 Task: Look for space in Québec, Canada from 3rd August, 2023 to 17th August, 2023 for 3 adults, 1 child in price range Rs.3000 to Rs.15000. Place can be entire place with 3 bedrooms having 4 beds and 2 bathrooms. Property type can be house, flat, guest house. Booking option can be shelf check-in. Required host language is English.
Action: Mouse moved to (530, 106)
Screenshot: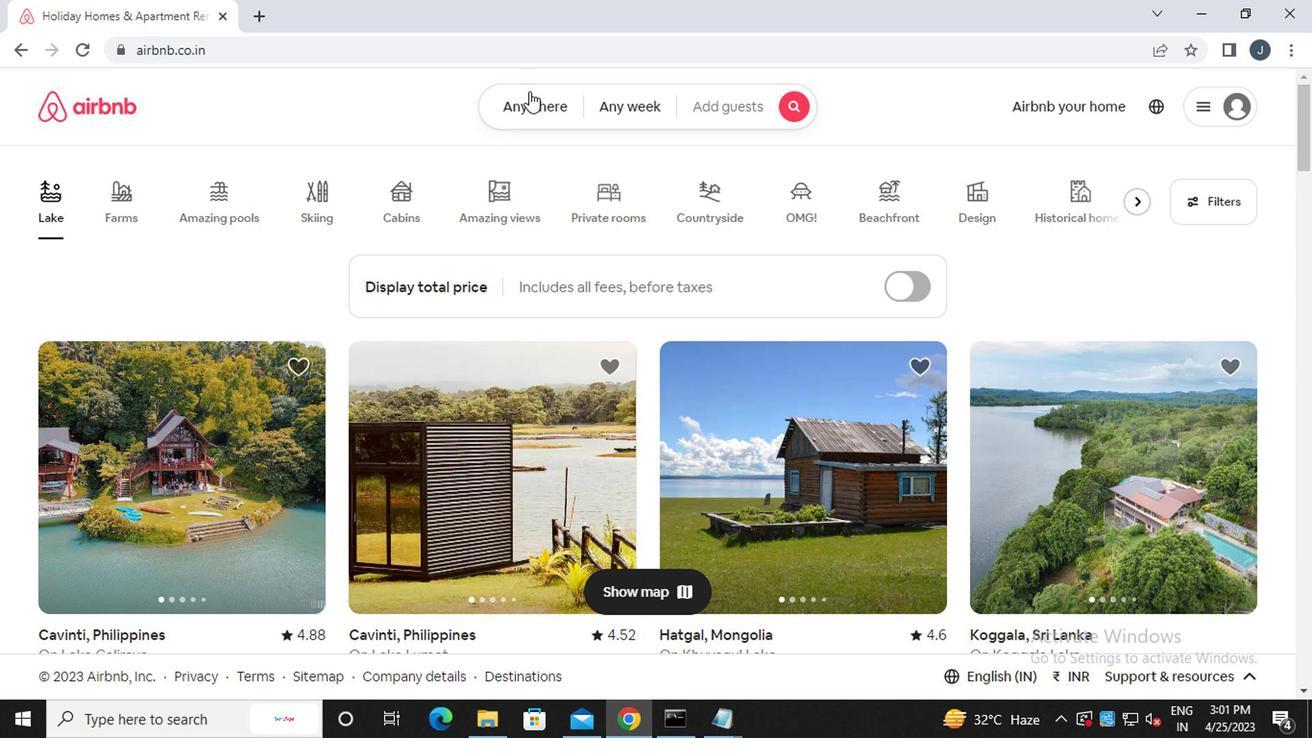 
Action: Mouse pressed left at (530, 106)
Screenshot: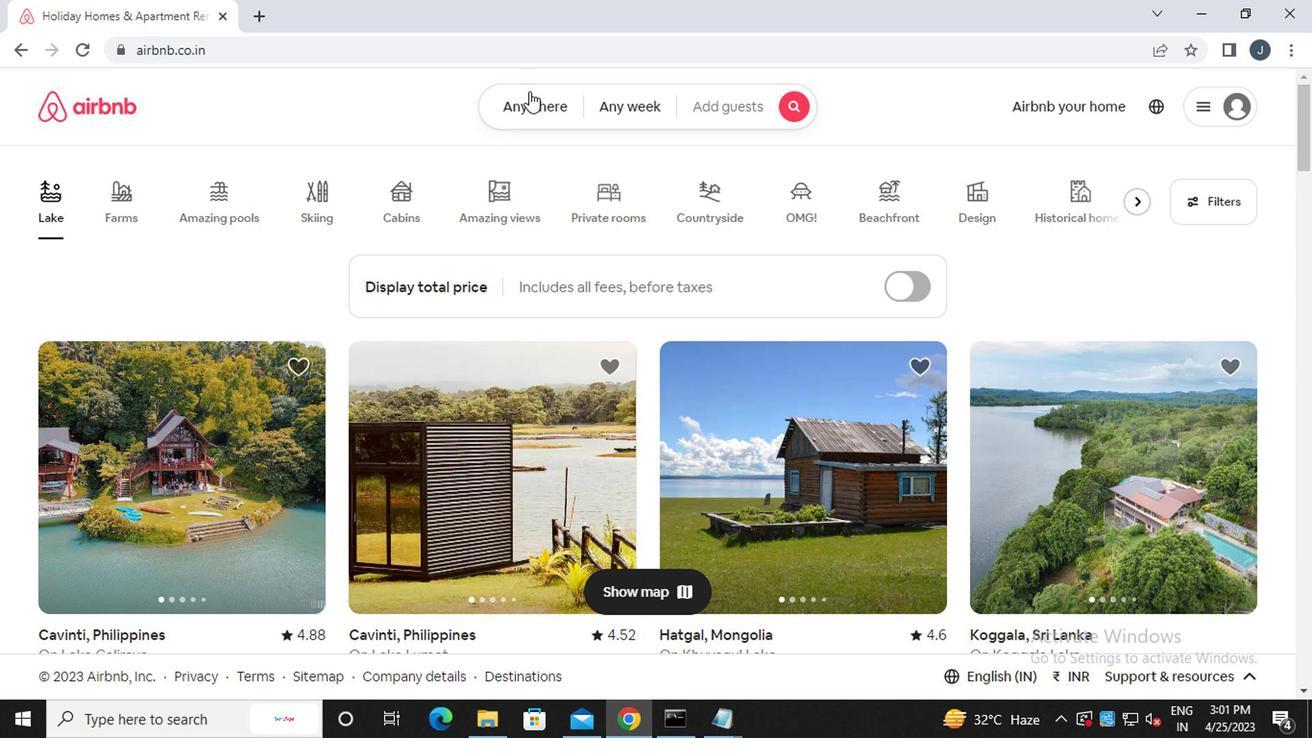 
Action: Mouse moved to (320, 189)
Screenshot: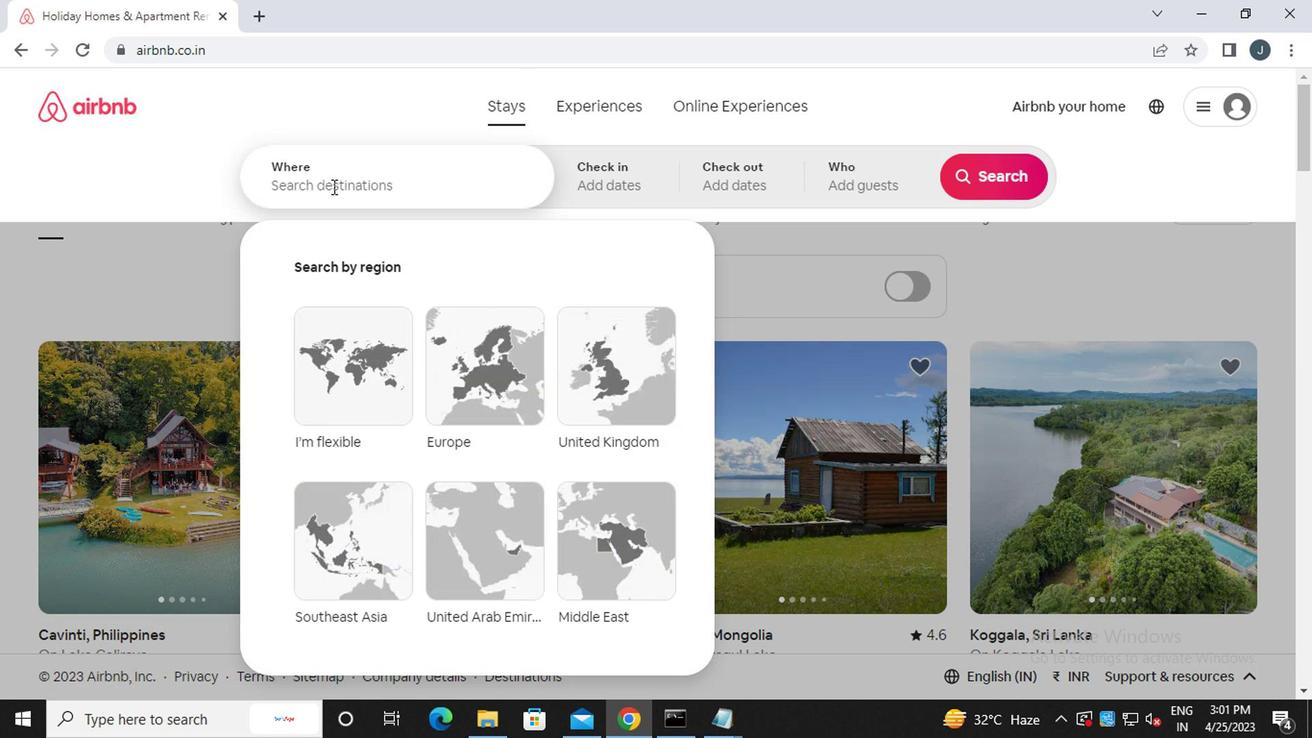 
Action: Mouse pressed left at (320, 189)
Screenshot: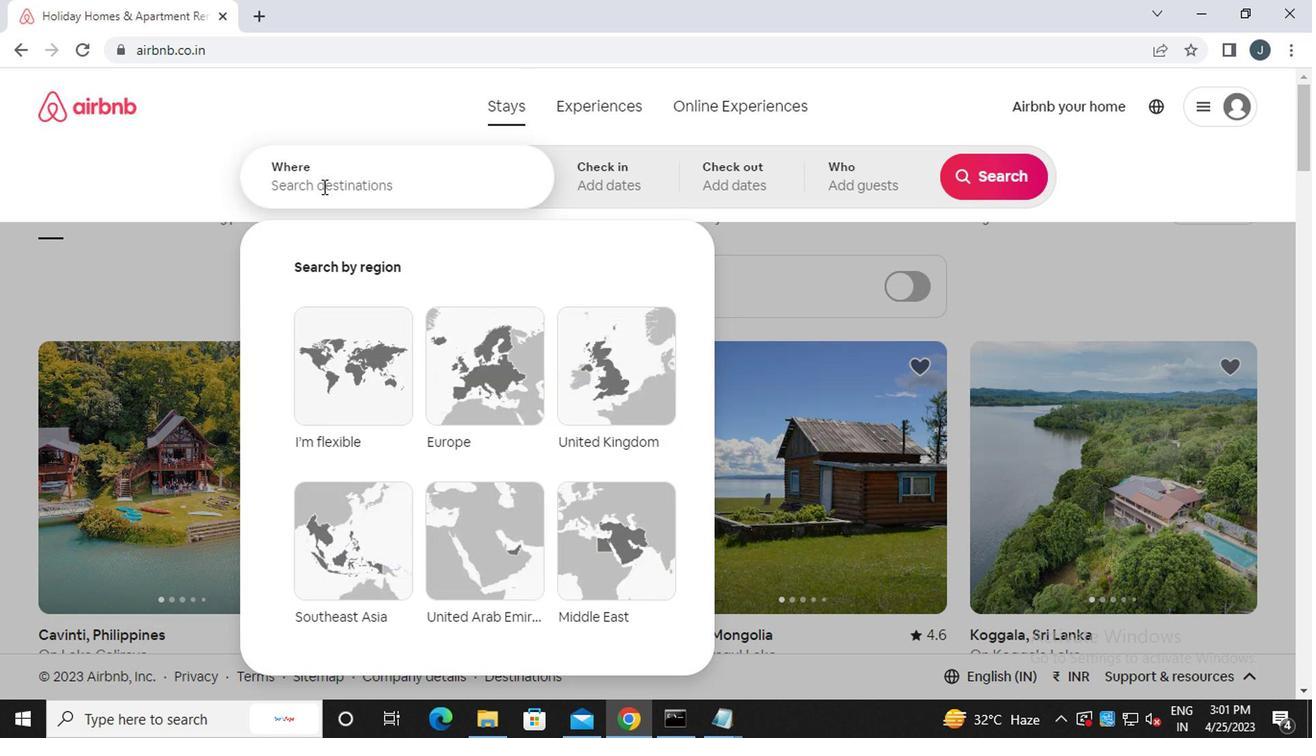
Action: Mouse moved to (315, 187)
Screenshot: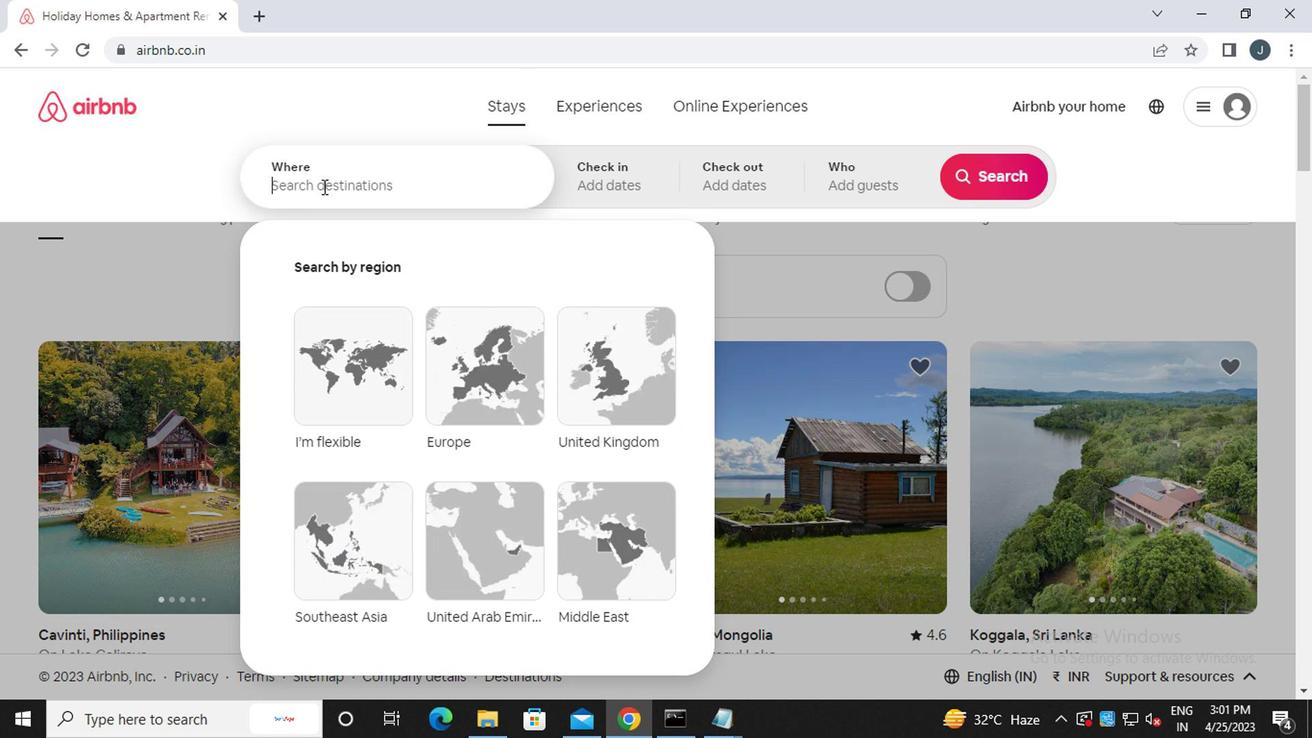 
Action: Key pressed q<Key.caps_lock>uebec,<Key.caps_lock>c<Key.caps_lock>anada
Screenshot: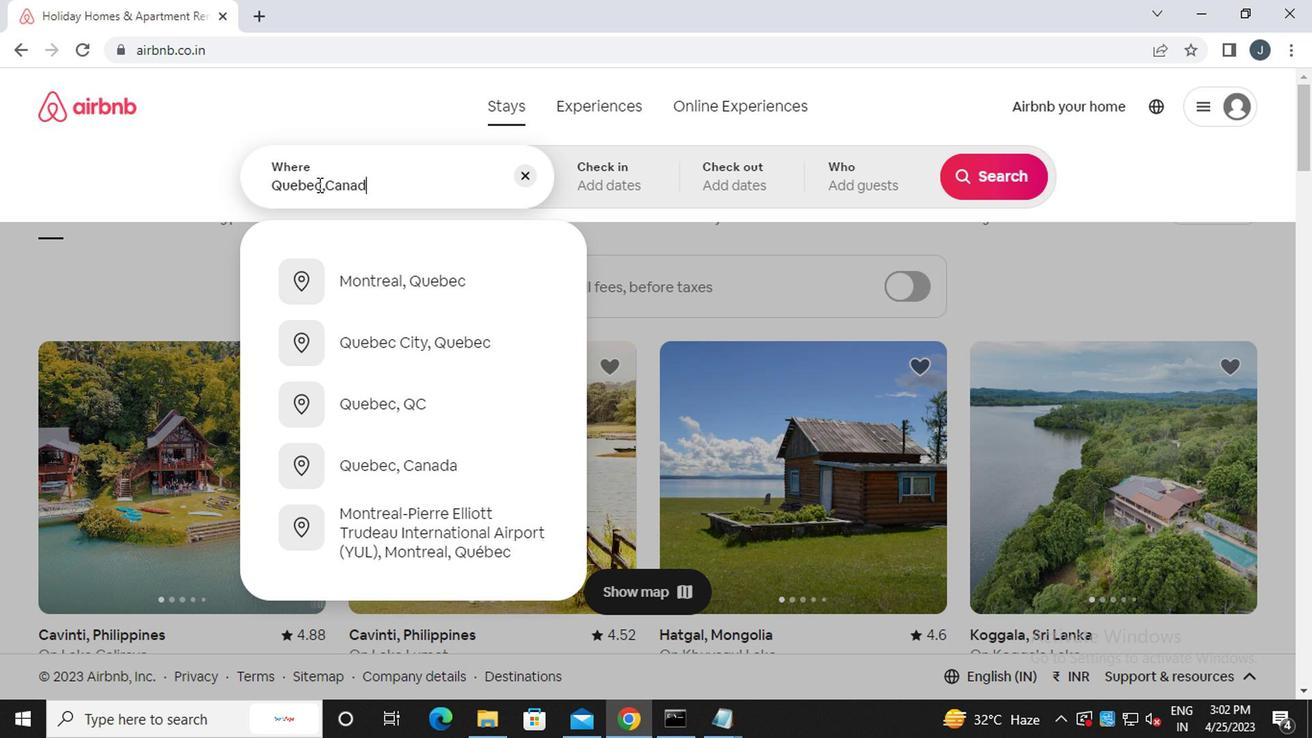 
Action: Mouse moved to (416, 346)
Screenshot: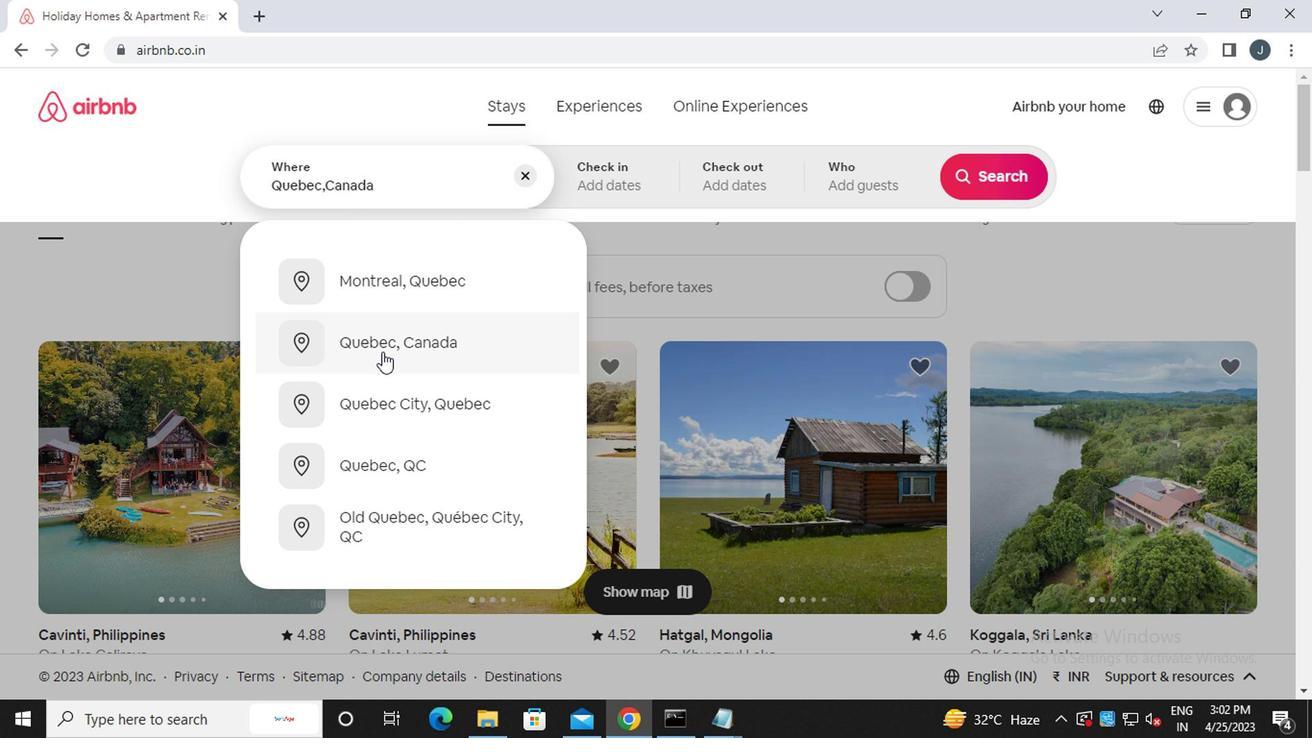 
Action: Mouse pressed left at (416, 346)
Screenshot: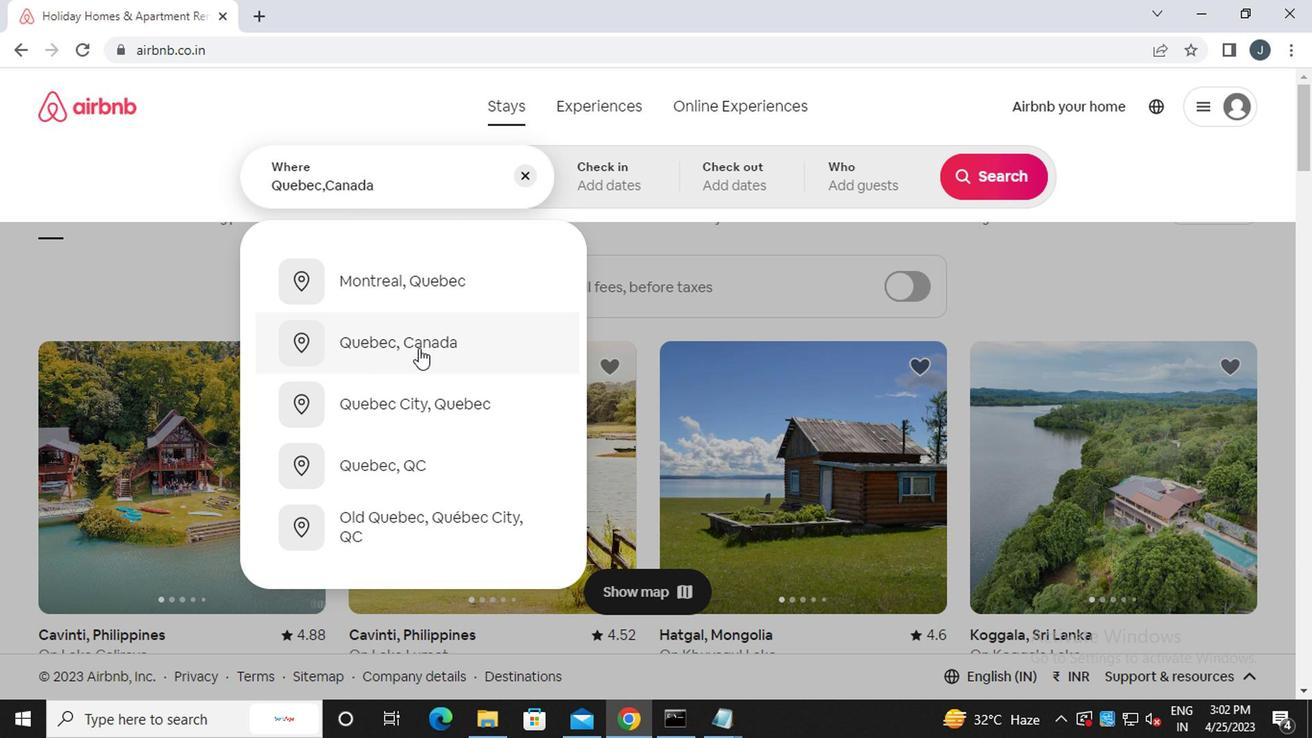 
Action: Mouse moved to (985, 330)
Screenshot: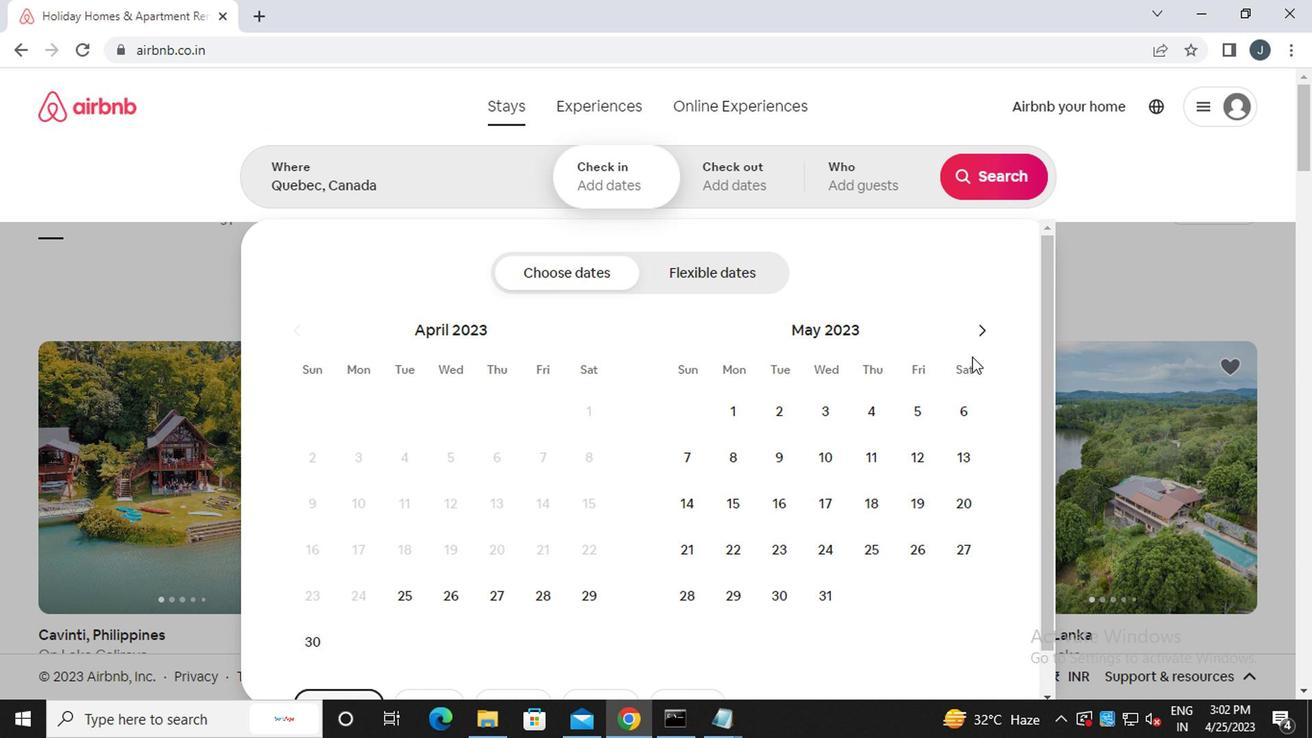 
Action: Mouse pressed left at (985, 330)
Screenshot: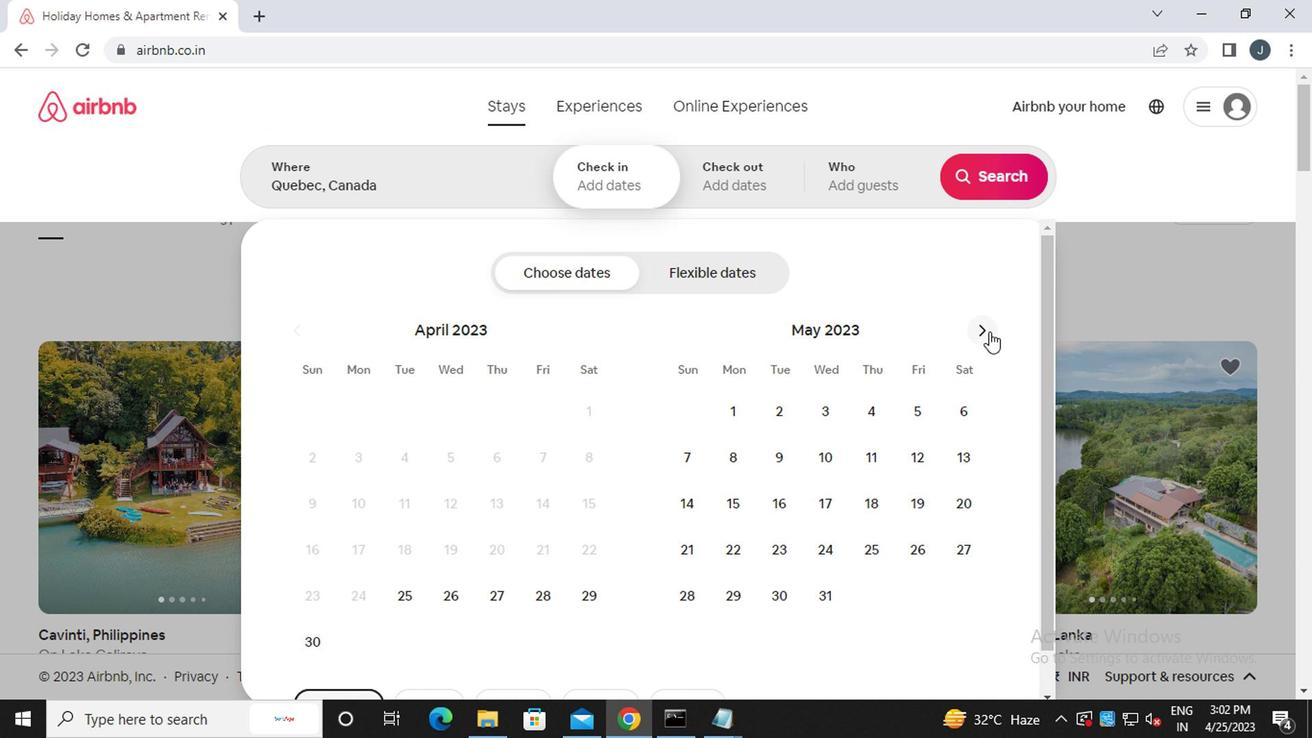 
Action: Mouse pressed left at (985, 330)
Screenshot: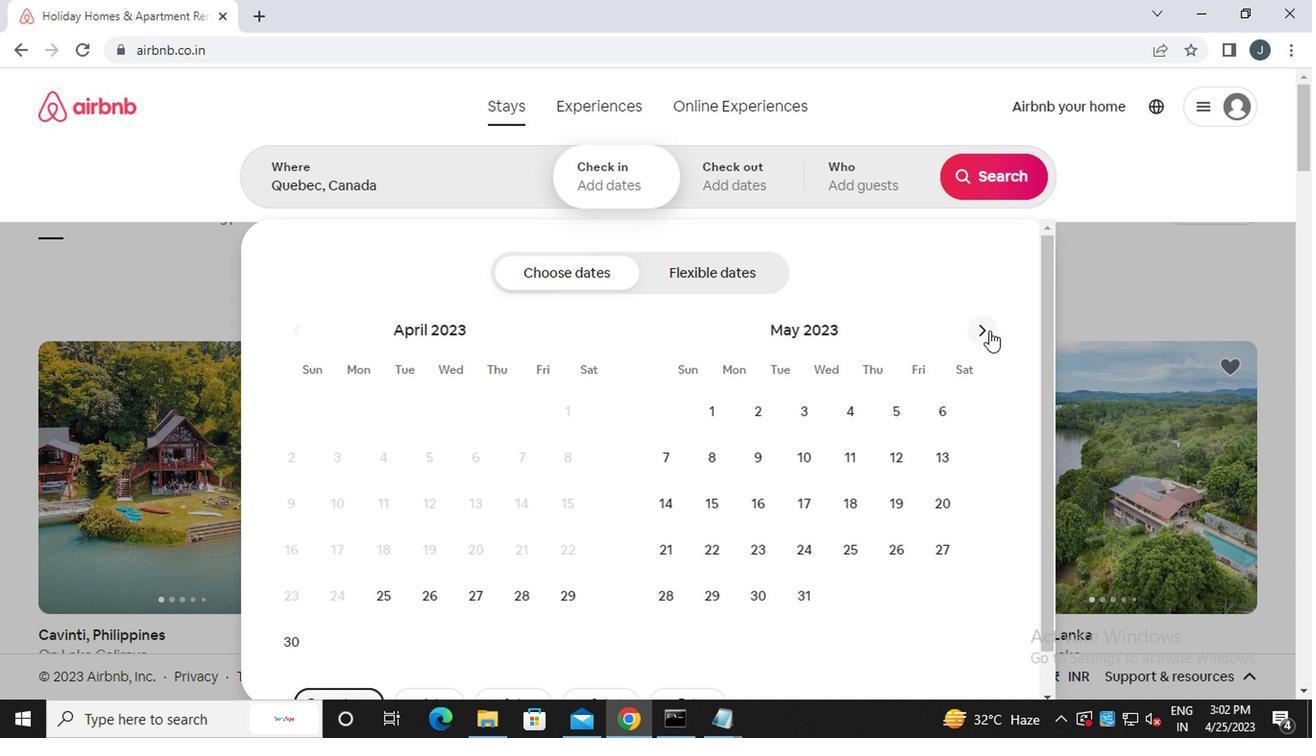 
Action: Mouse pressed left at (985, 330)
Screenshot: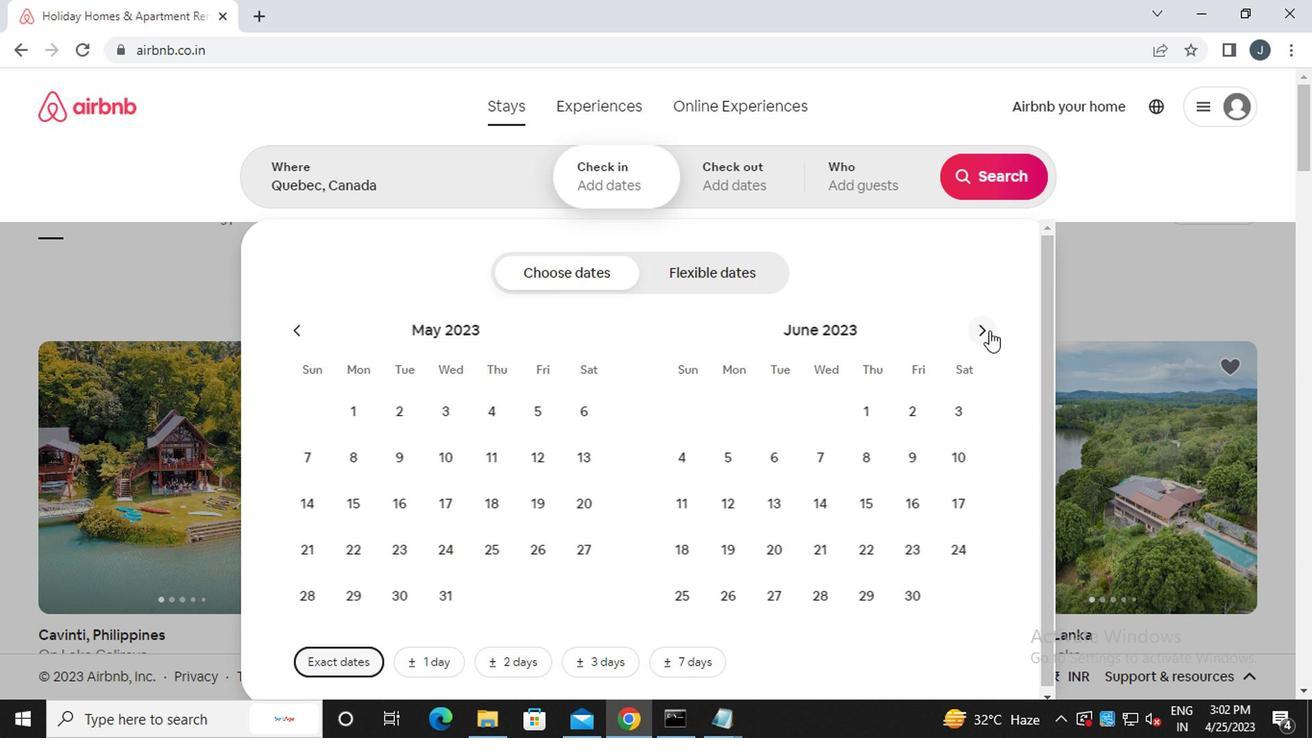 
Action: Mouse pressed left at (985, 330)
Screenshot: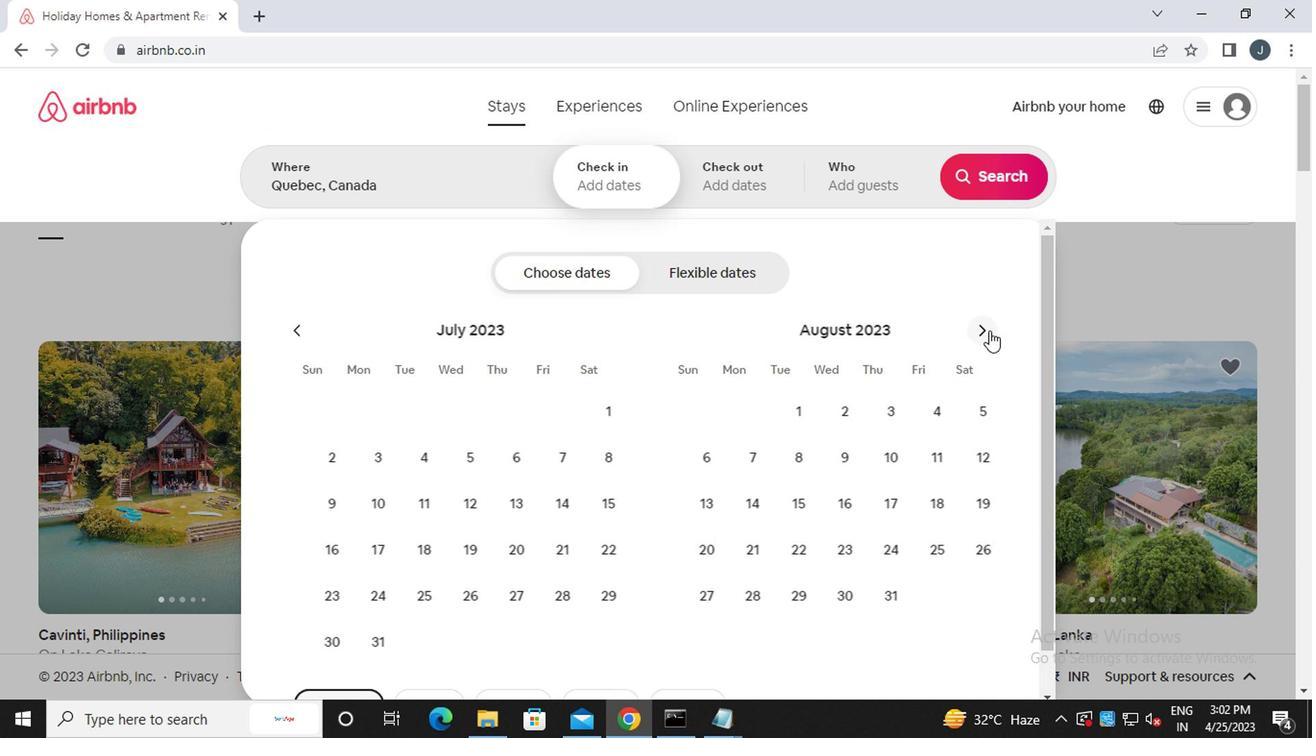 
Action: Mouse moved to (492, 410)
Screenshot: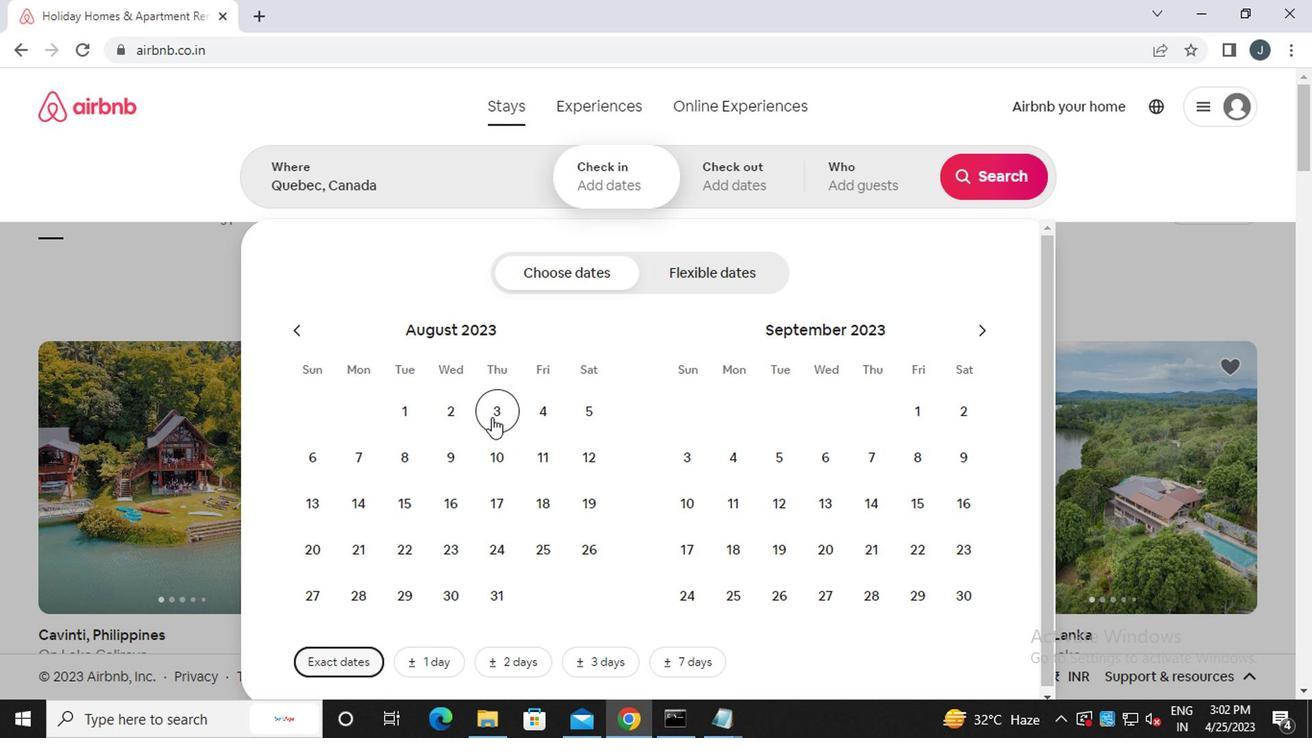 
Action: Mouse pressed left at (492, 410)
Screenshot: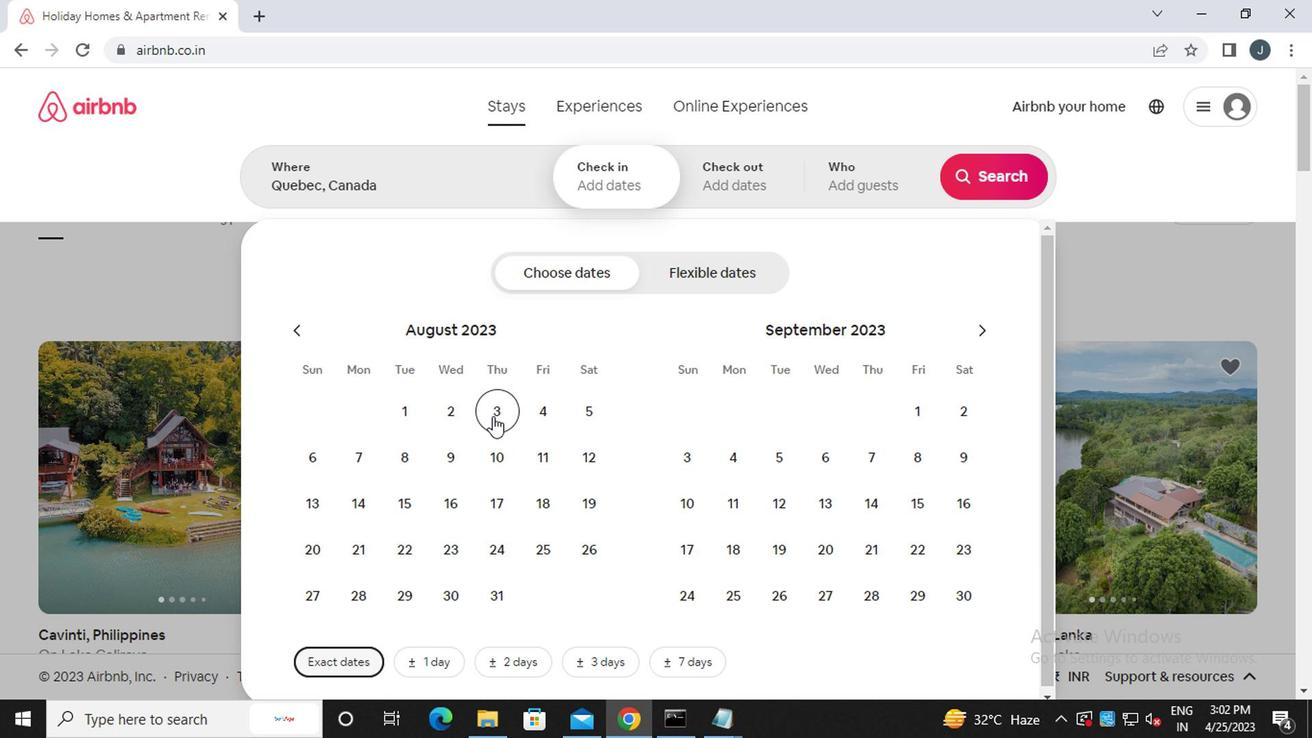 
Action: Mouse moved to (496, 499)
Screenshot: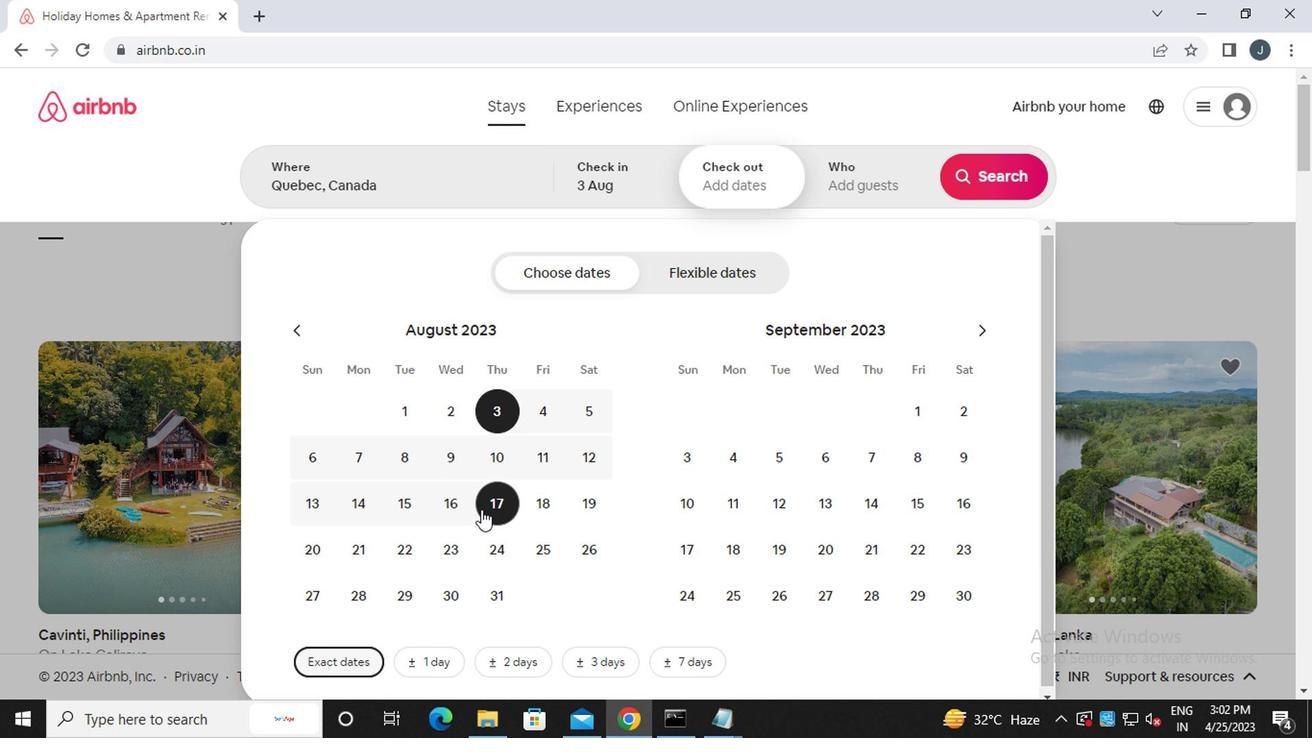 
Action: Mouse pressed left at (496, 499)
Screenshot: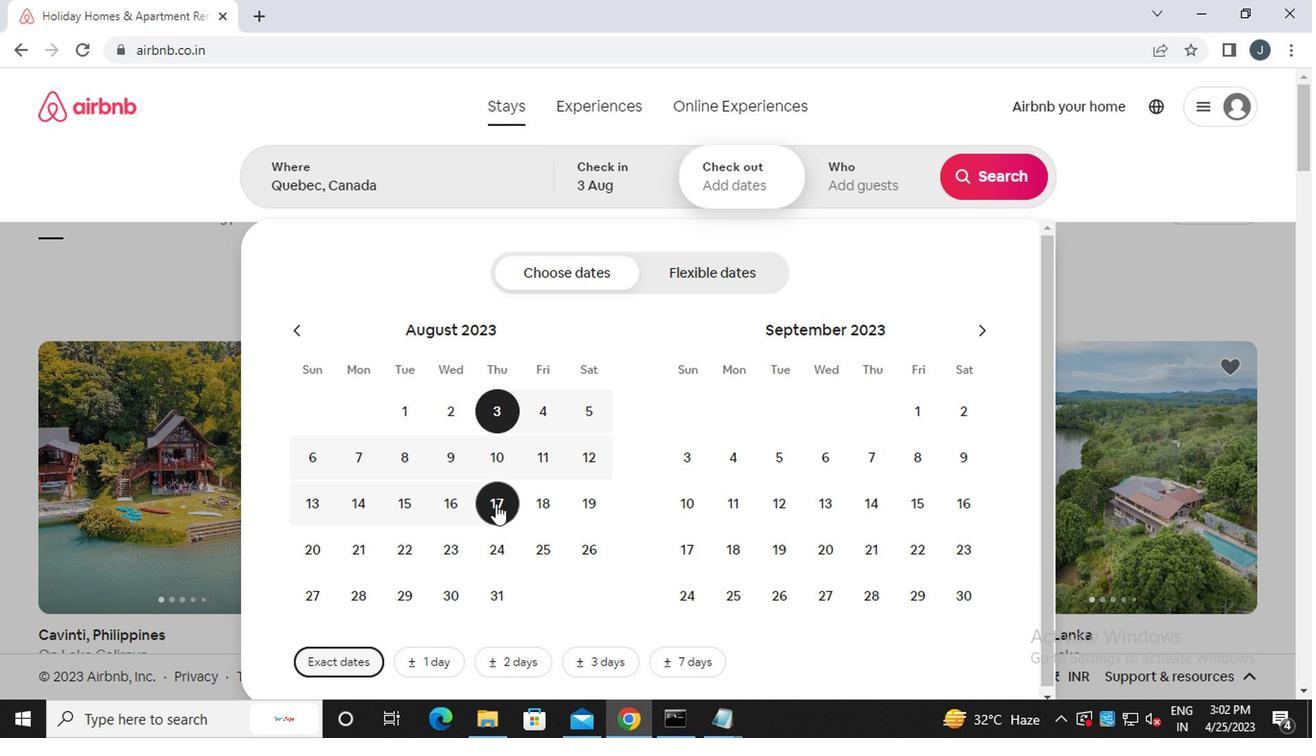 
Action: Mouse moved to (855, 186)
Screenshot: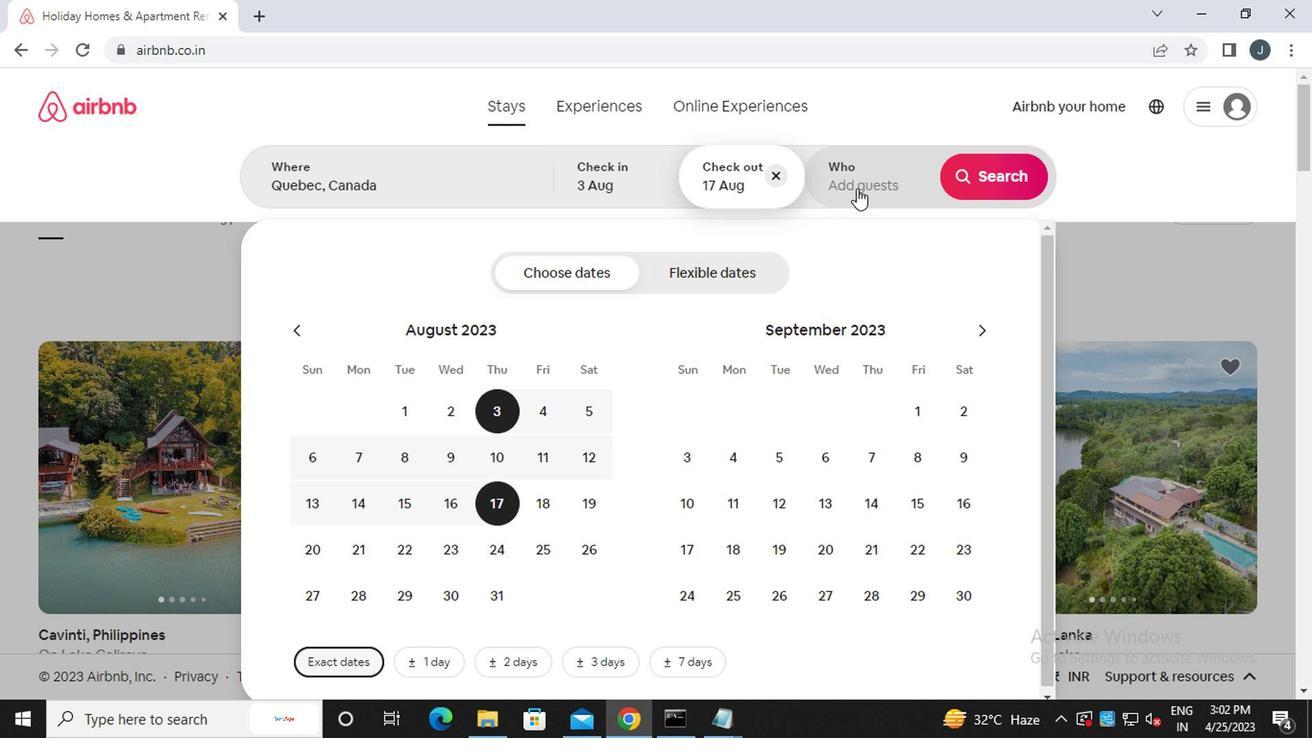 
Action: Mouse pressed left at (855, 186)
Screenshot: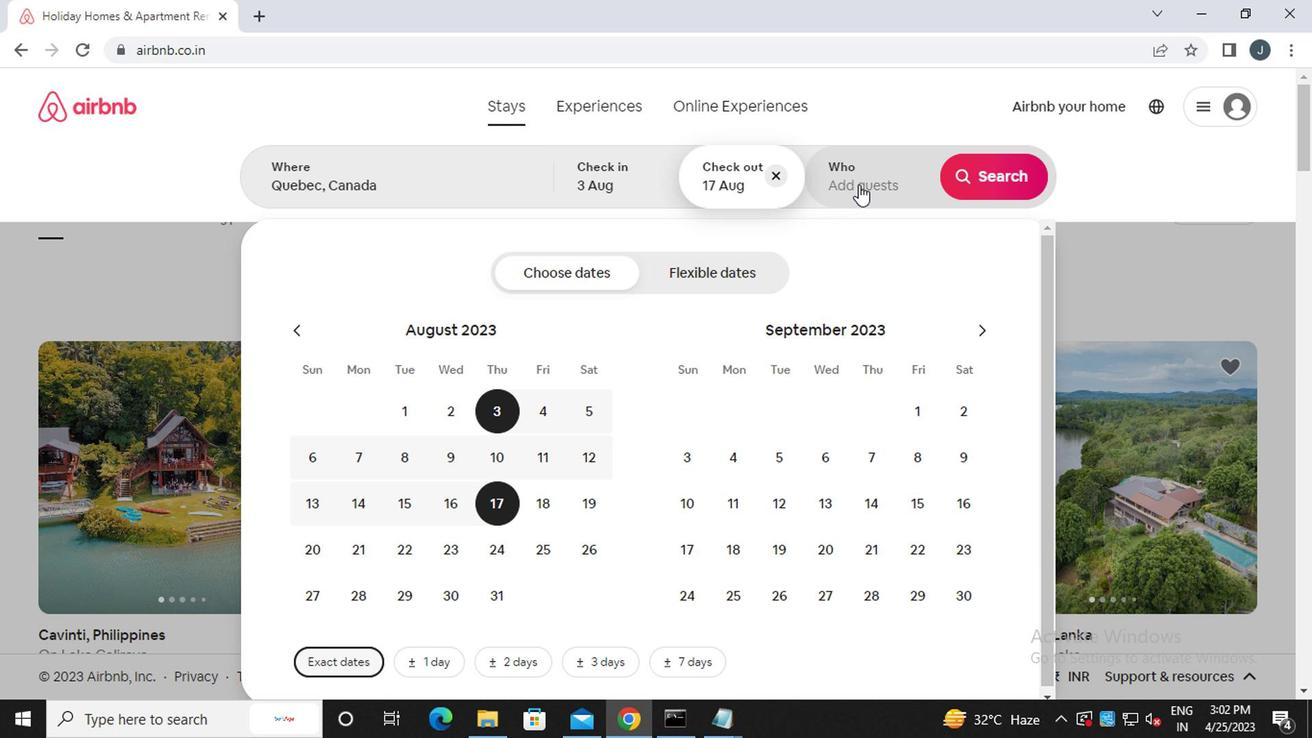 
Action: Mouse moved to (1004, 285)
Screenshot: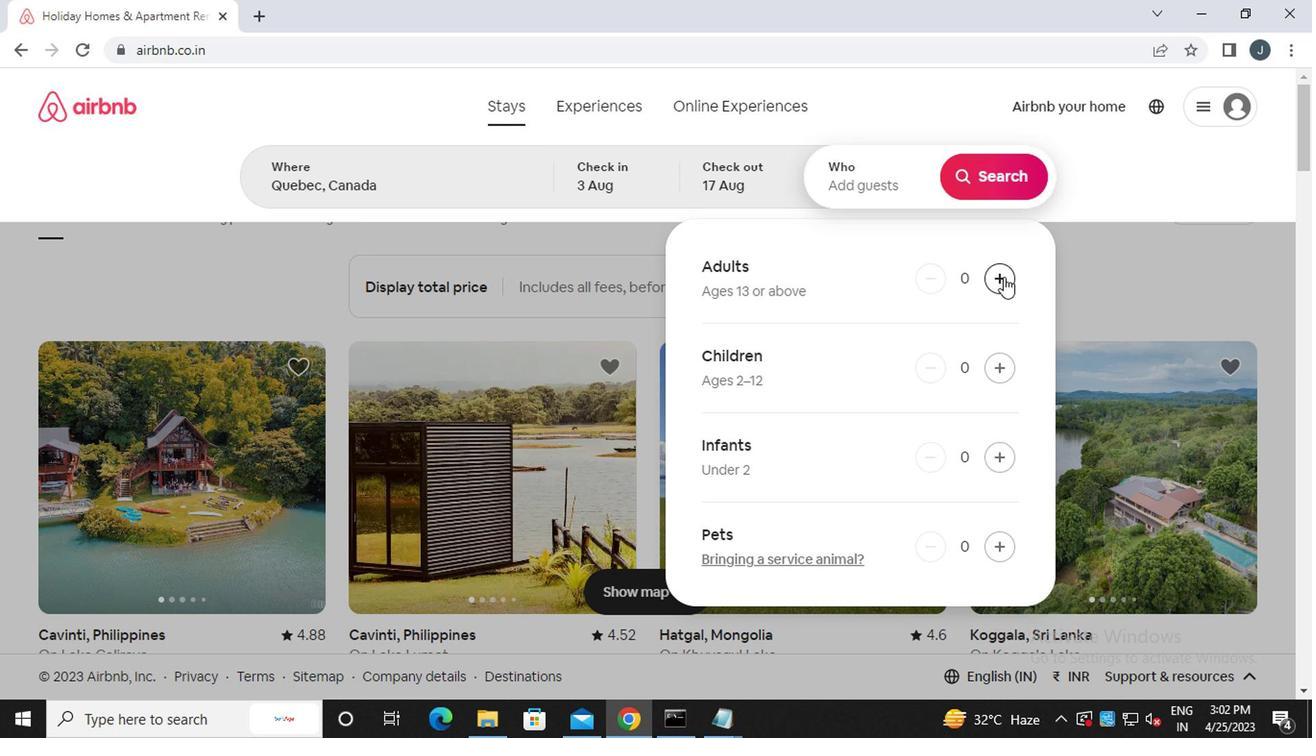 
Action: Mouse pressed left at (1004, 285)
Screenshot: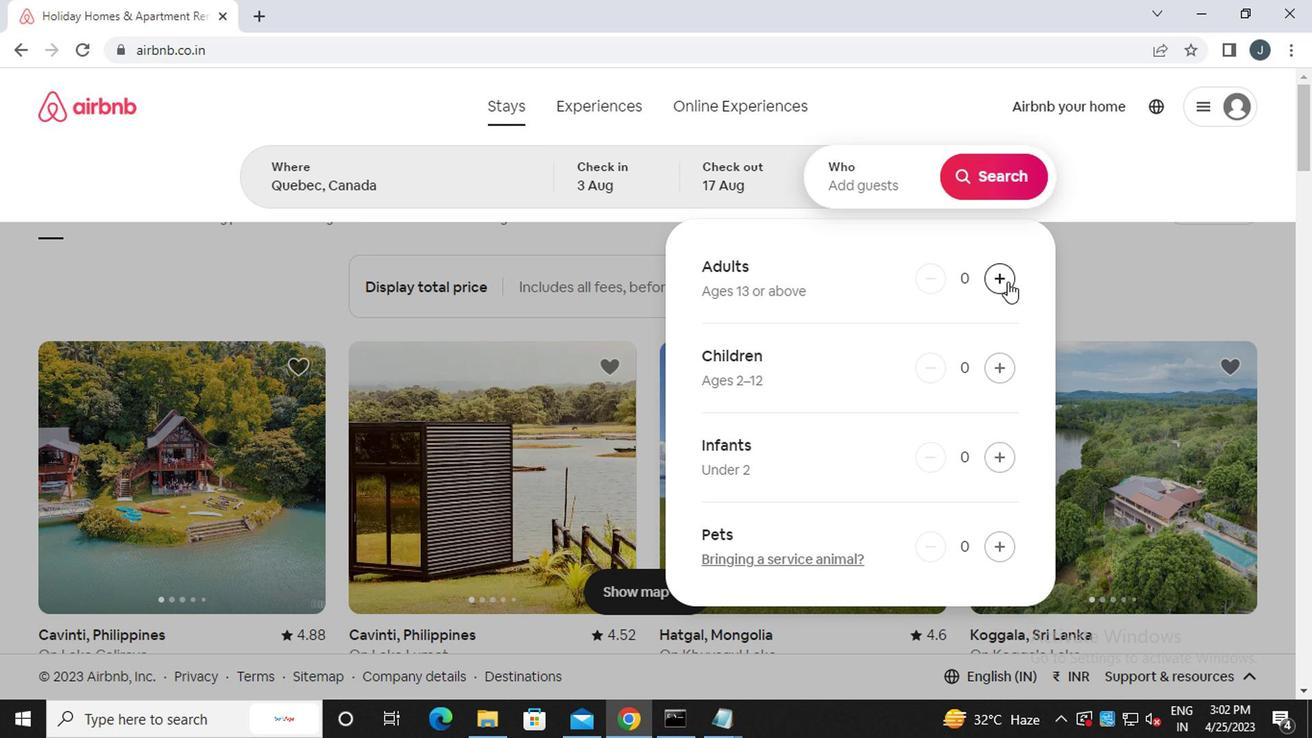 
Action: Mouse moved to (1002, 285)
Screenshot: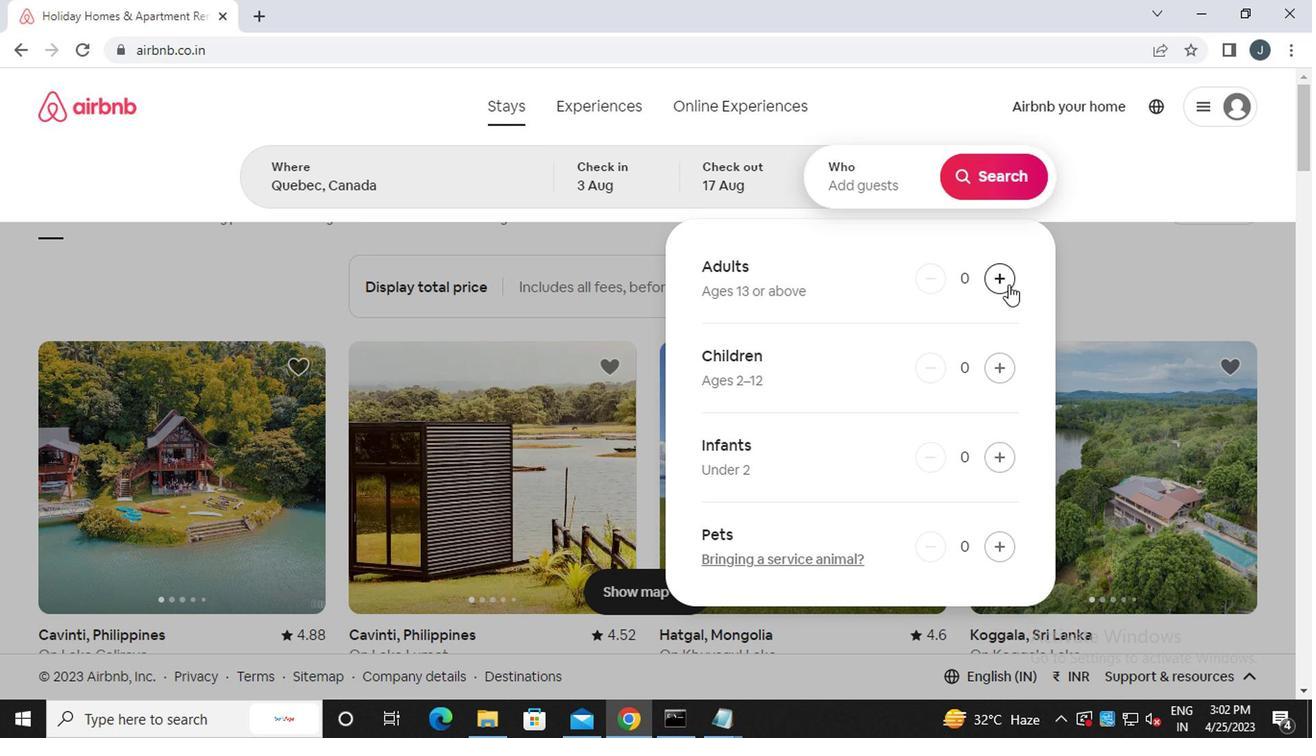 
Action: Mouse pressed left at (1002, 285)
Screenshot: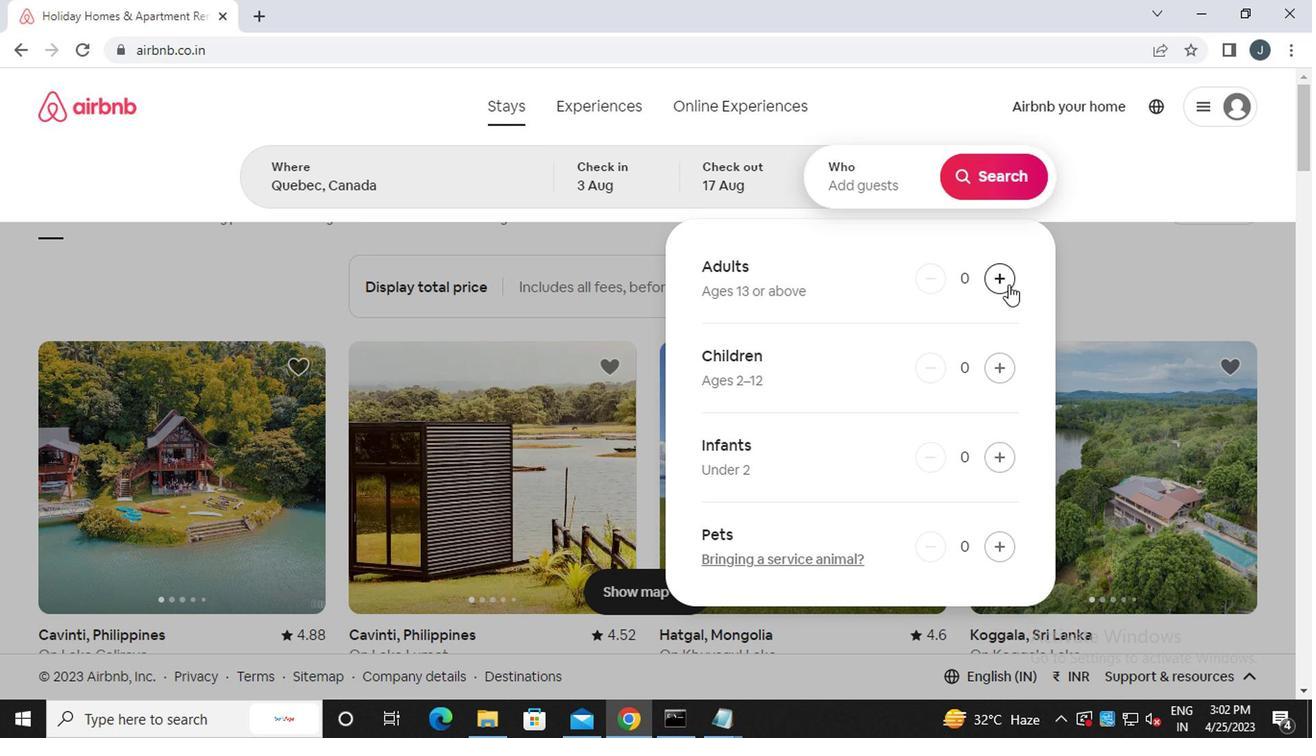
Action: Mouse moved to (1002, 285)
Screenshot: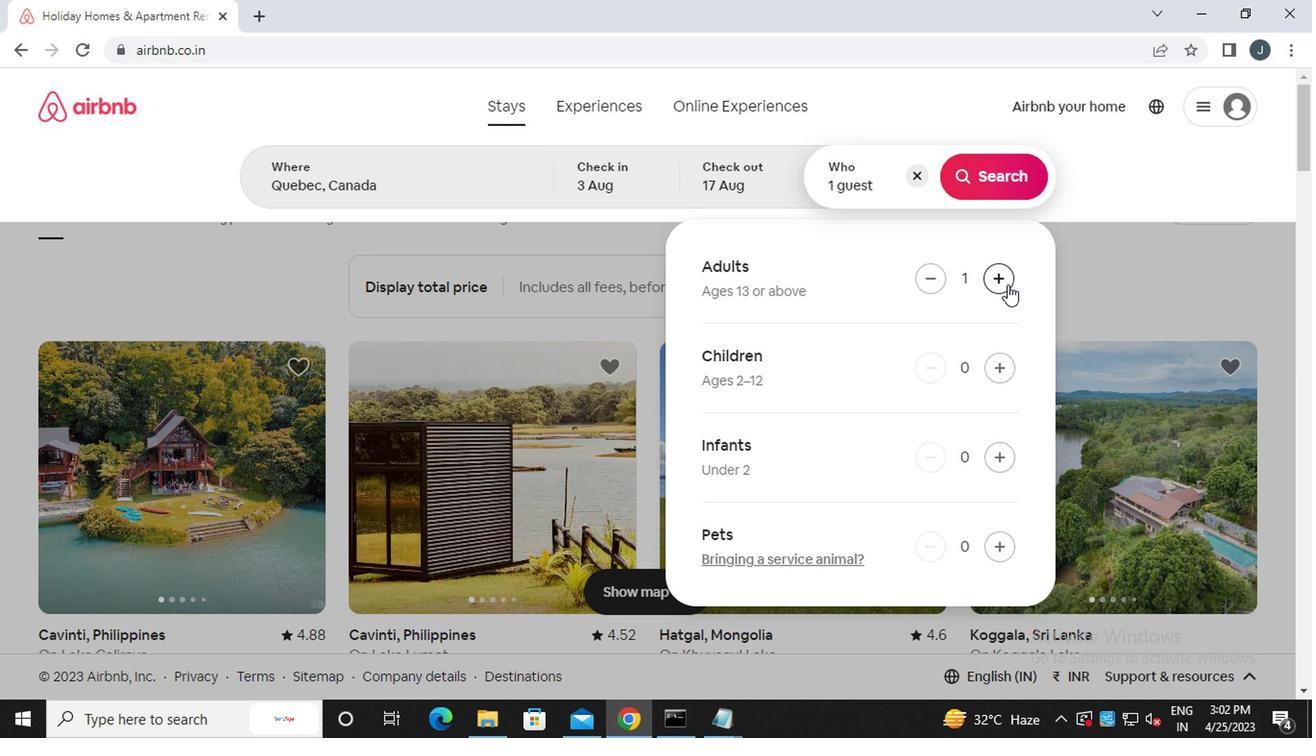 
Action: Mouse pressed left at (1002, 285)
Screenshot: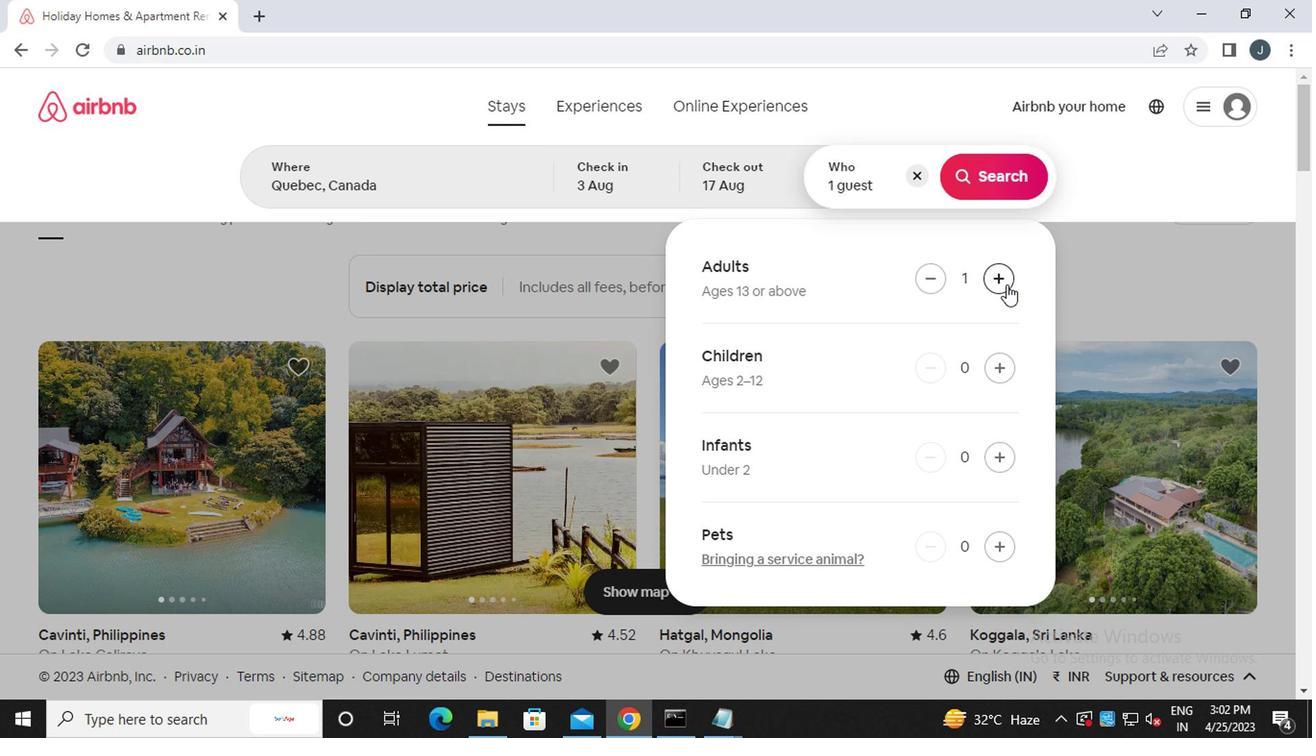 
Action: Mouse moved to (991, 363)
Screenshot: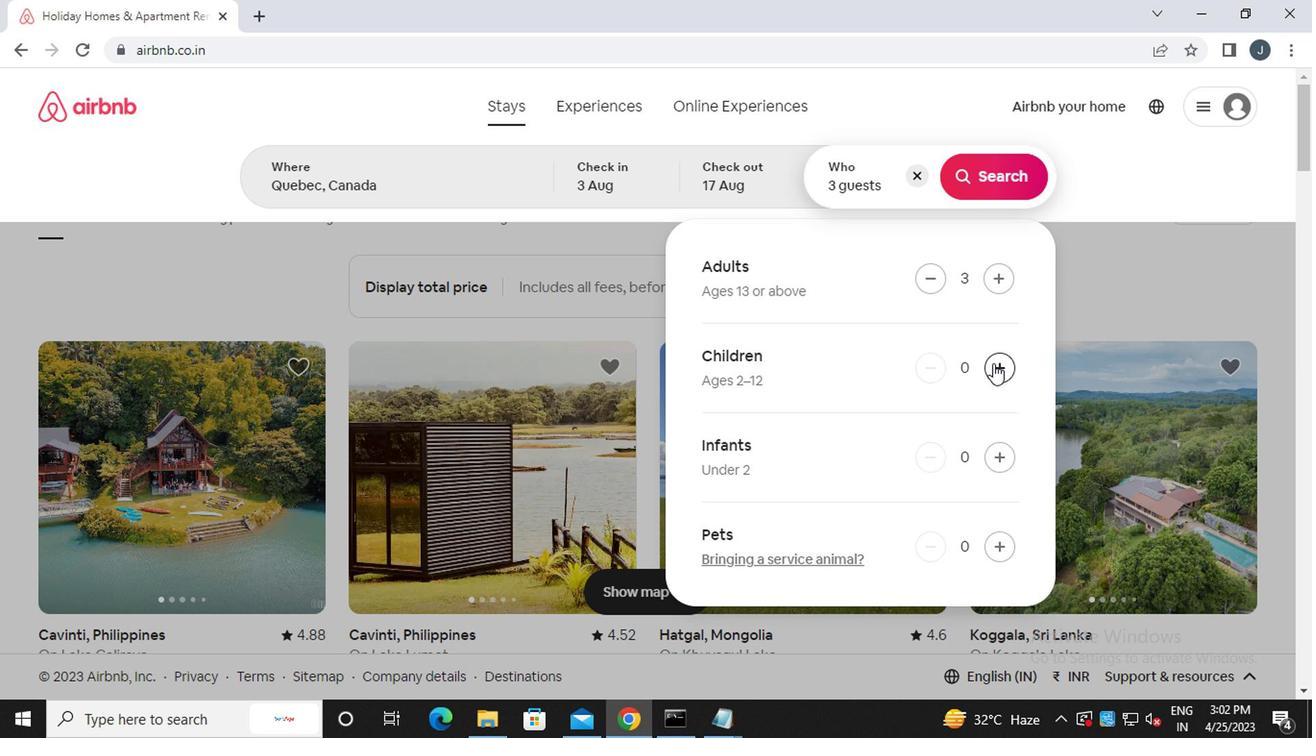
Action: Mouse pressed left at (991, 363)
Screenshot: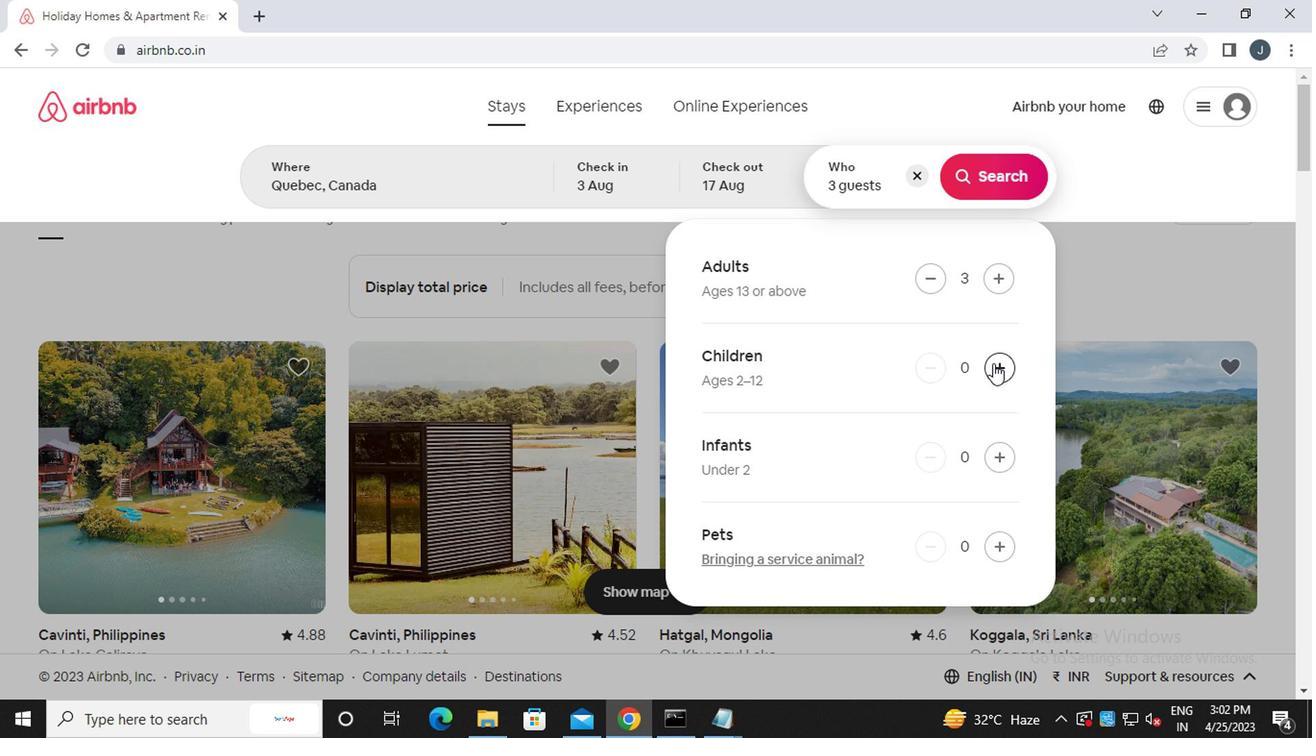
Action: Mouse moved to (989, 186)
Screenshot: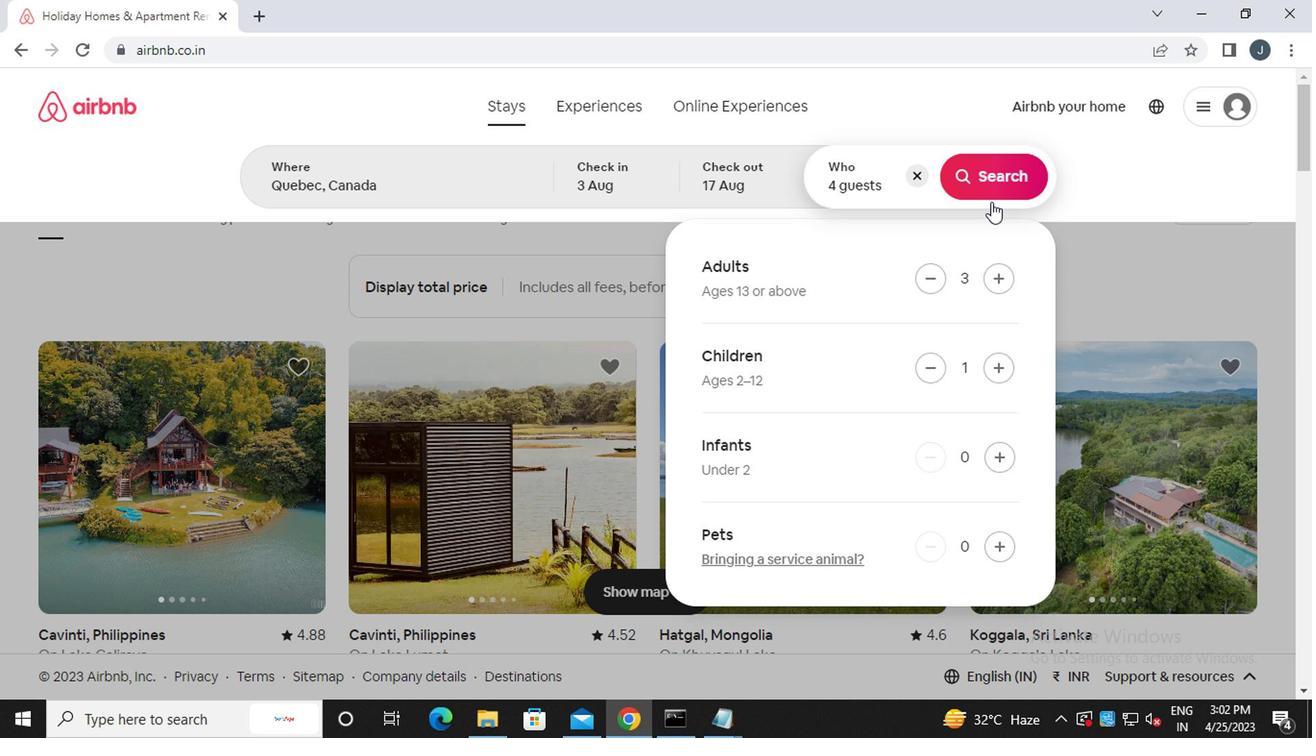 
Action: Mouse pressed left at (989, 186)
Screenshot: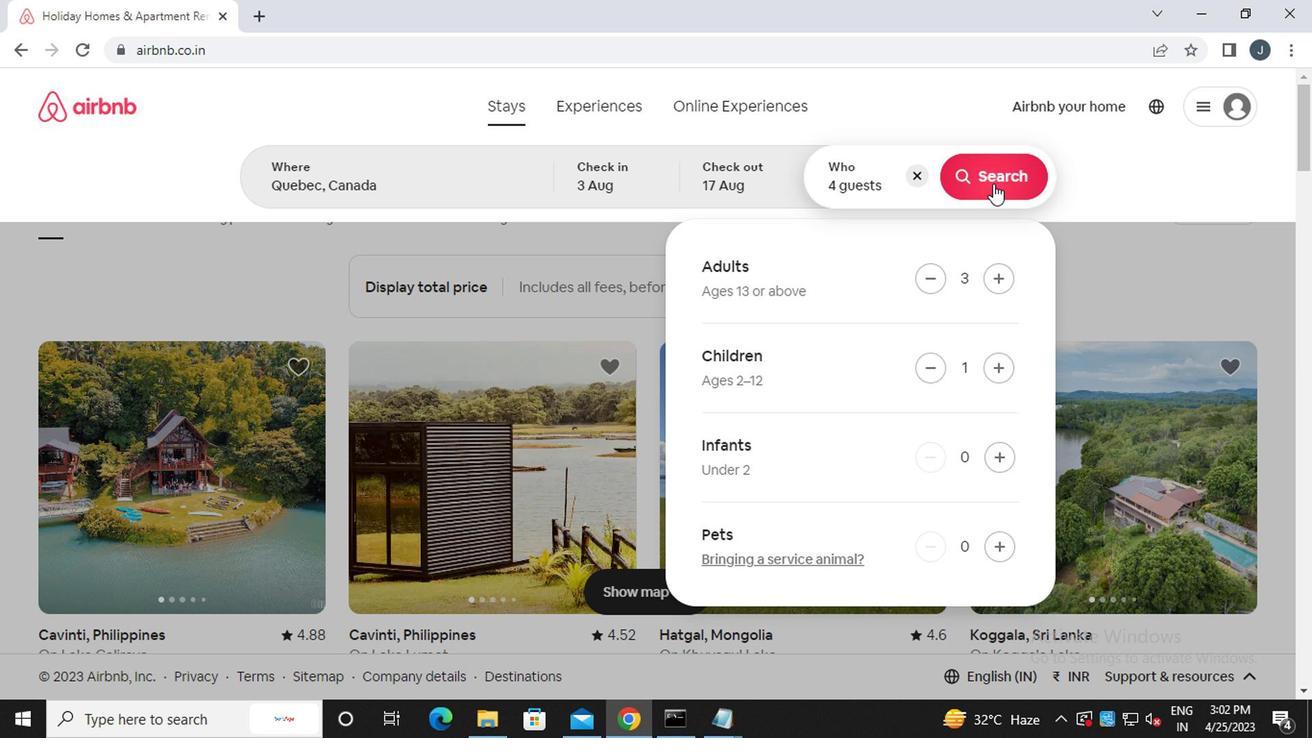 
Action: Mouse moved to (1227, 177)
Screenshot: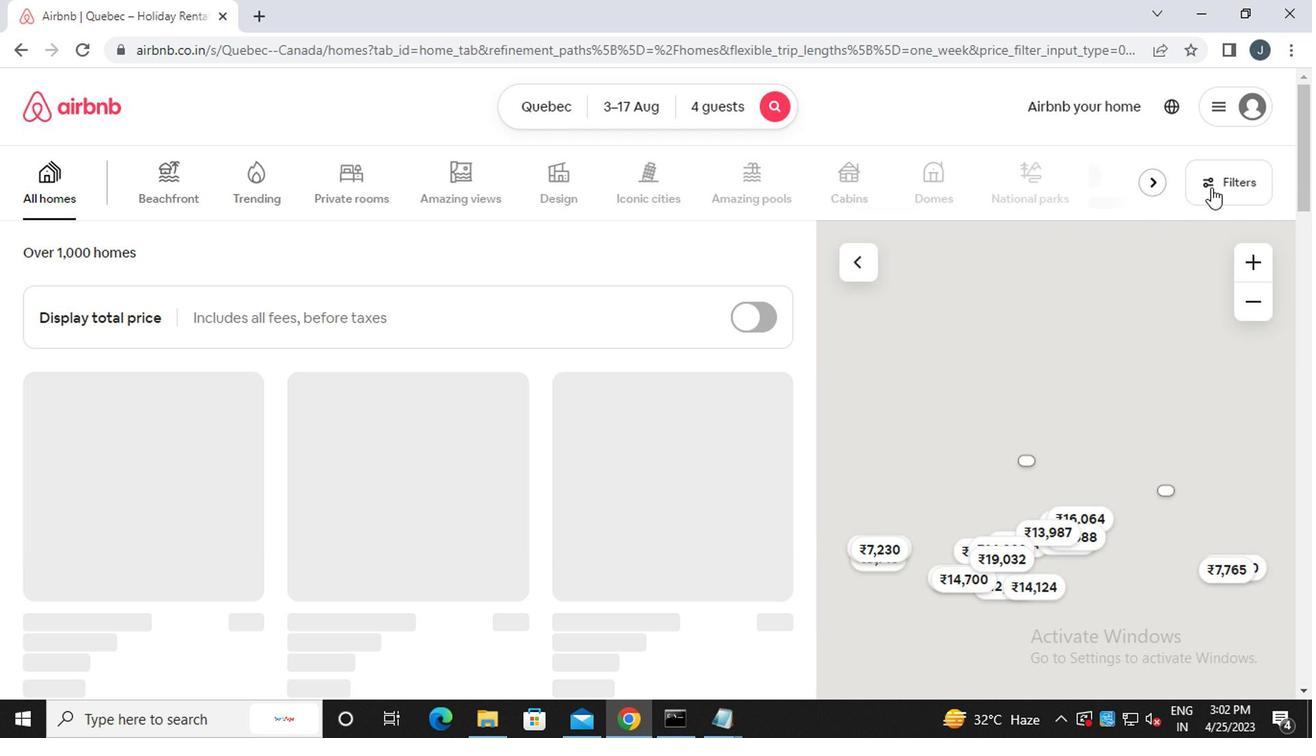 
Action: Mouse pressed left at (1227, 177)
Screenshot: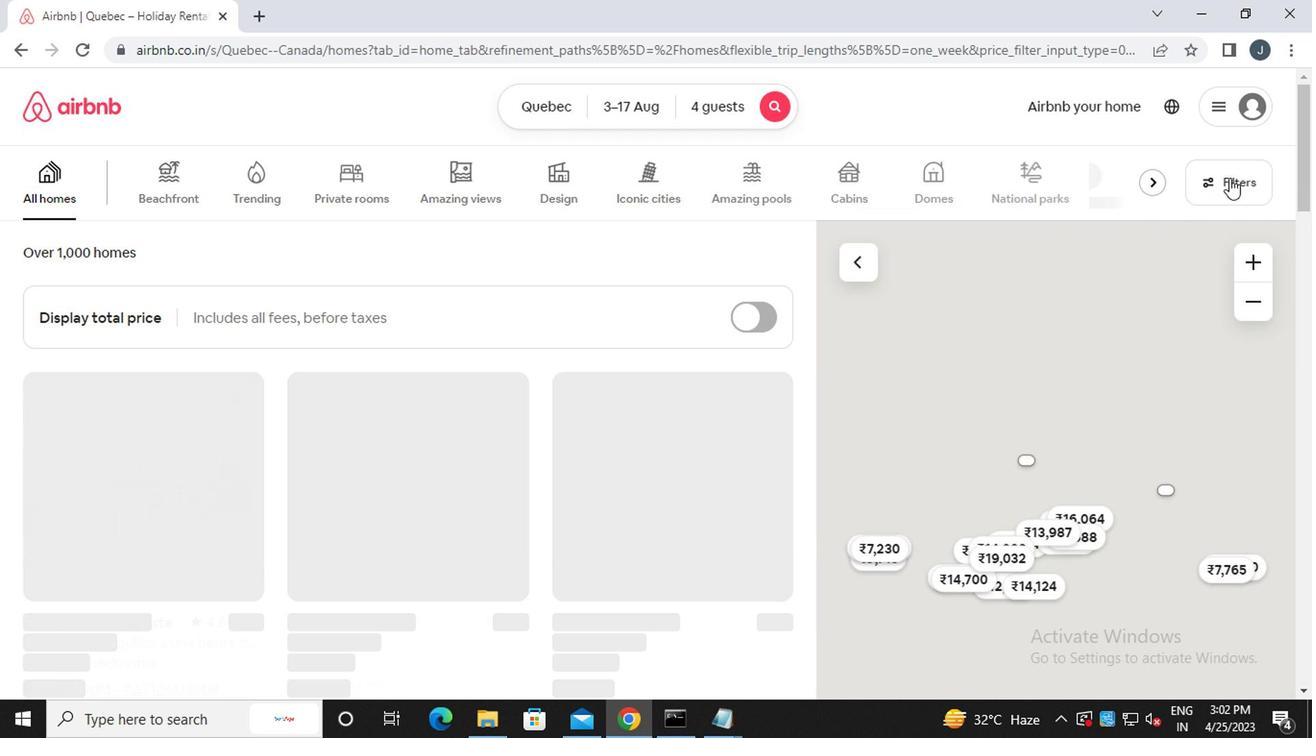 
Action: Mouse moved to (447, 430)
Screenshot: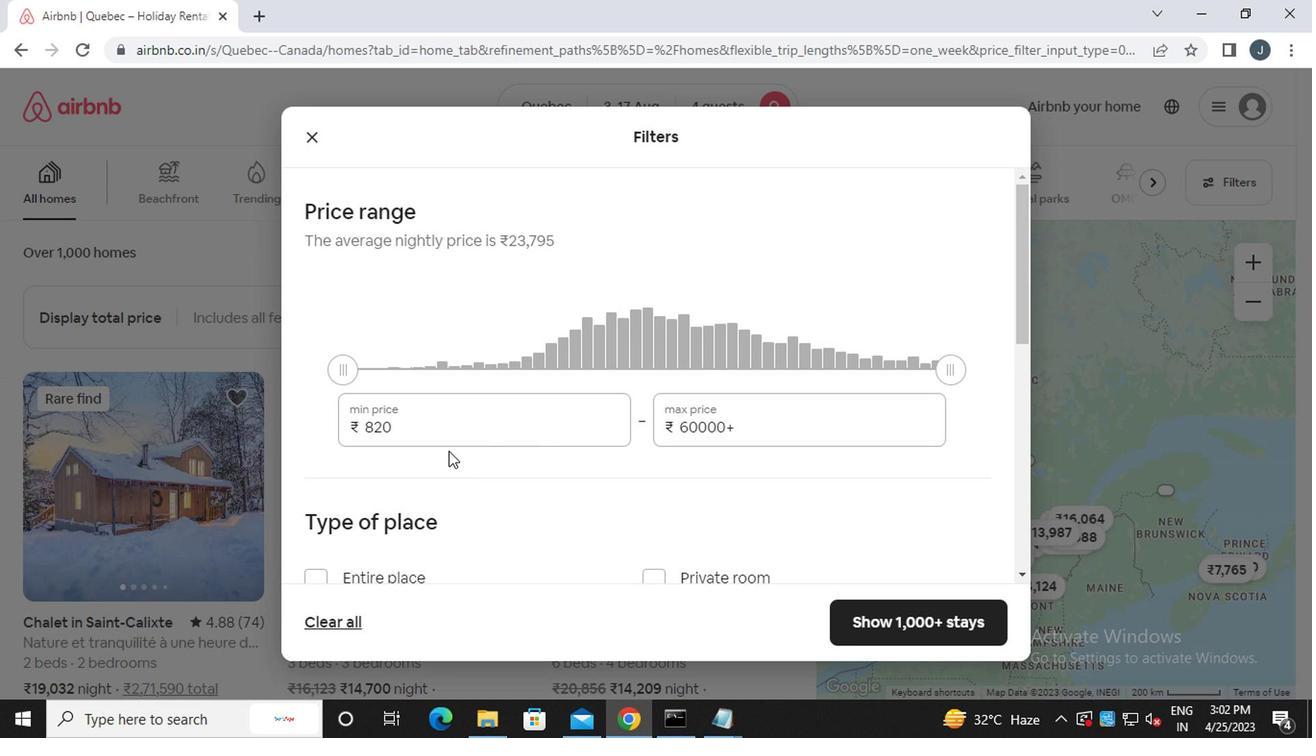 
Action: Mouse pressed left at (447, 430)
Screenshot: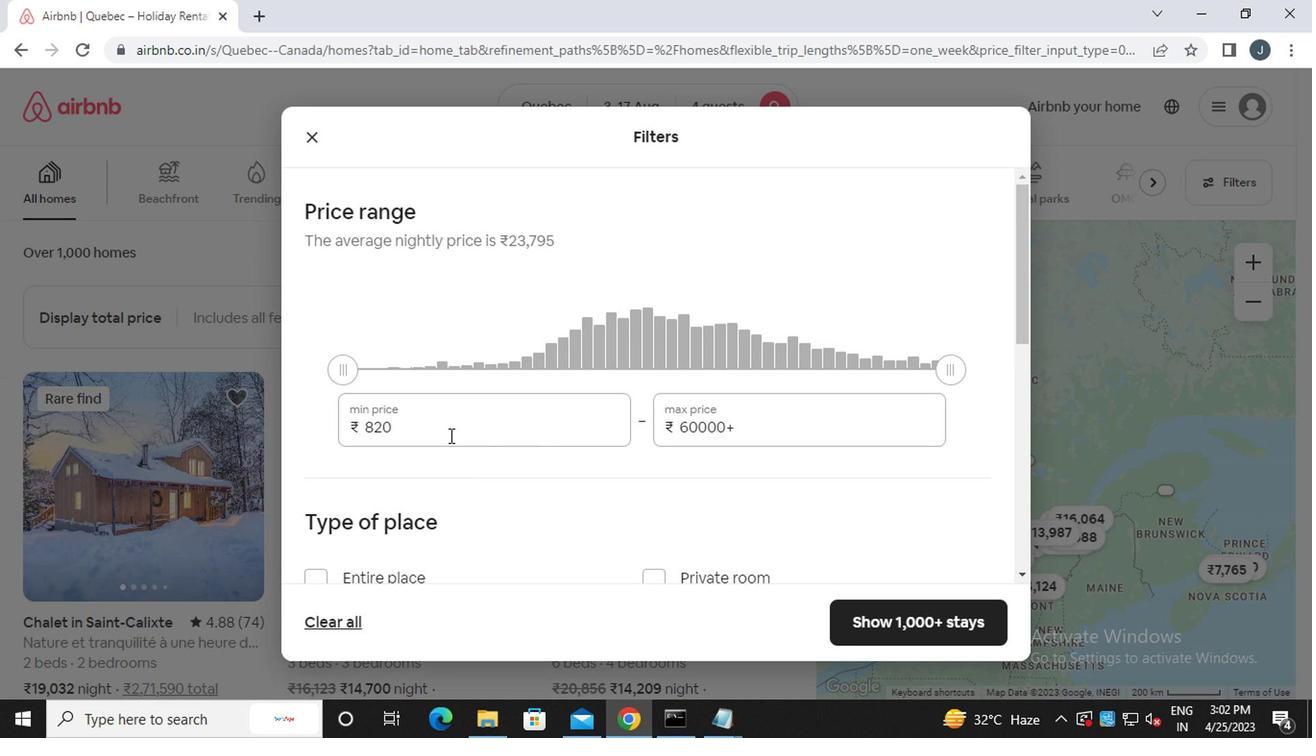 
Action: Mouse moved to (442, 419)
Screenshot: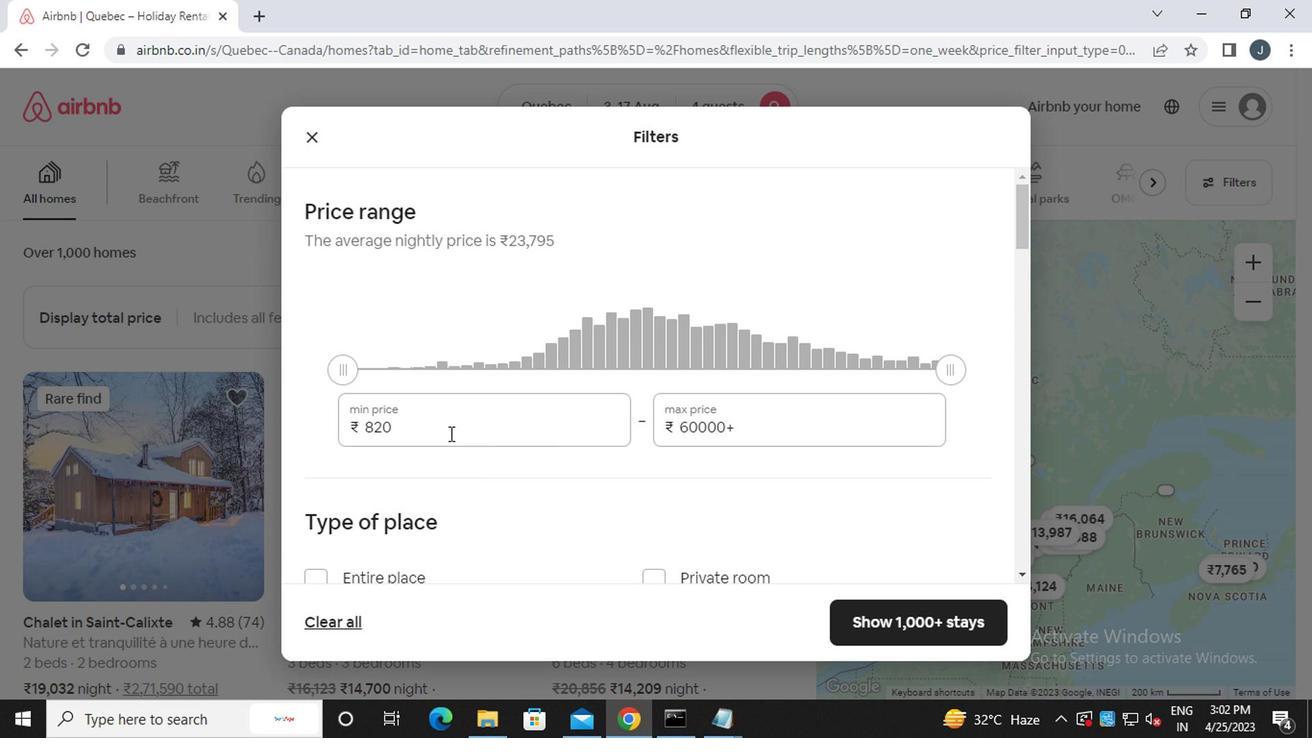 
Action: Key pressed <Key.backspace><Key.backspace><Key.backspace><Key.backspace><Key.backspace><Key.backspace><Key.backspace><Key.backspace><Key.backspace><Key.backspace><<99>><<96>><<96>><<96>>
Screenshot: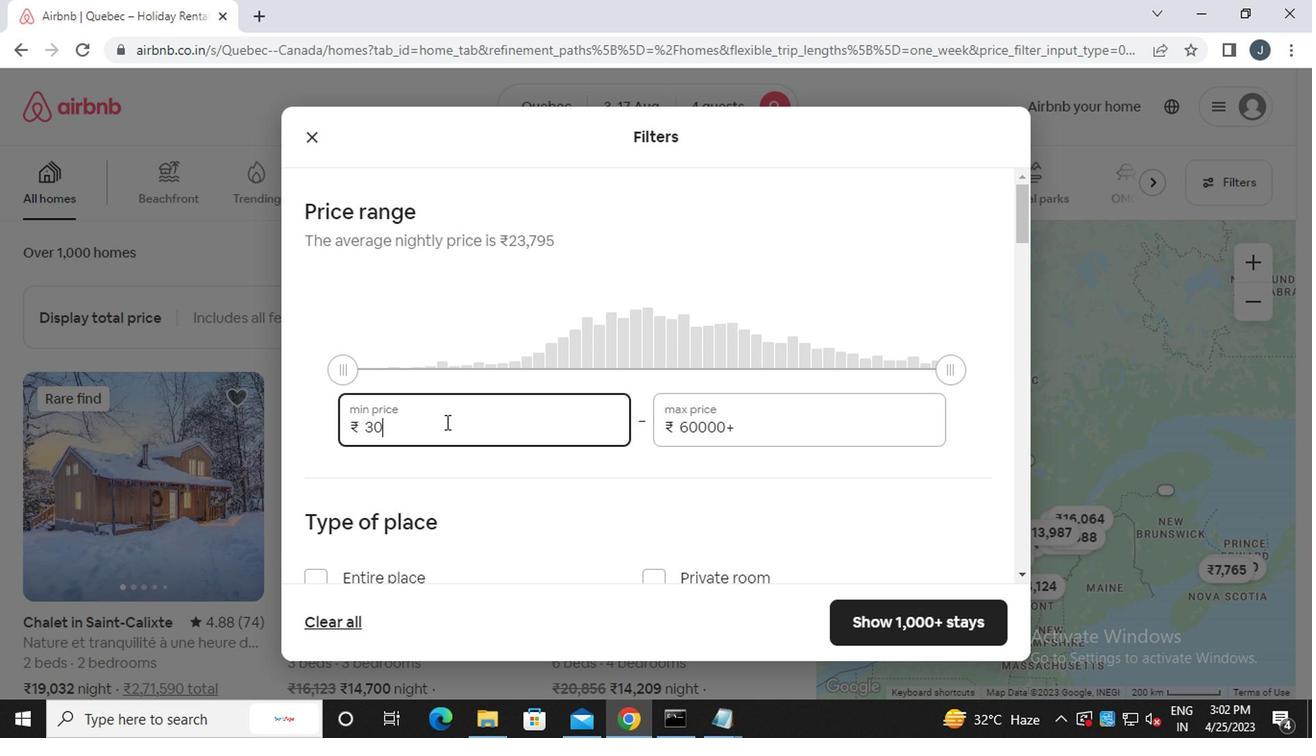 
Action: Mouse moved to (766, 416)
Screenshot: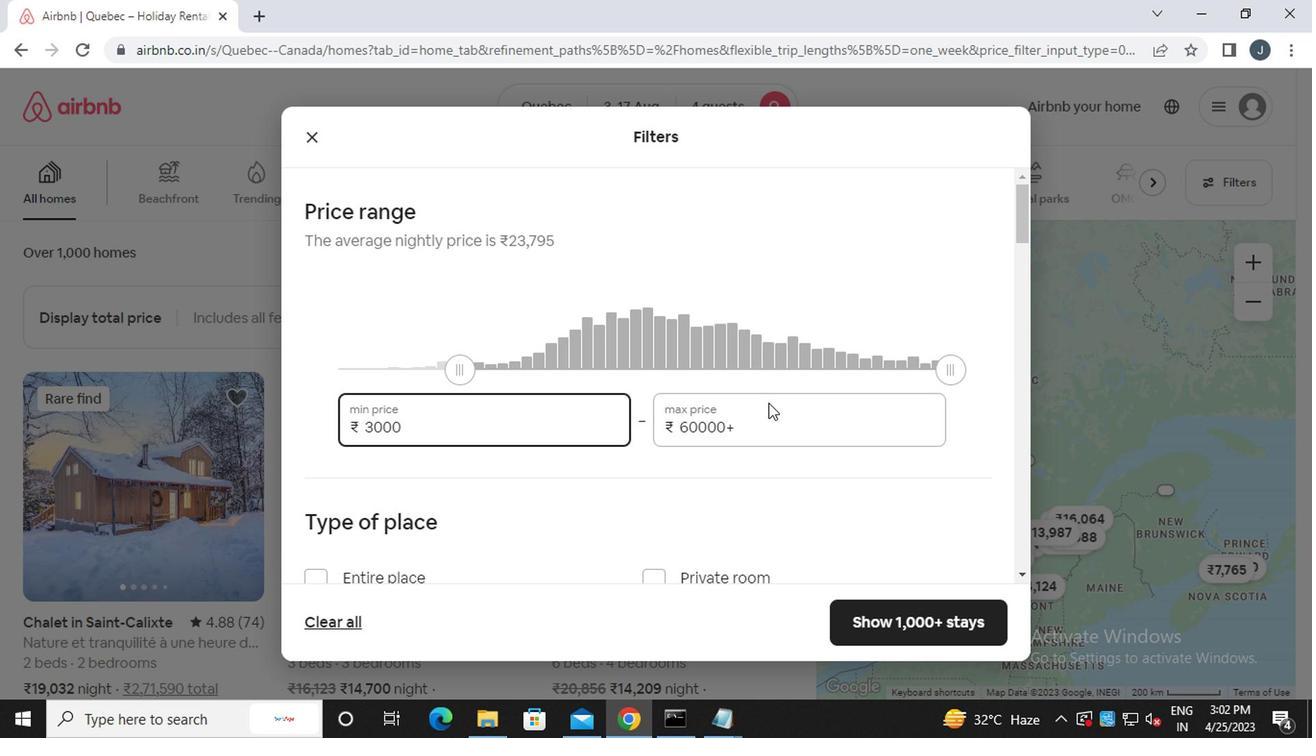
Action: Mouse pressed left at (766, 416)
Screenshot: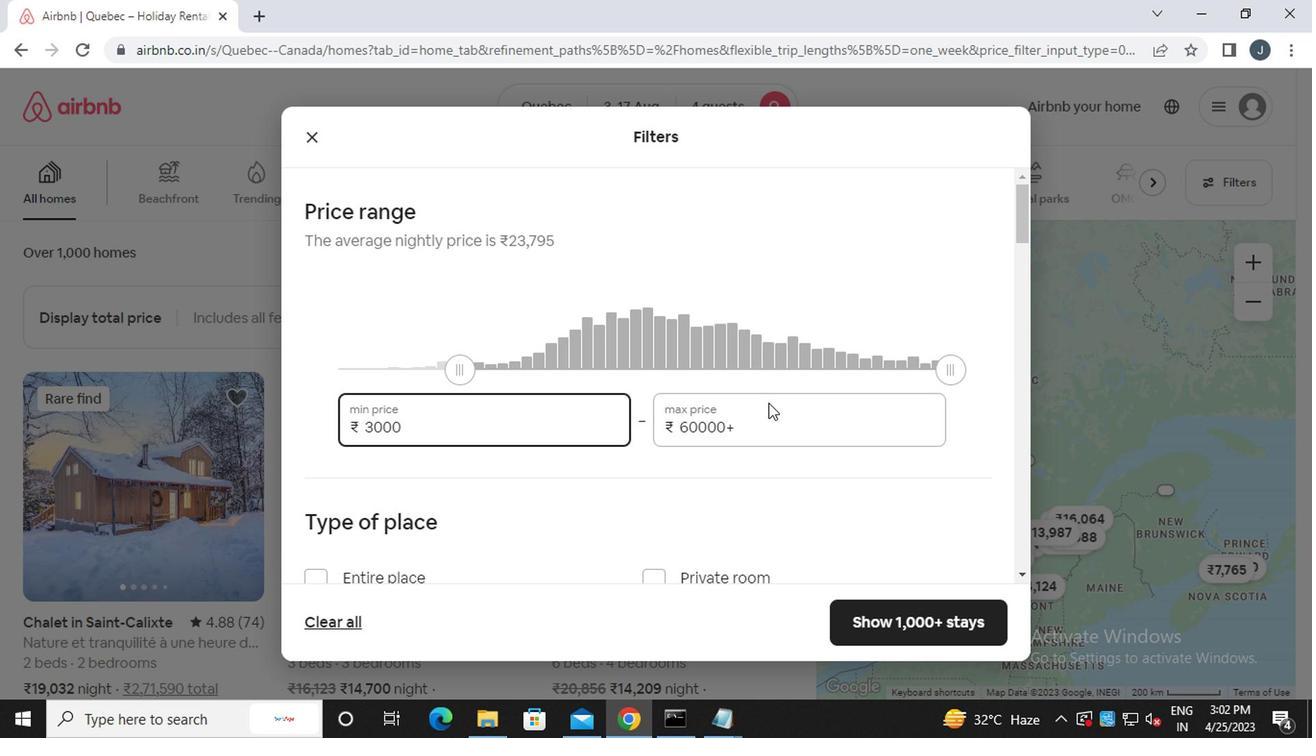 
Action: Mouse moved to (764, 416)
Screenshot: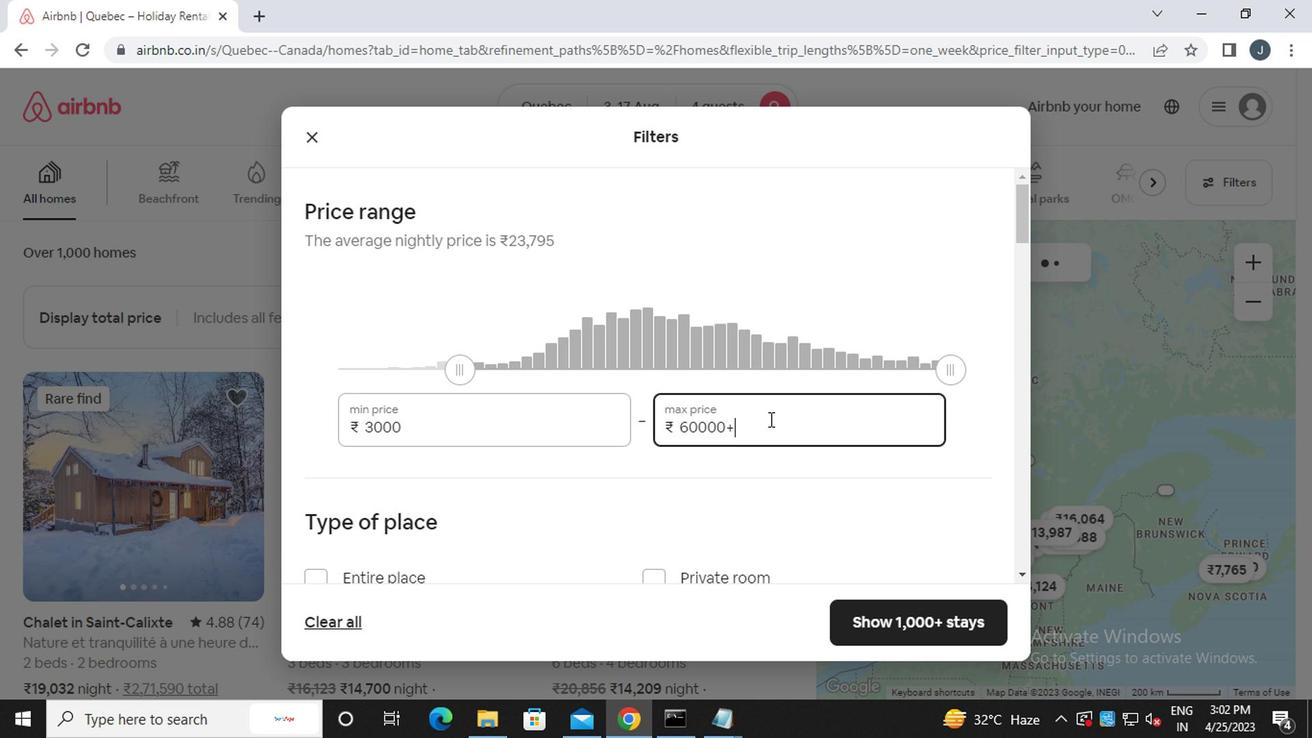 
Action: Key pressed <Key.backspace><Key.backspace><Key.backspace><Key.backspace><Key.backspace><Key.backspace><Key.backspace><Key.backspace><Key.backspace><Key.backspace><Key.backspace><Key.backspace><Key.backspace><<97>><<101>><<96>><<96>><<96>>
Screenshot: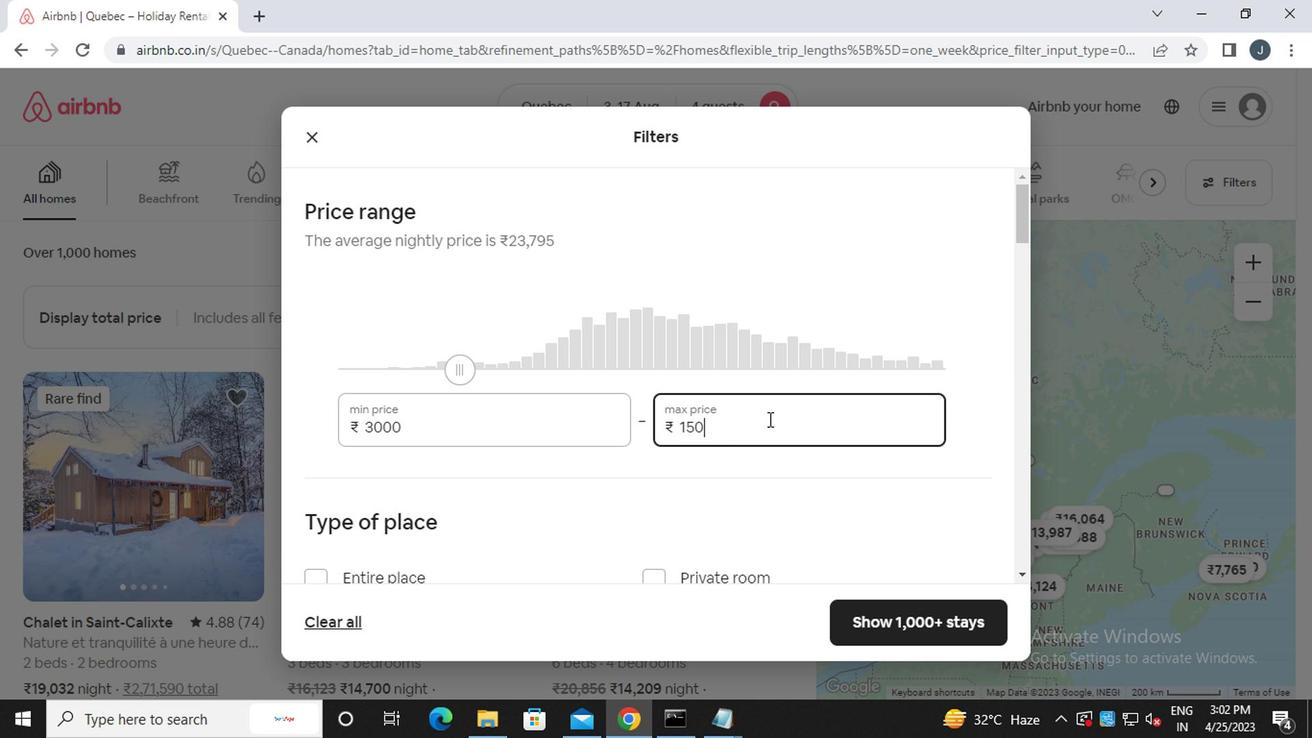 
Action: Mouse scrolled (764, 415) with delta (0, 0)
Screenshot: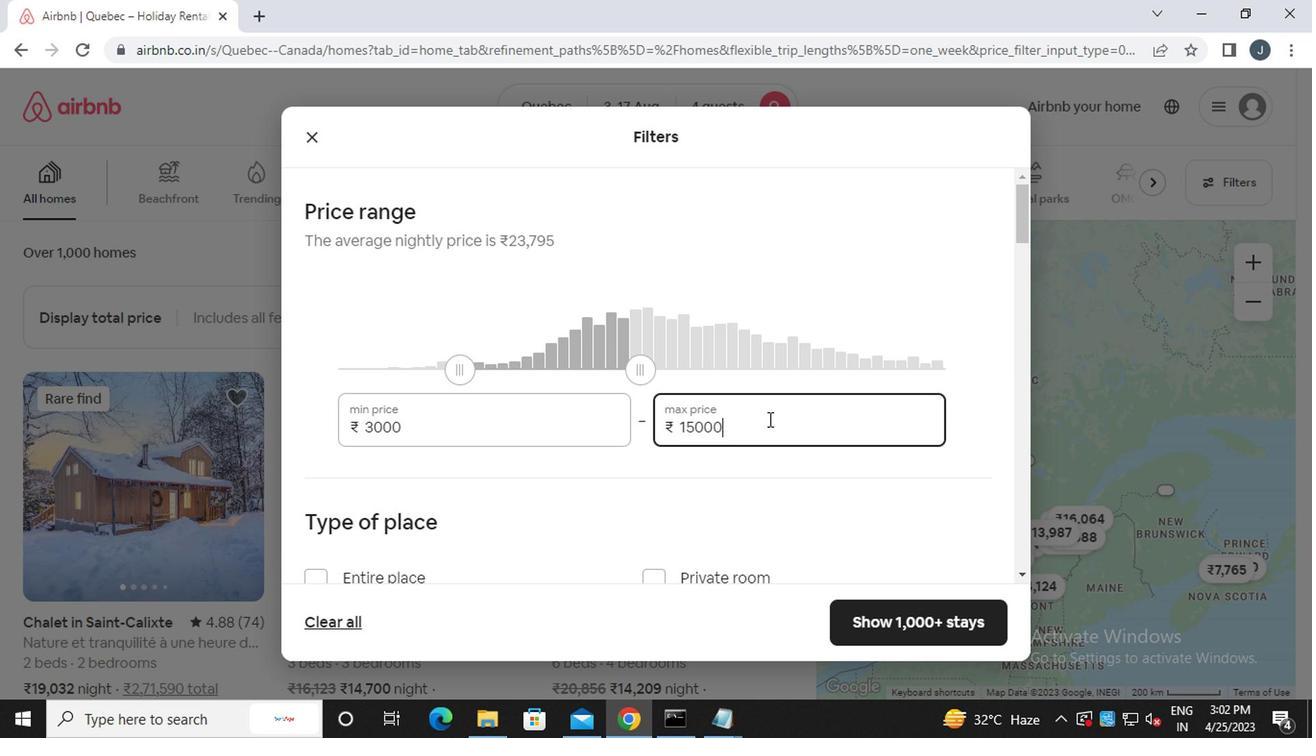 
Action: Mouse scrolled (764, 415) with delta (0, 0)
Screenshot: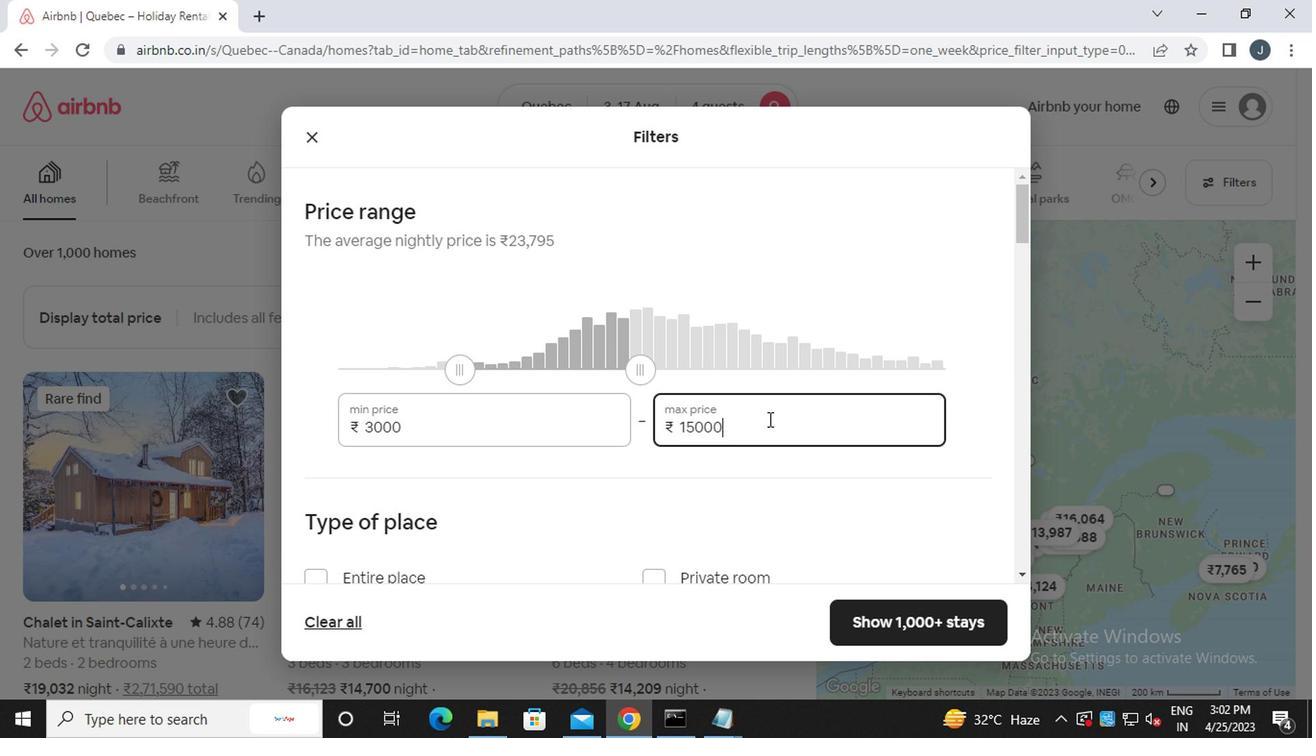 
Action: Mouse scrolled (764, 415) with delta (0, 0)
Screenshot: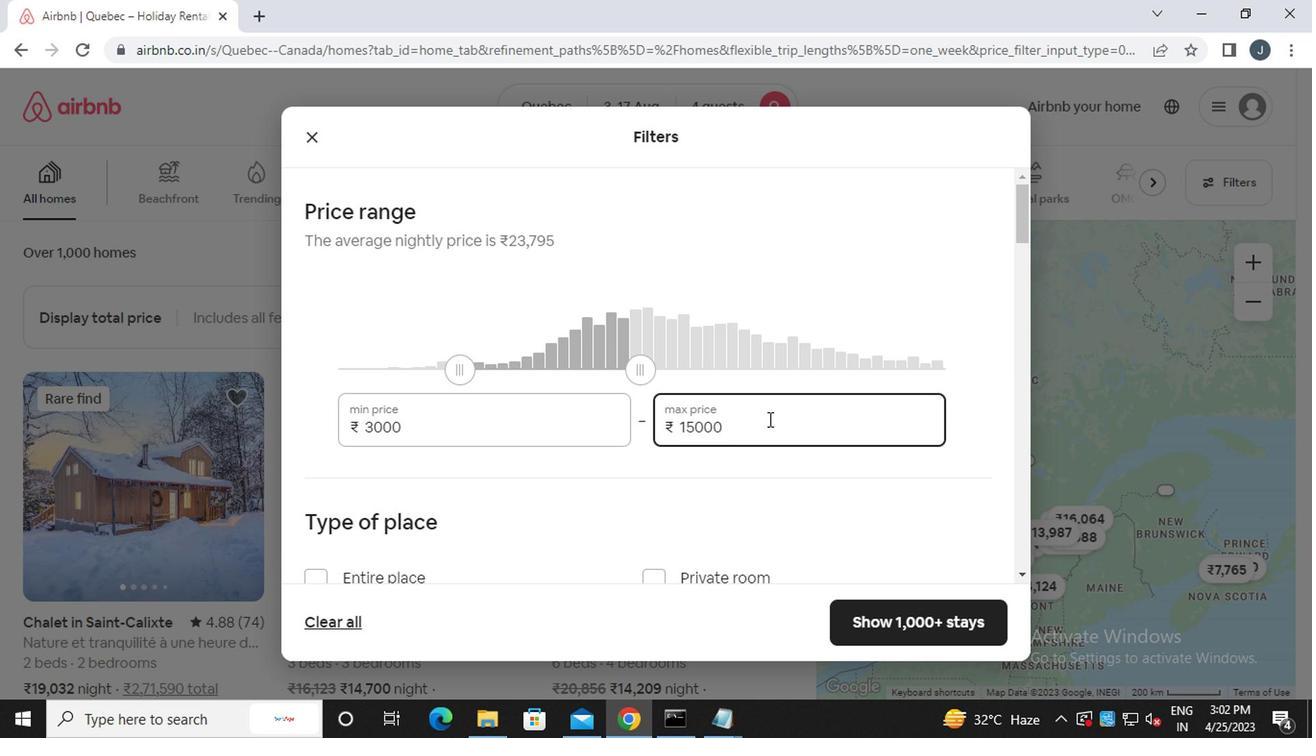 
Action: Mouse moved to (313, 285)
Screenshot: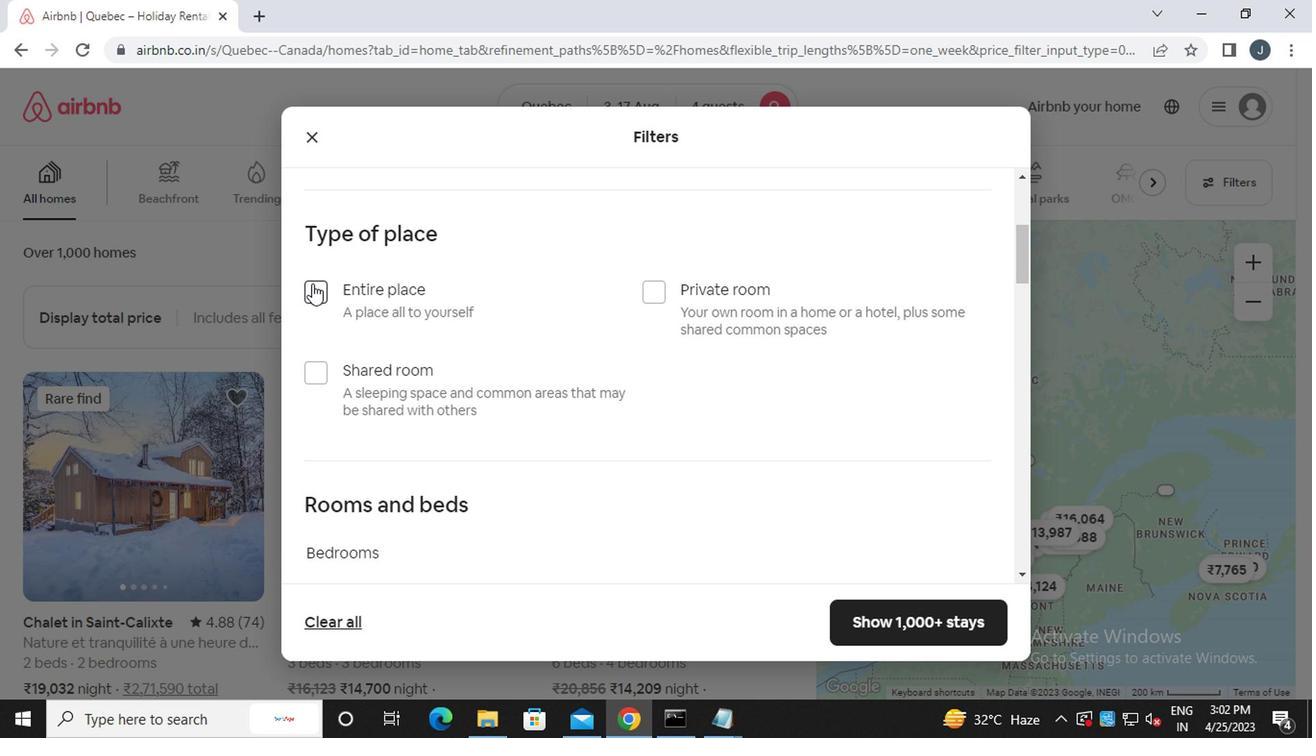 
Action: Mouse pressed left at (313, 285)
Screenshot: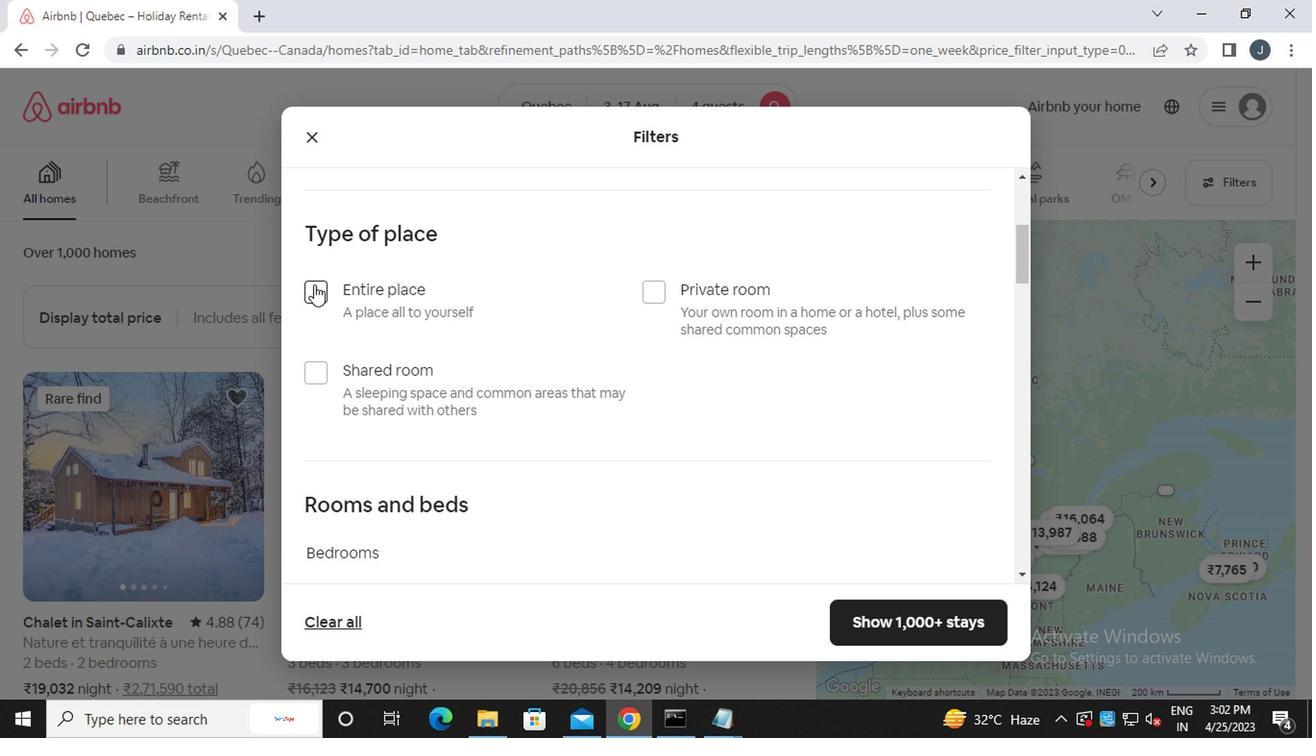 
Action: Mouse moved to (486, 360)
Screenshot: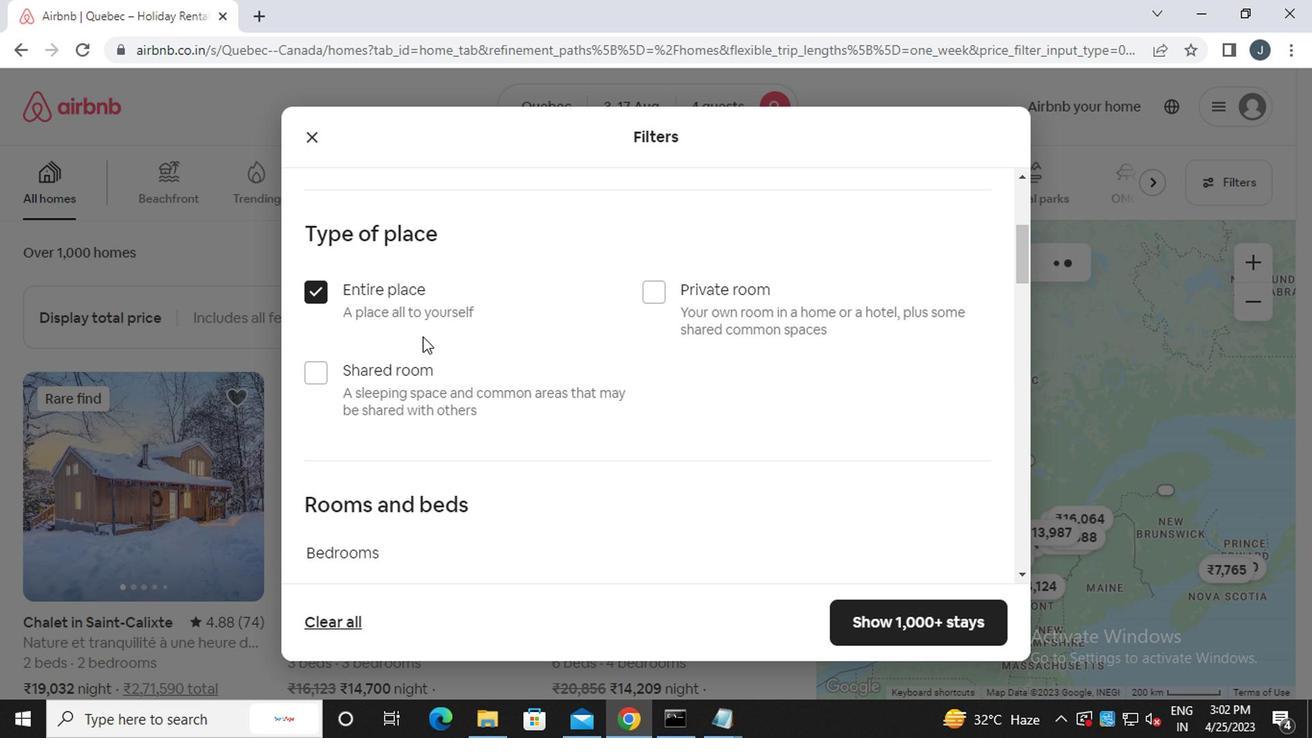 
Action: Mouse scrolled (486, 358) with delta (0, -1)
Screenshot: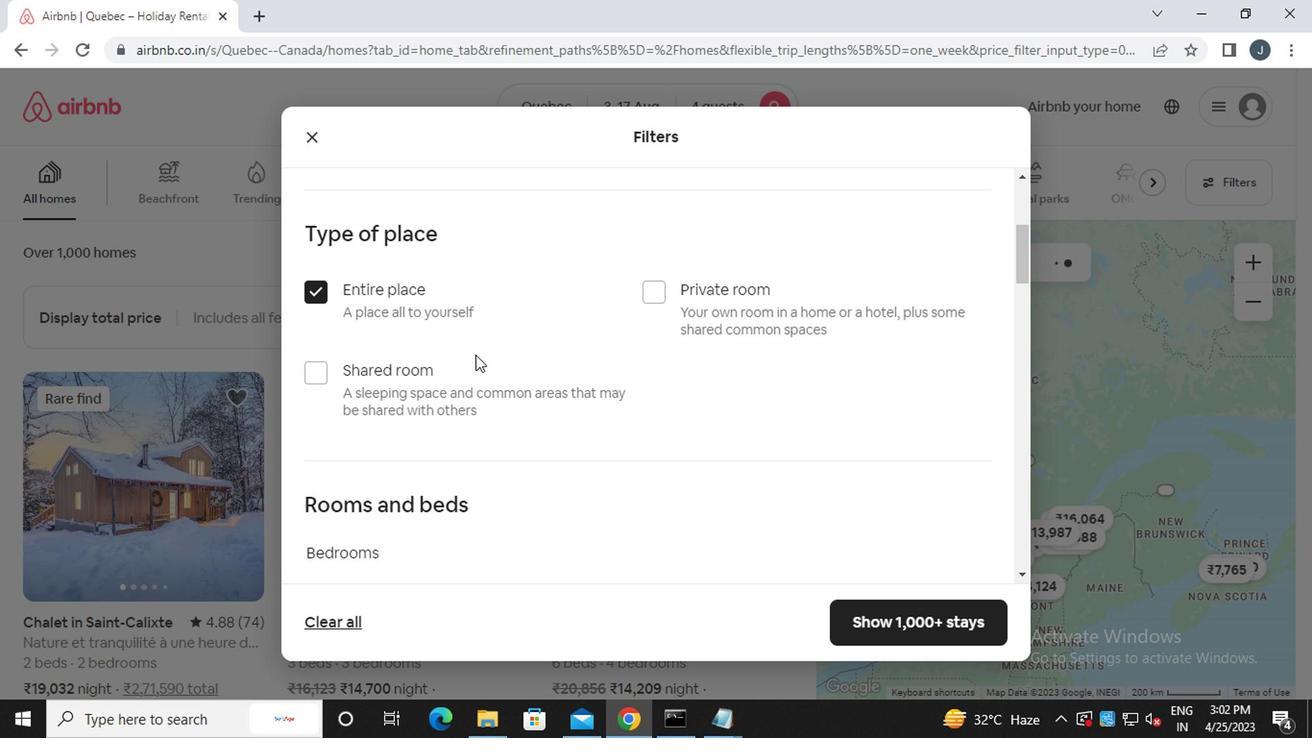 
Action: Mouse moved to (487, 361)
Screenshot: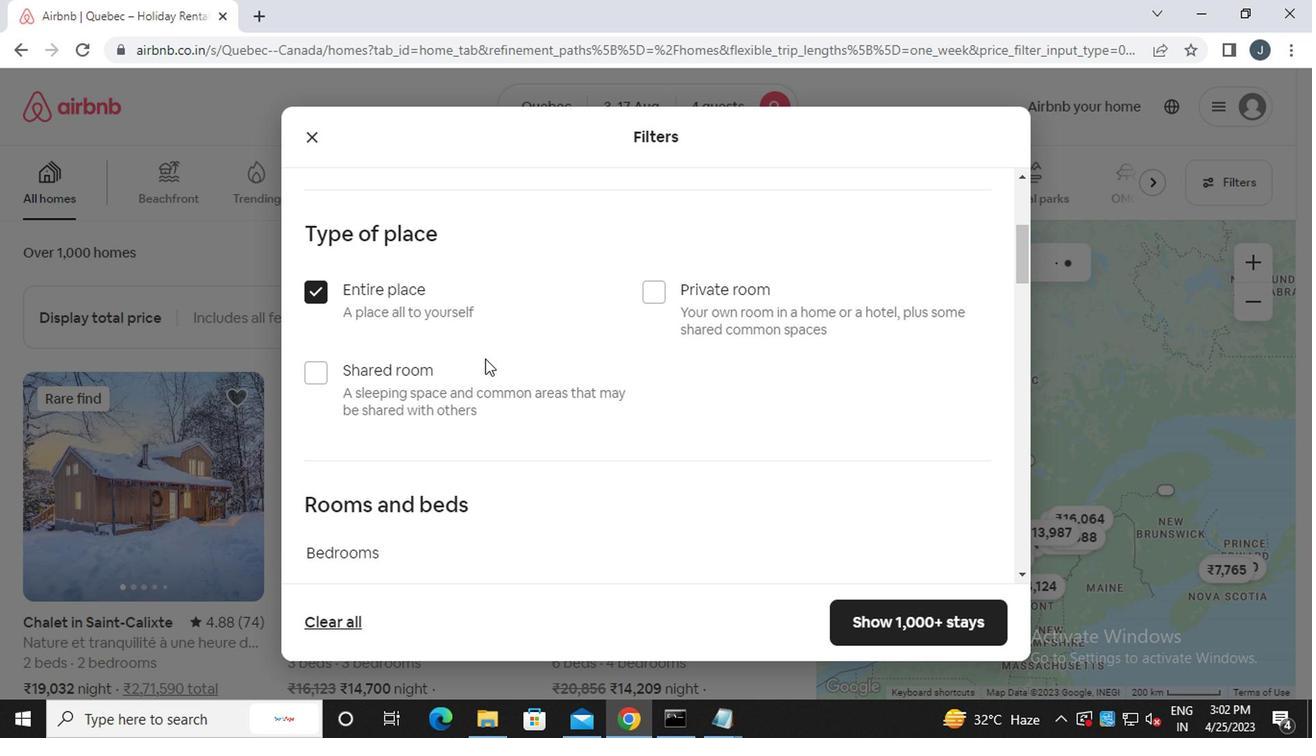 
Action: Mouse scrolled (487, 360) with delta (0, 0)
Screenshot: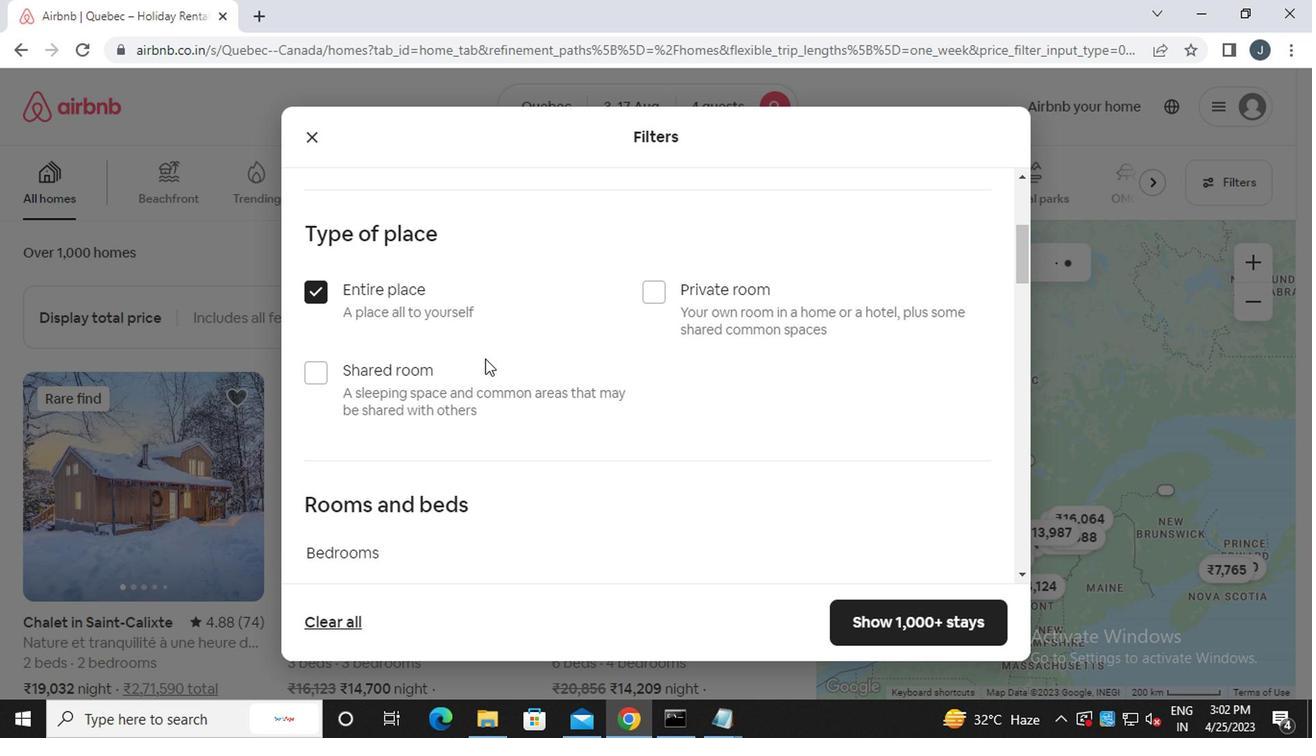 
Action: Mouse moved to (488, 362)
Screenshot: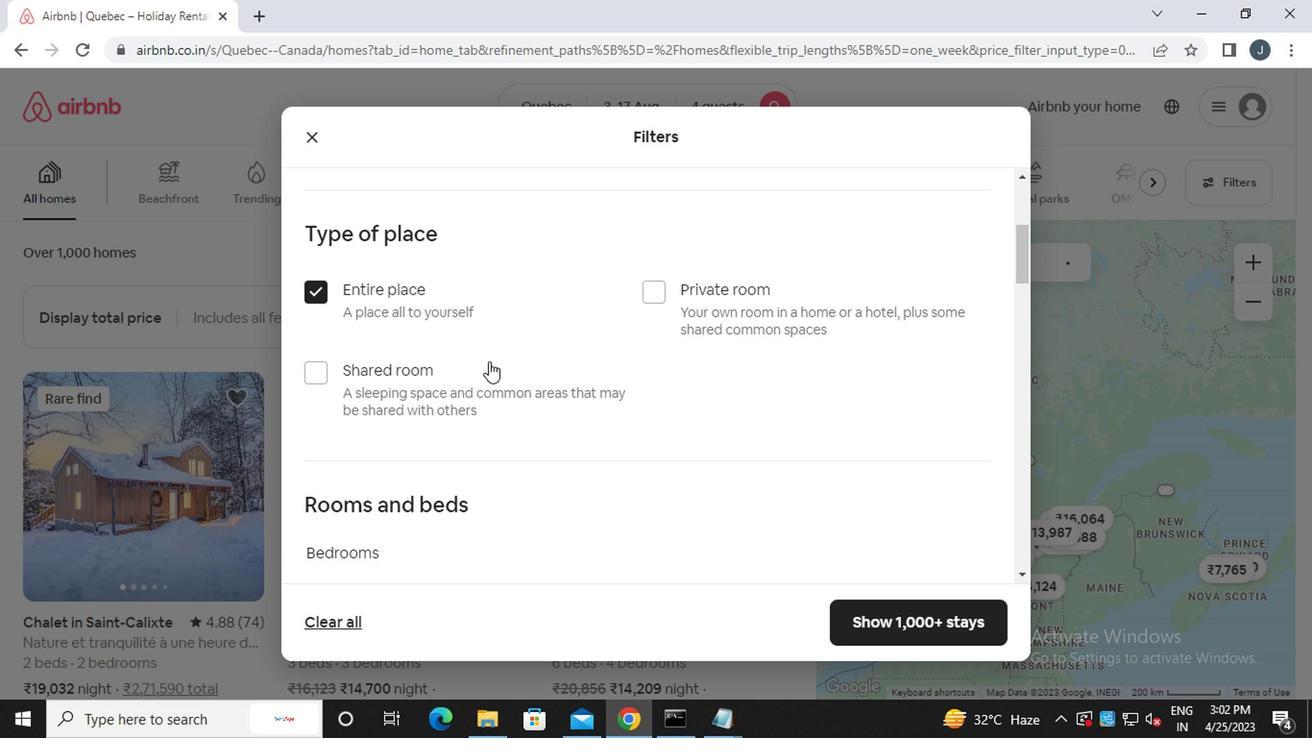 
Action: Mouse scrolled (488, 361) with delta (0, -1)
Screenshot: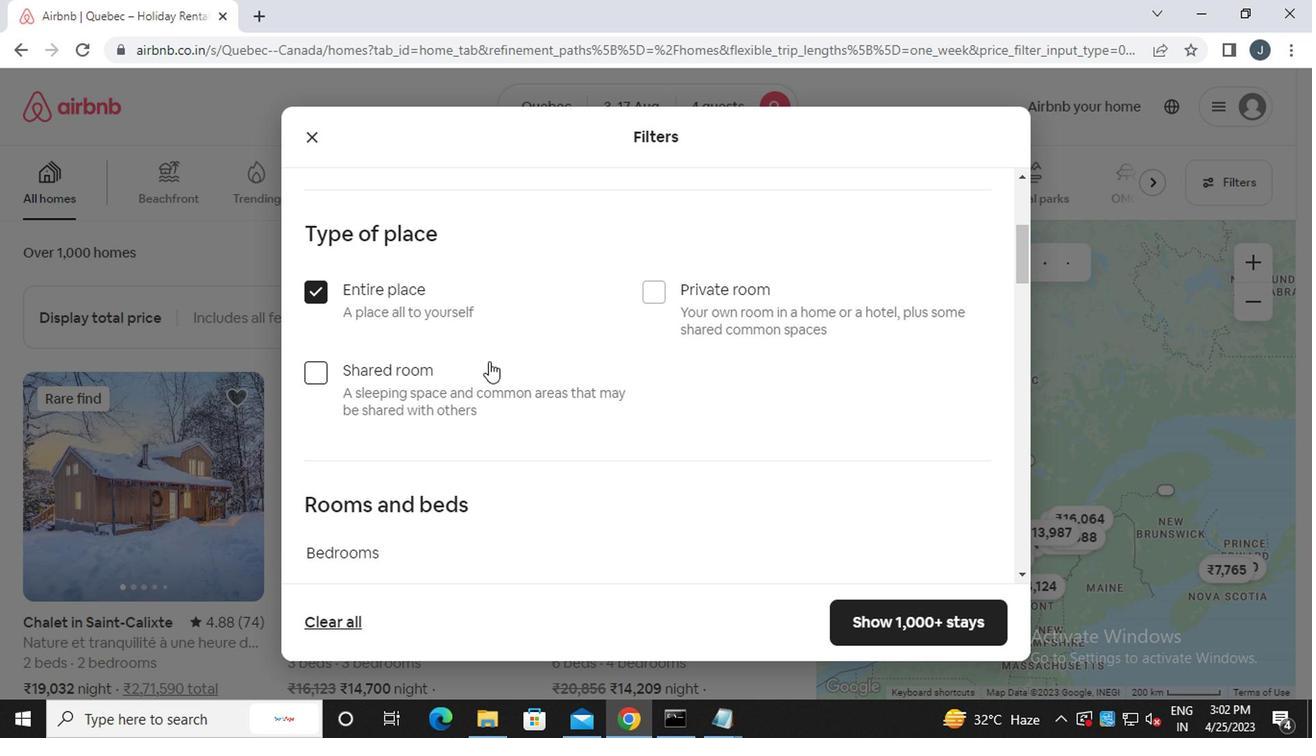 
Action: Mouse scrolled (488, 361) with delta (0, -1)
Screenshot: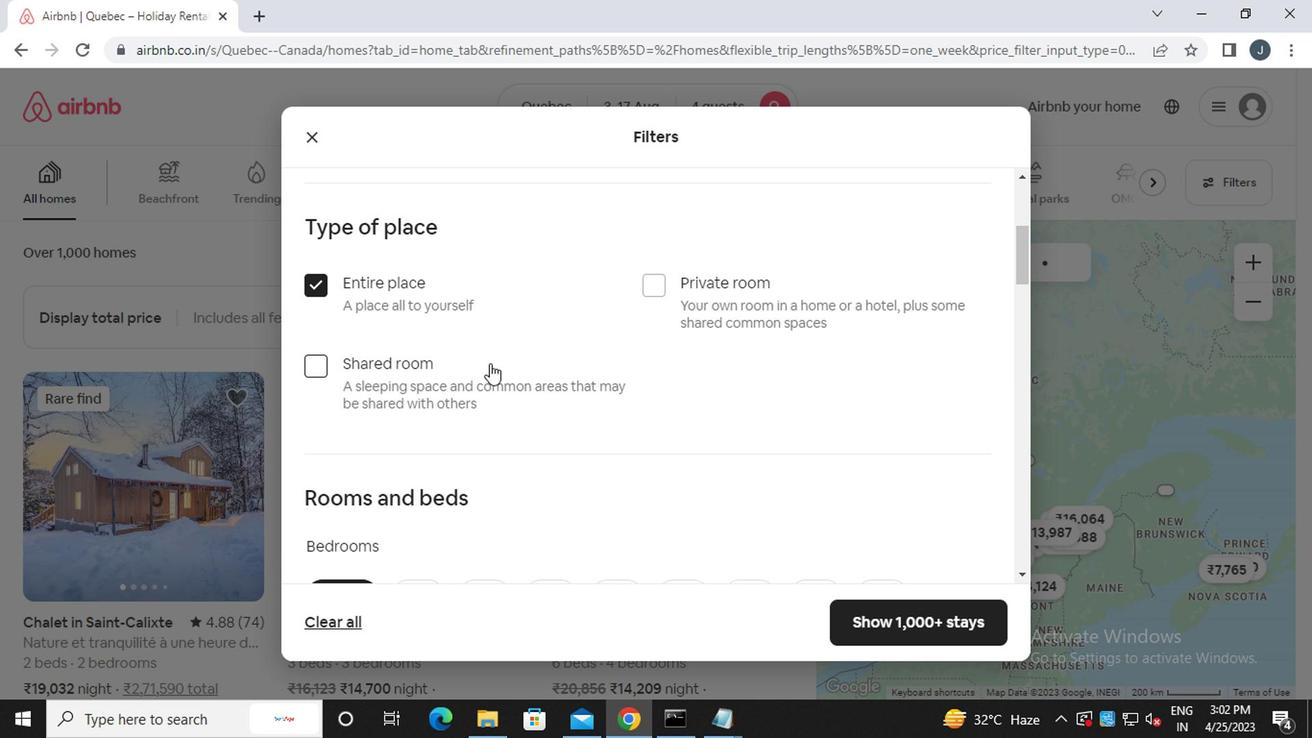 
Action: Mouse moved to (552, 221)
Screenshot: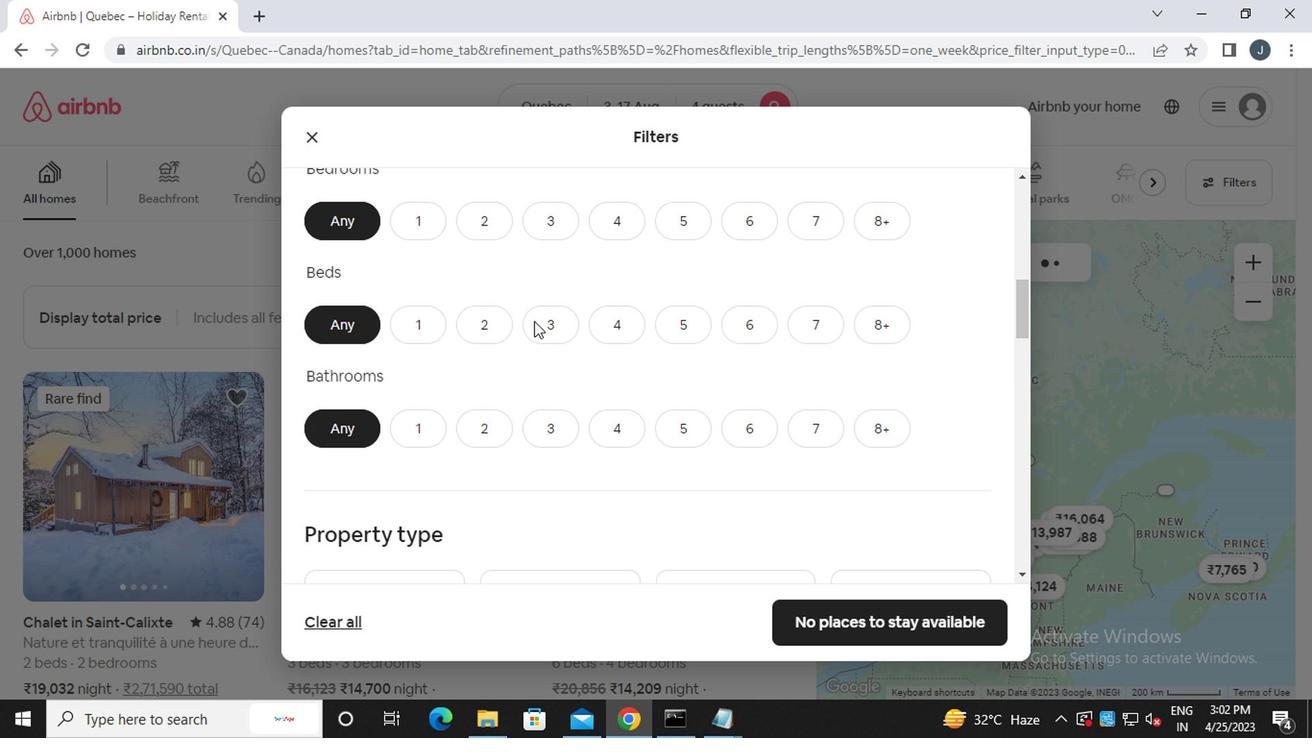 
Action: Mouse pressed left at (552, 221)
Screenshot: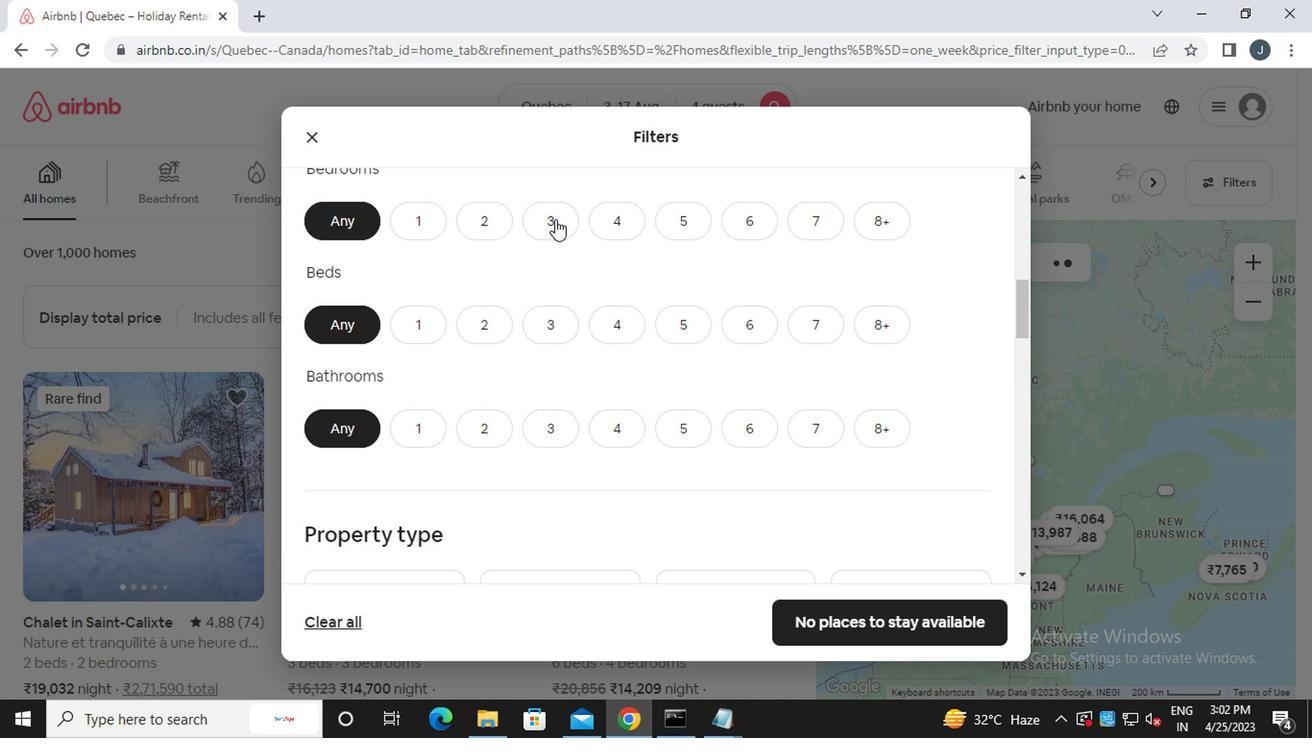
Action: Mouse moved to (624, 330)
Screenshot: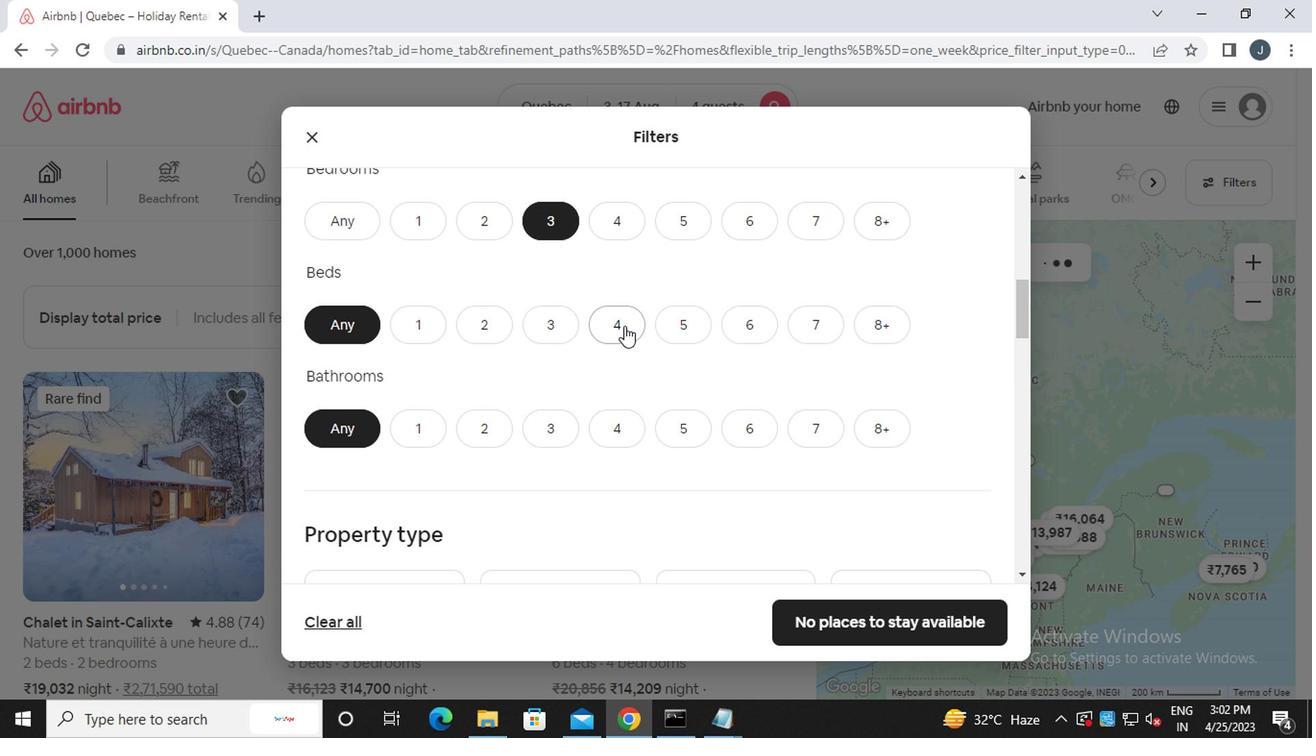 
Action: Mouse pressed left at (624, 330)
Screenshot: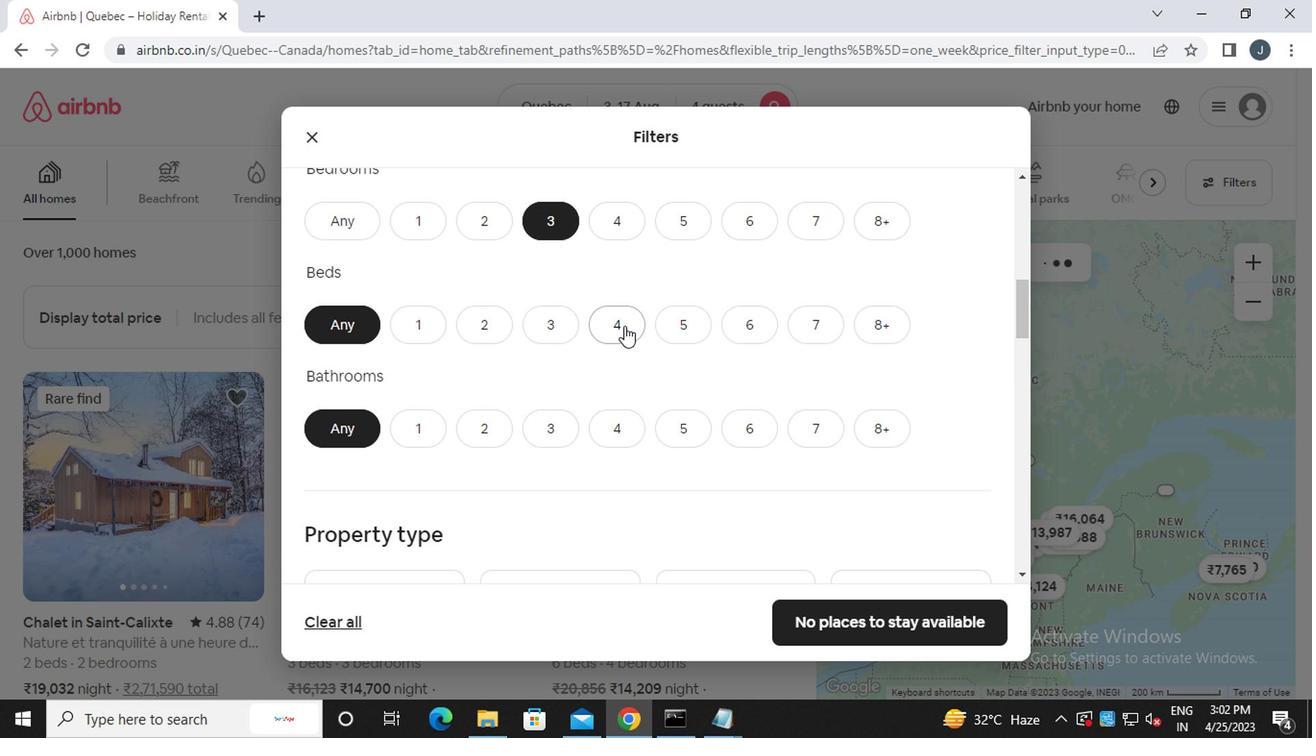 
Action: Mouse moved to (478, 429)
Screenshot: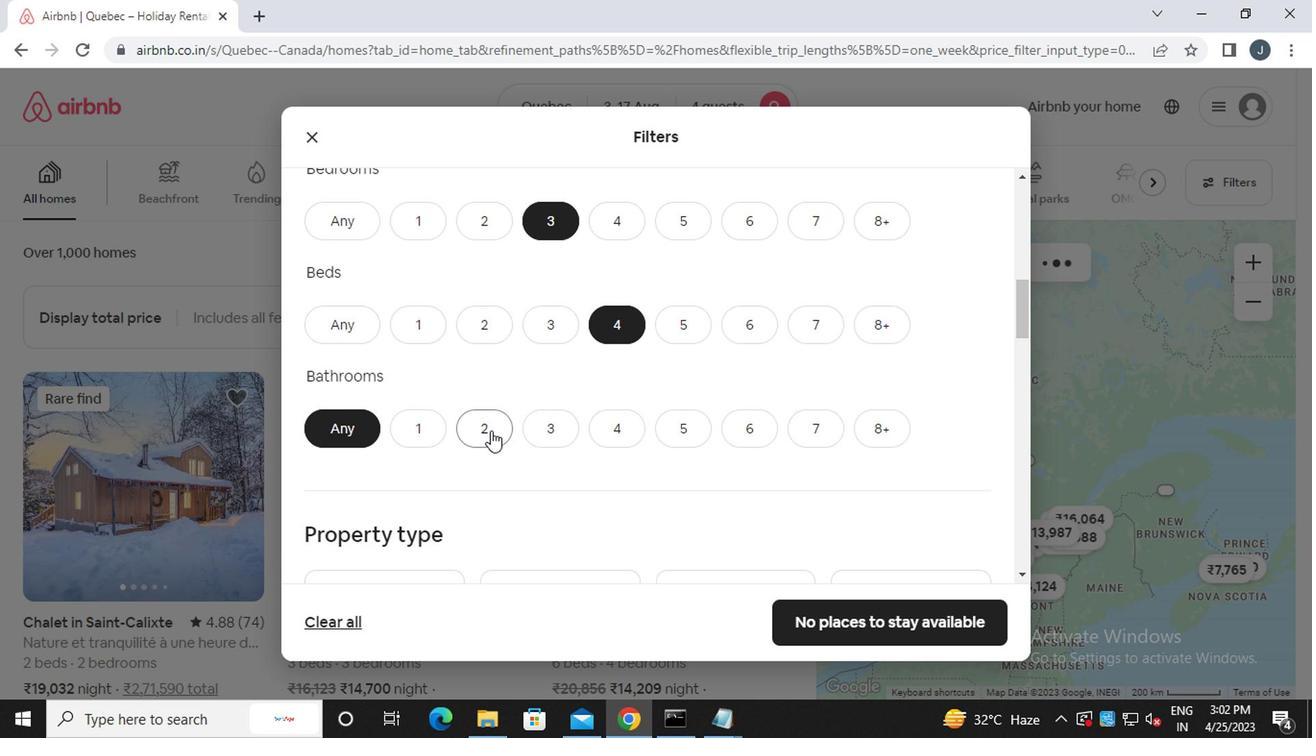 
Action: Mouse pressed left at (478, 429)
Screenshot: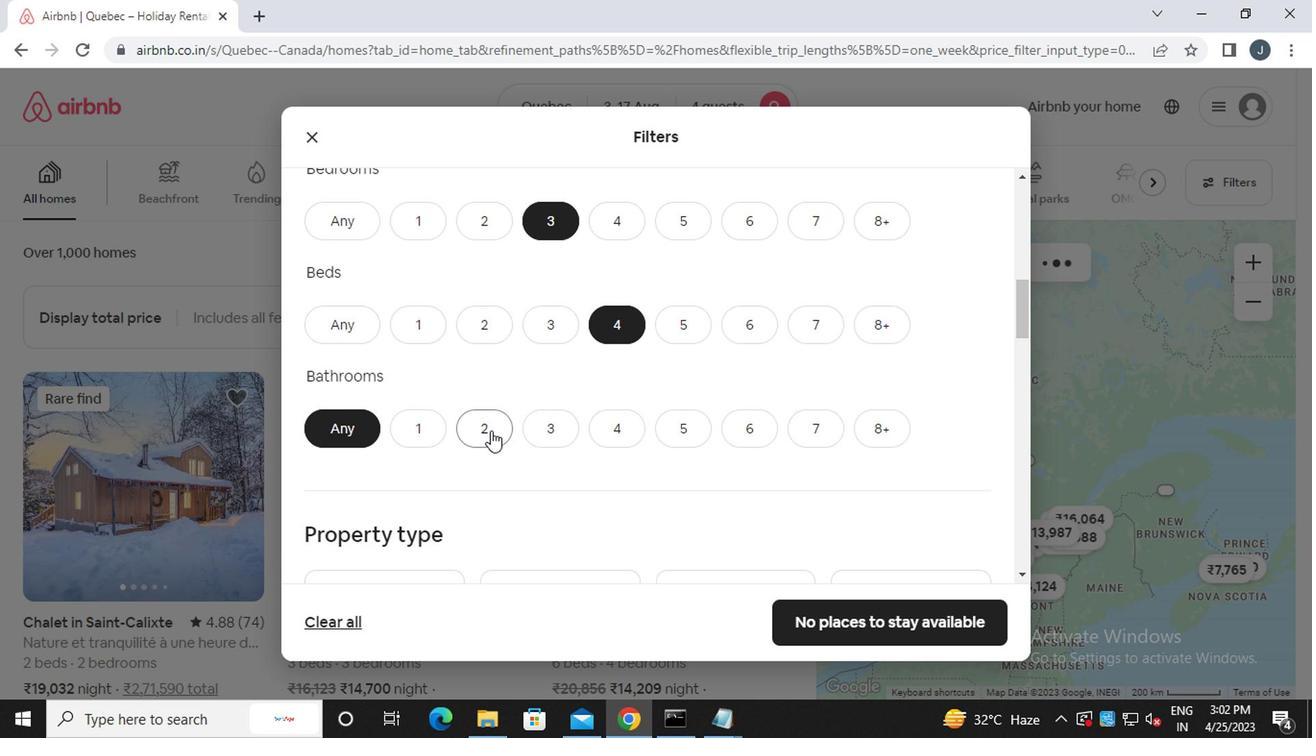 
Action: Mouse moved to (449, 426)
Screenshot: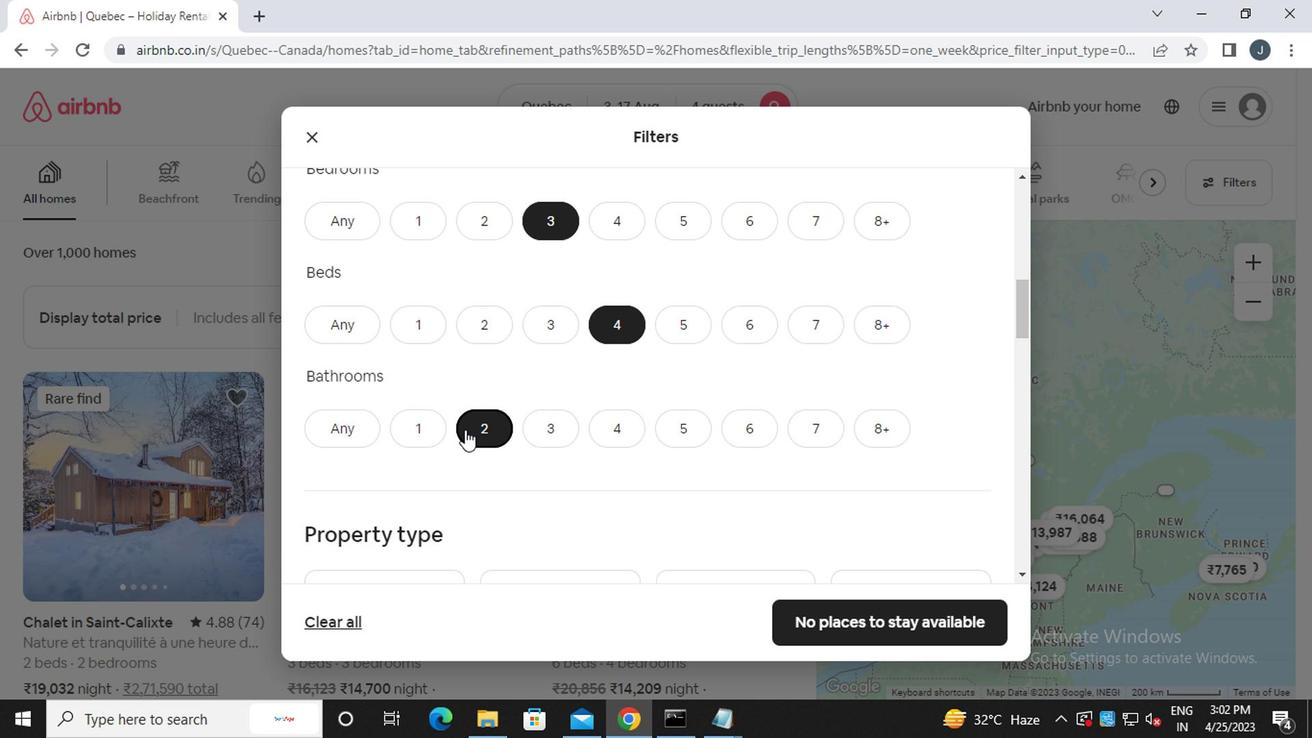 
Action: Mouse scrolled (449, 425) with delta (0, 0)
Screenshot: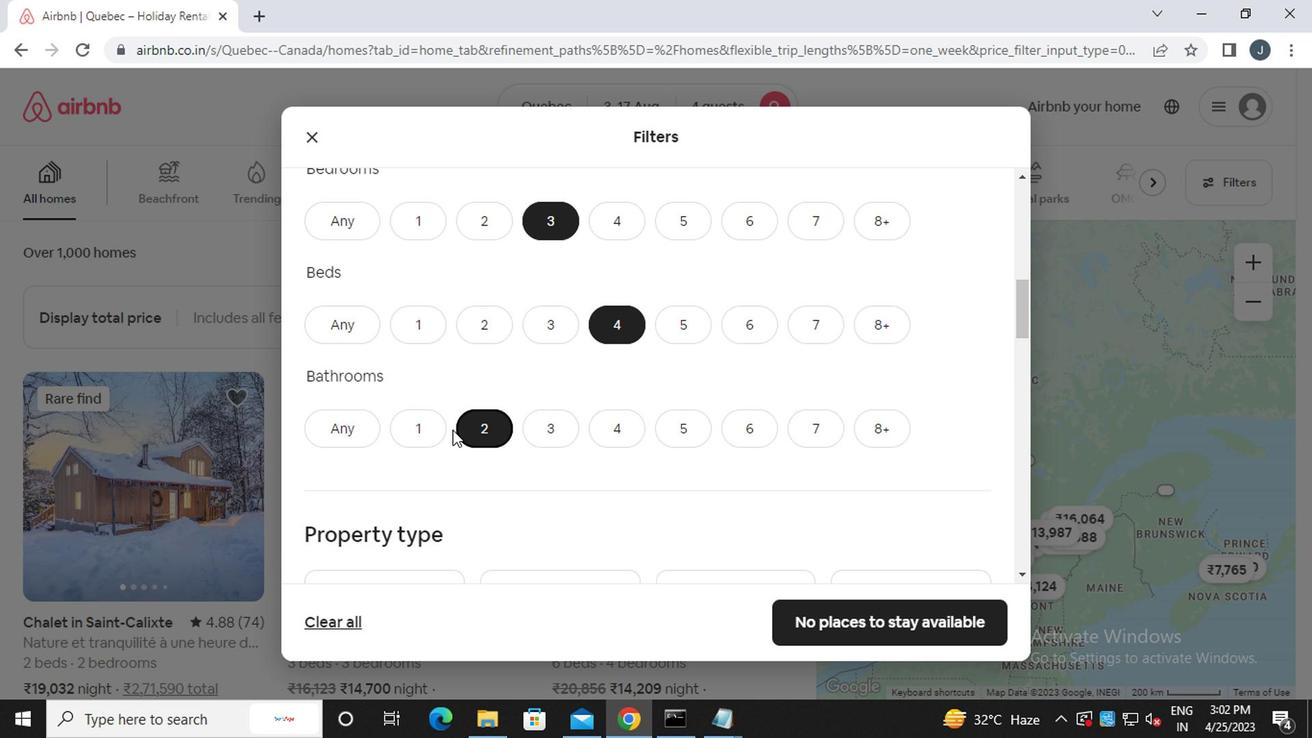 
Action: Mouse moved to (449, 428)
Screenshot: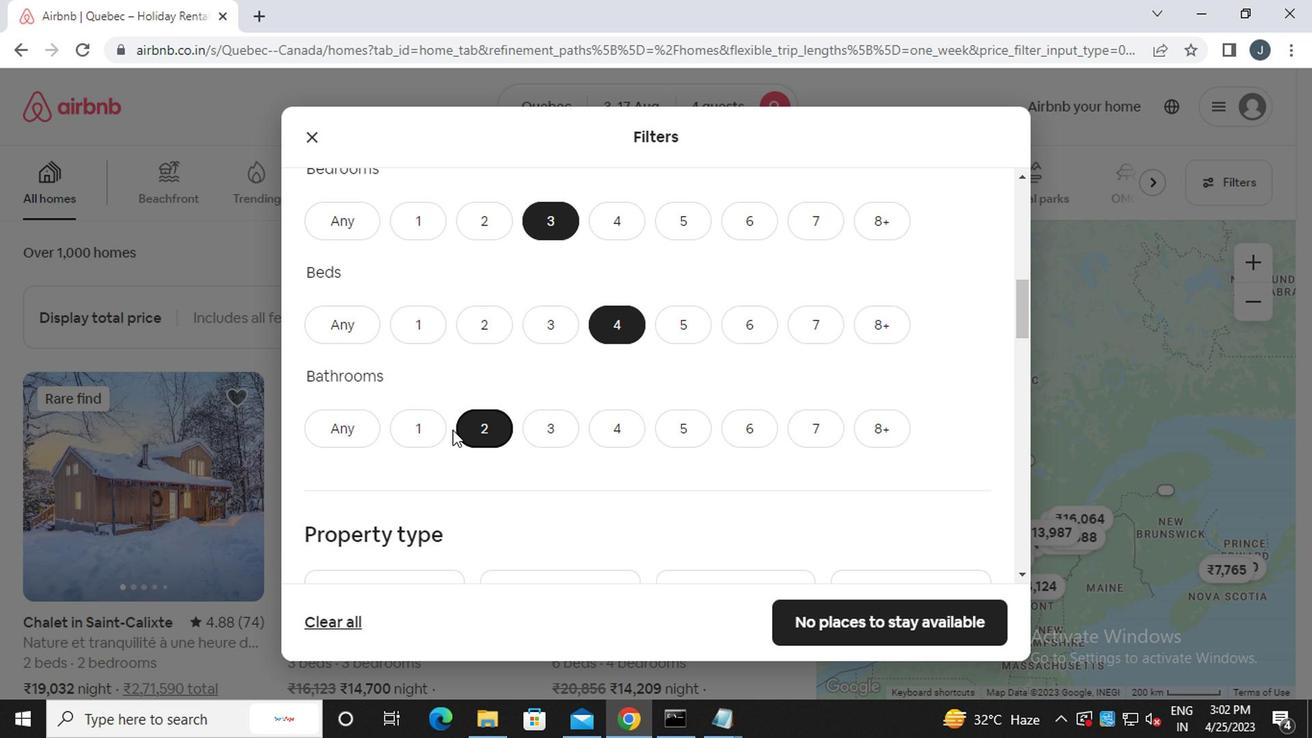 
Action: Mouse scrolled (449, 427) with delta (0, -1)
Screenshot: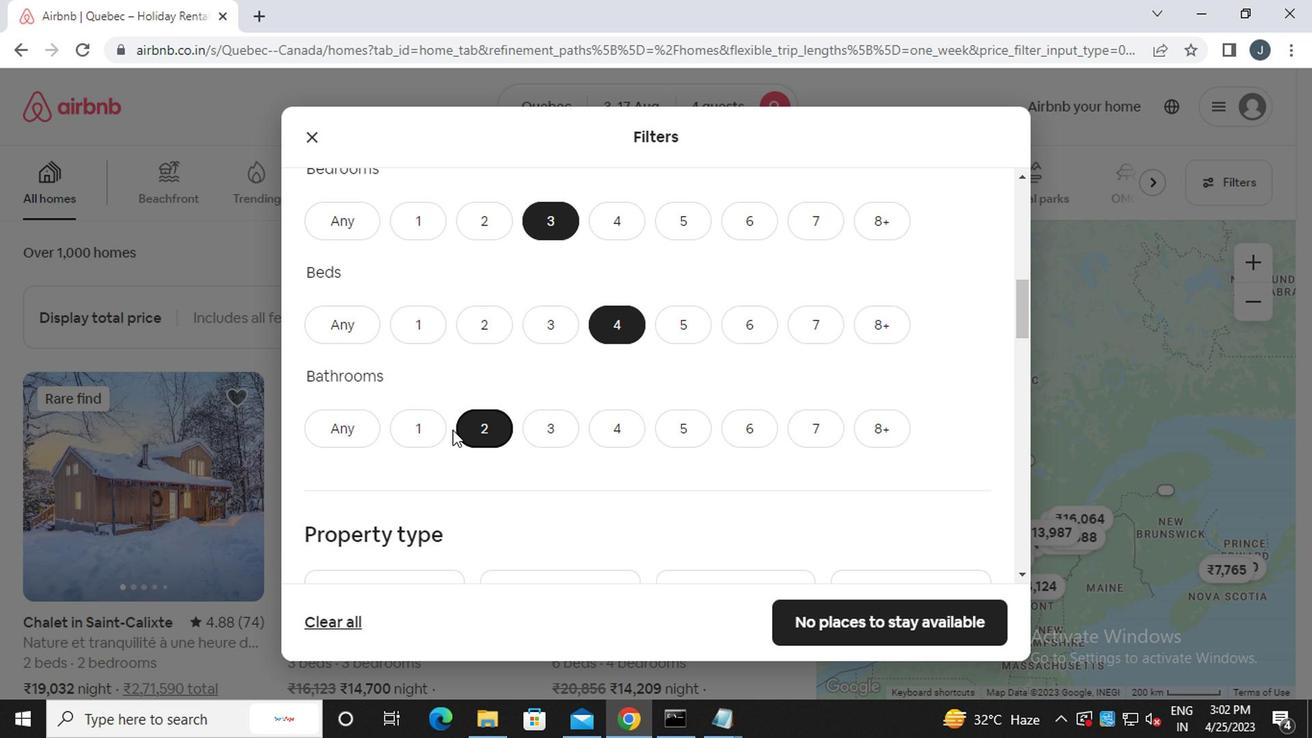 
Action: Mouse moved to (449, 429)
Screenshot: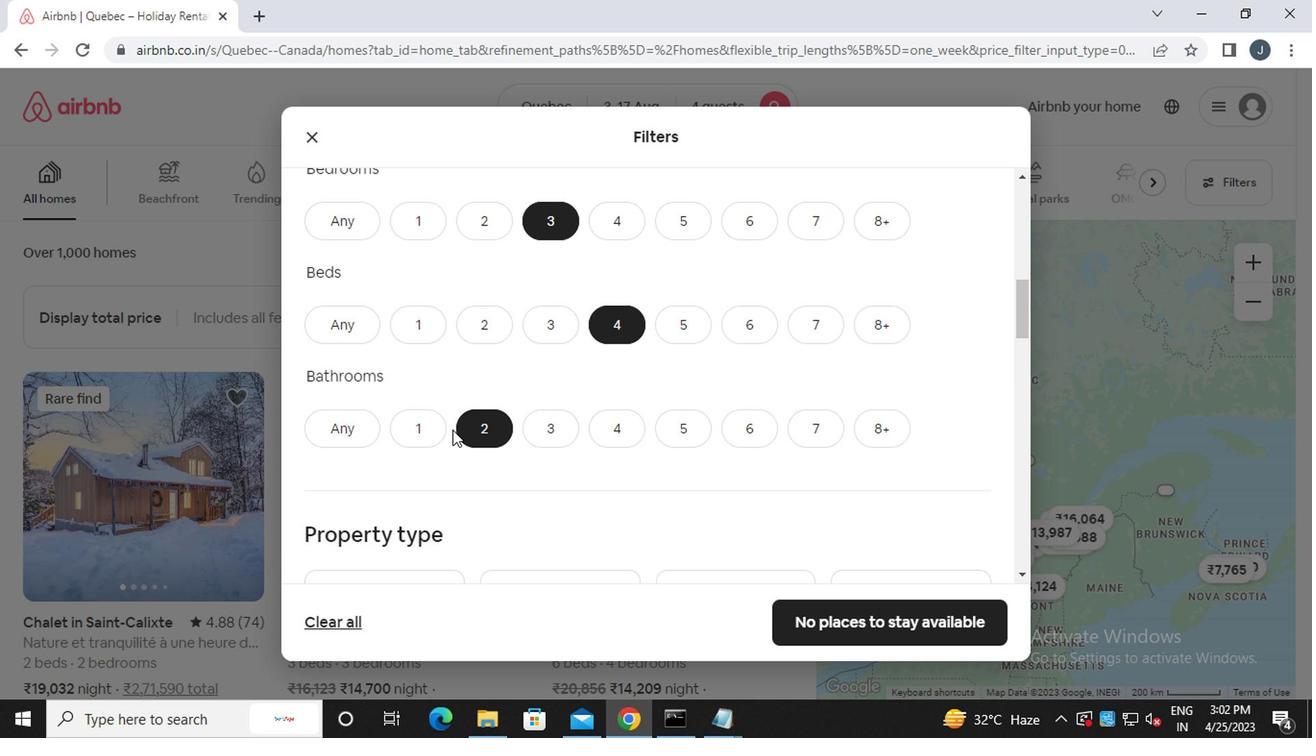 
Action: Mouse scrolled (449, 428) with delta (0, 0)
Screenshot: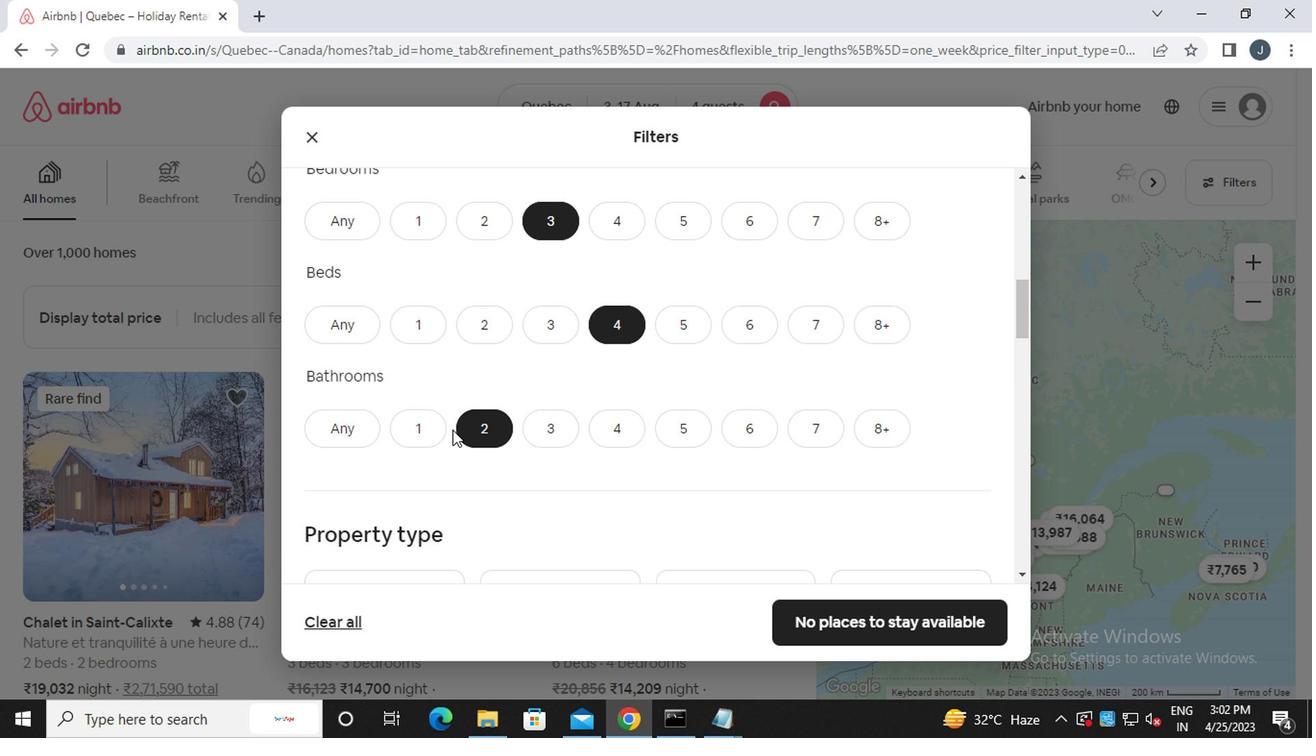 
Action: Mouse scrolled (449, 428) with delta (0, 0)
Screenshot: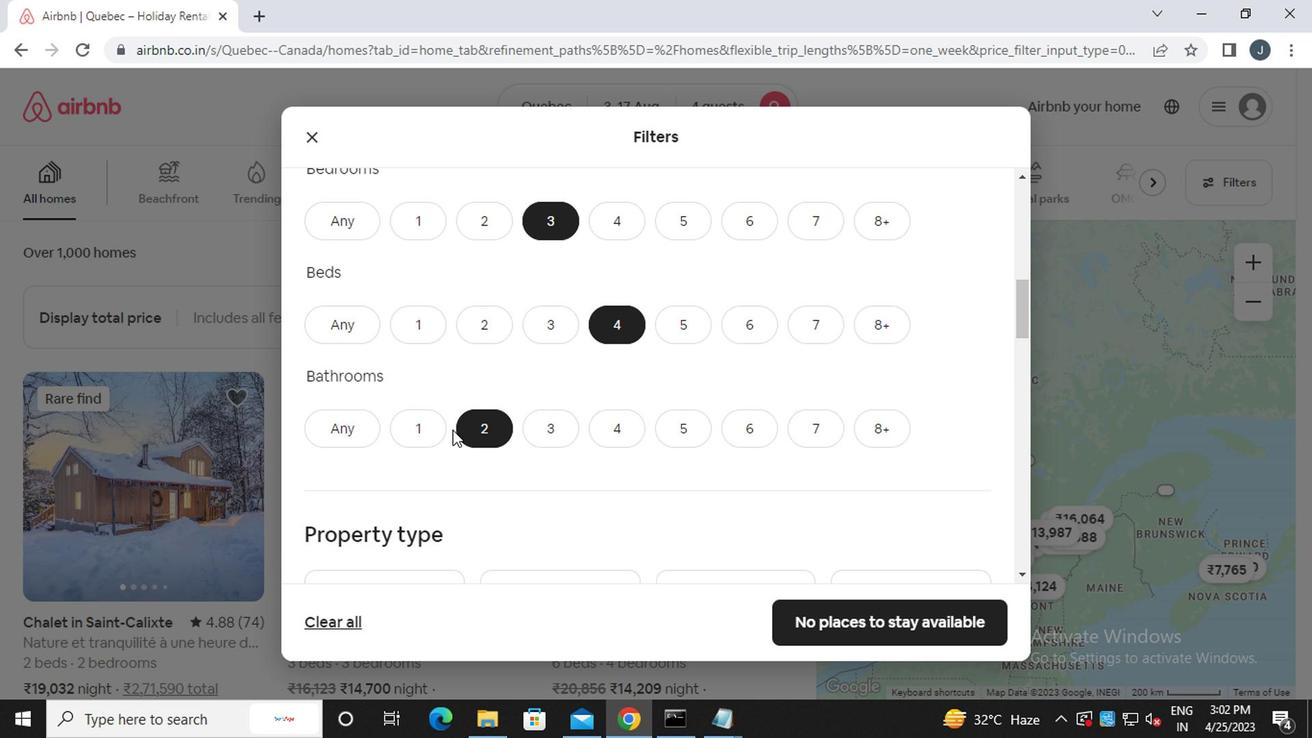 
Action: Mouse moved to (399, 254)
Screenshot: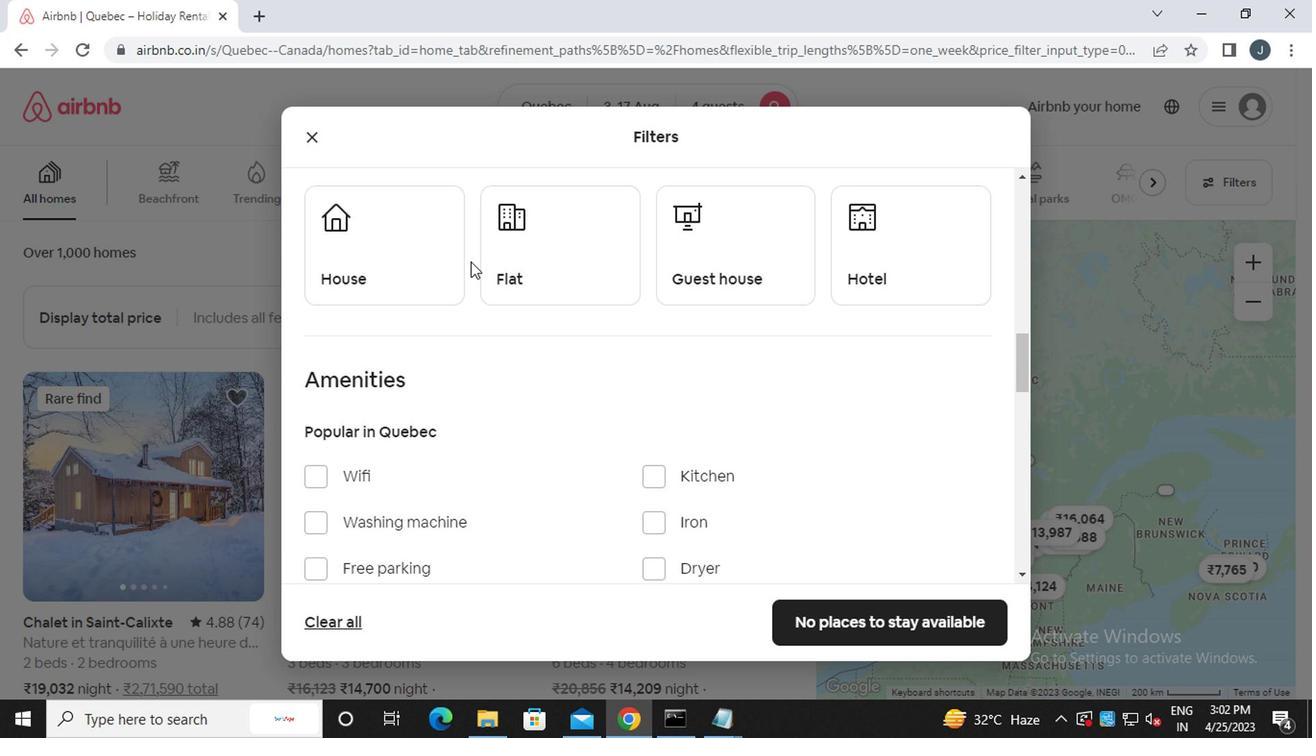 
Action: Mouse pressed left at (399, 254)
Screenshot: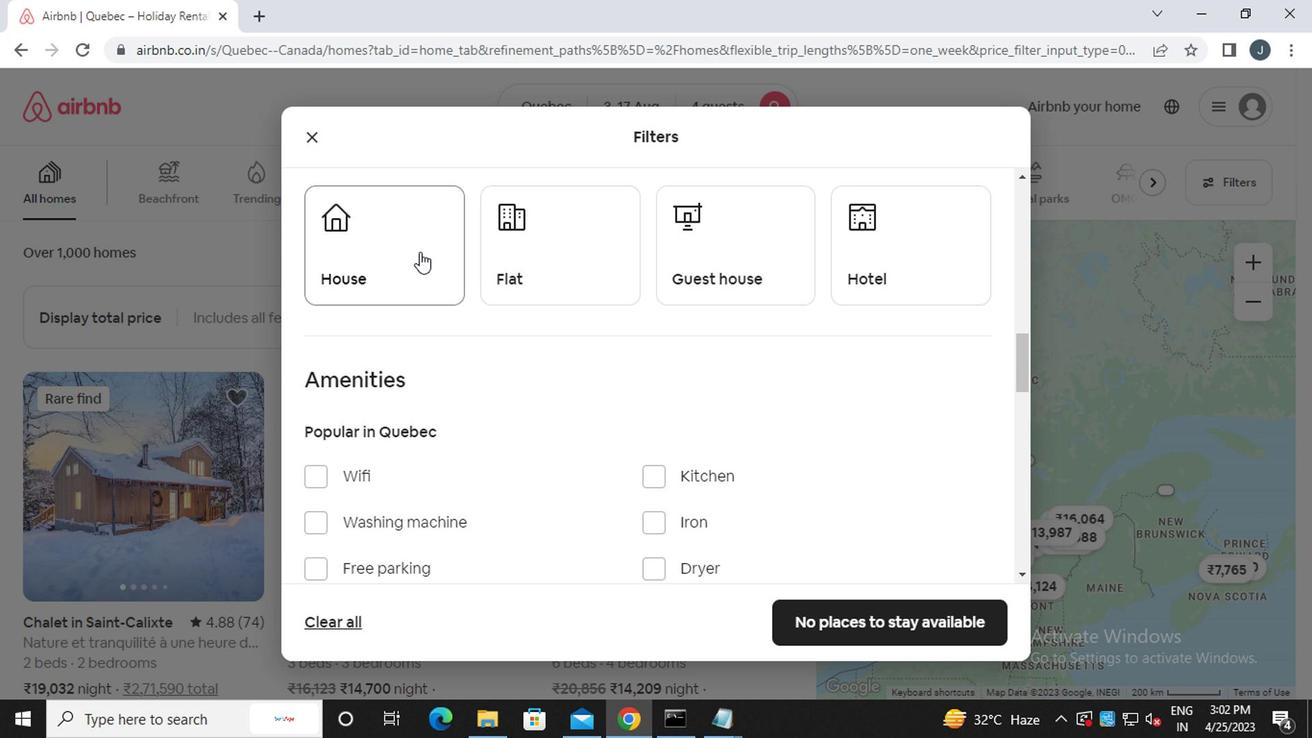 
Action: Mouse moved to (514, 258)
Screenshot: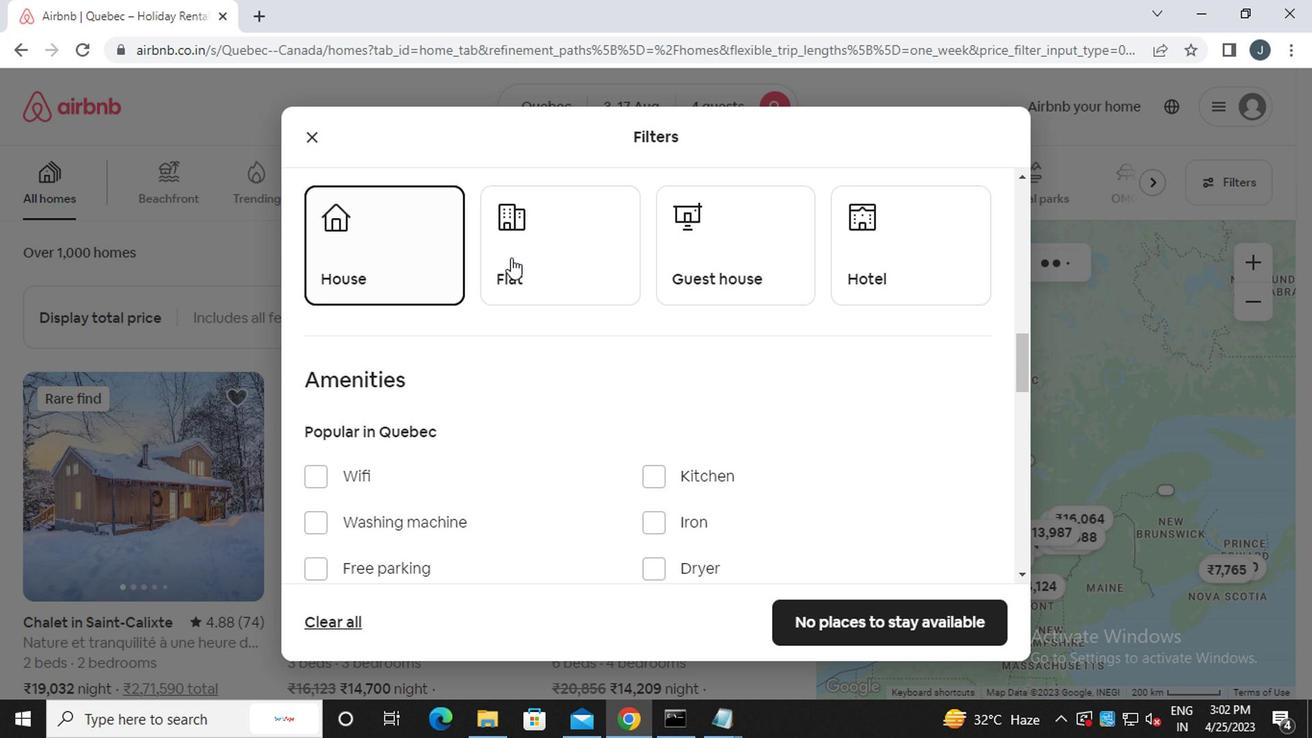 
Action: Mouse pressed left at (514, 258)
Screenshot: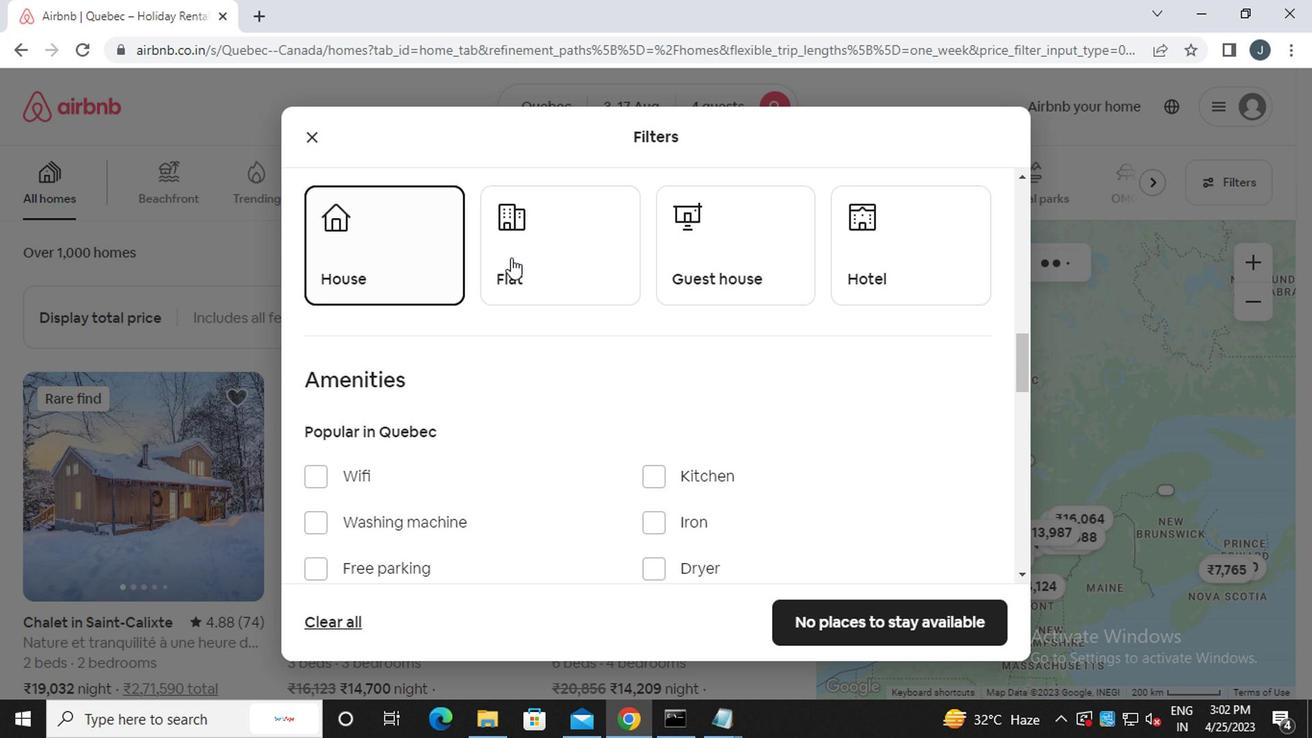 
Action: Mouse moved to (697, 261)
Screenshot: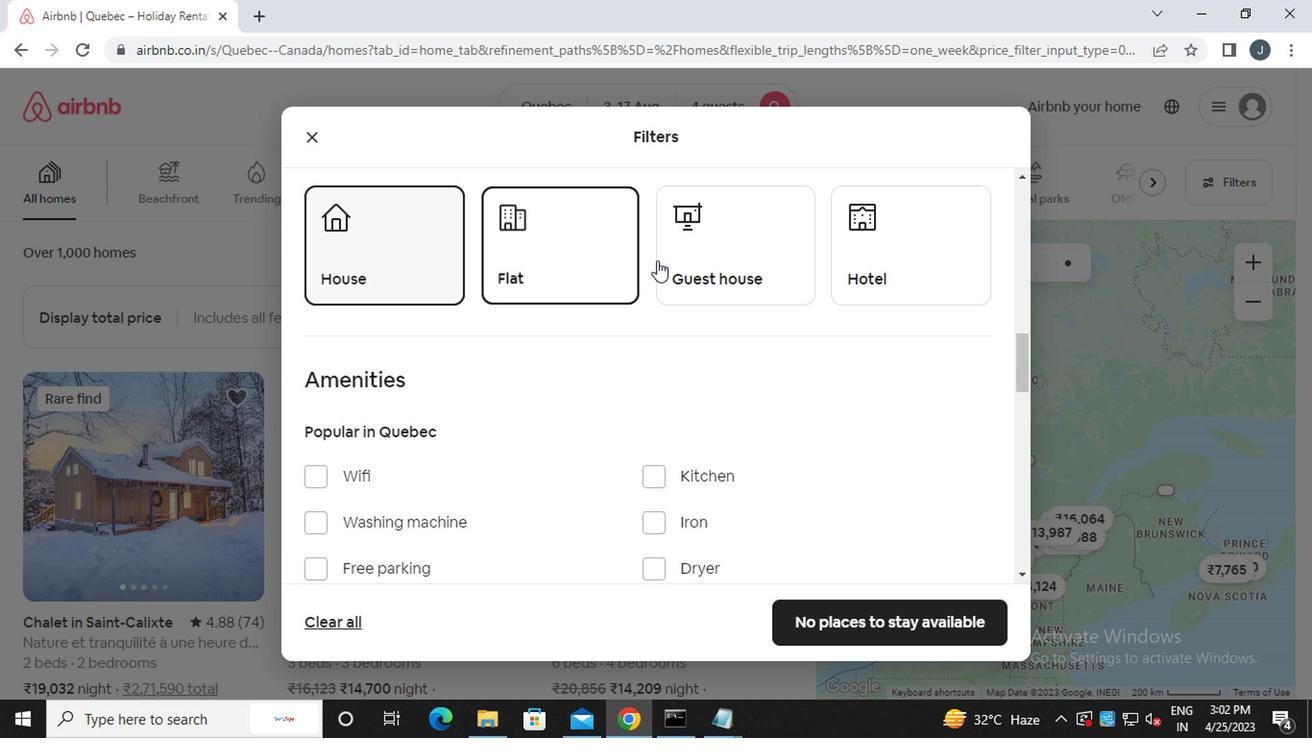 
Action: Mouse pressed left at (697, 261)
Screenshot: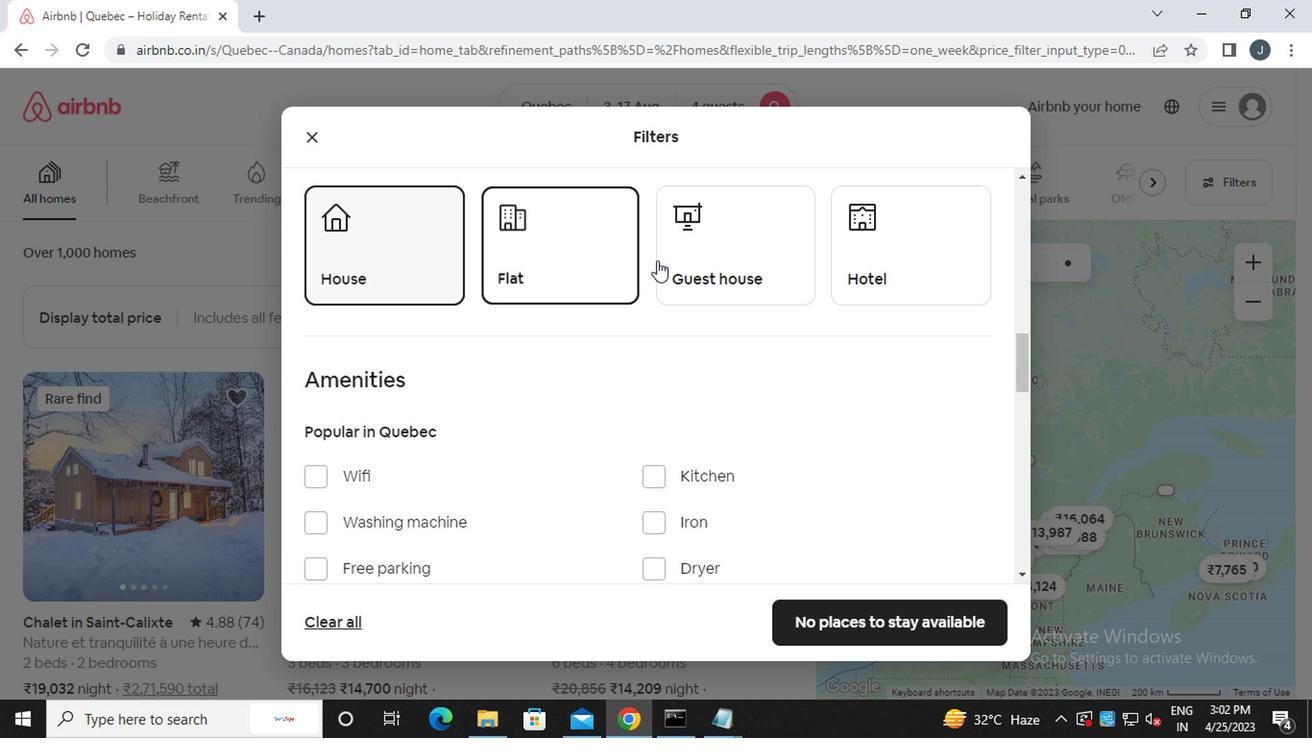
Action: Mouse moved to (697, 262)
Screenshot: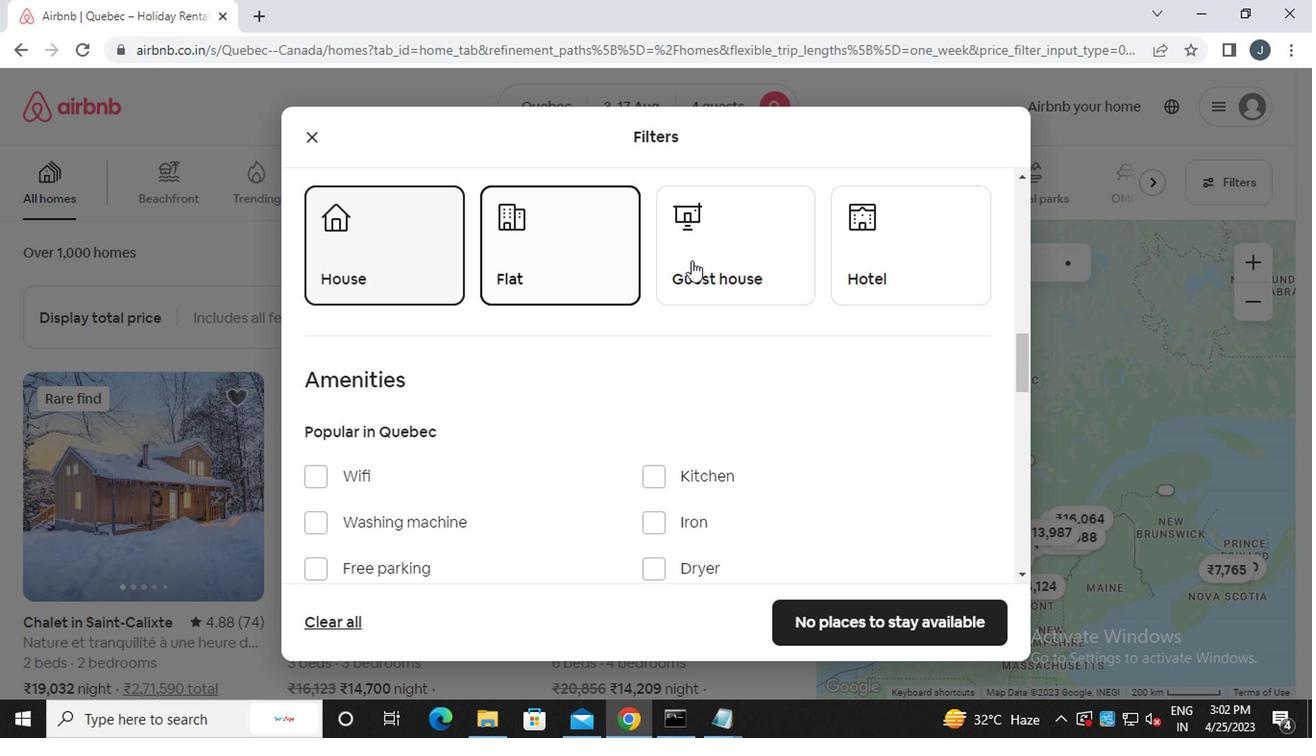 
Action: Mouse scrolled (697, 261) with delta (0, 0)
Screenshot: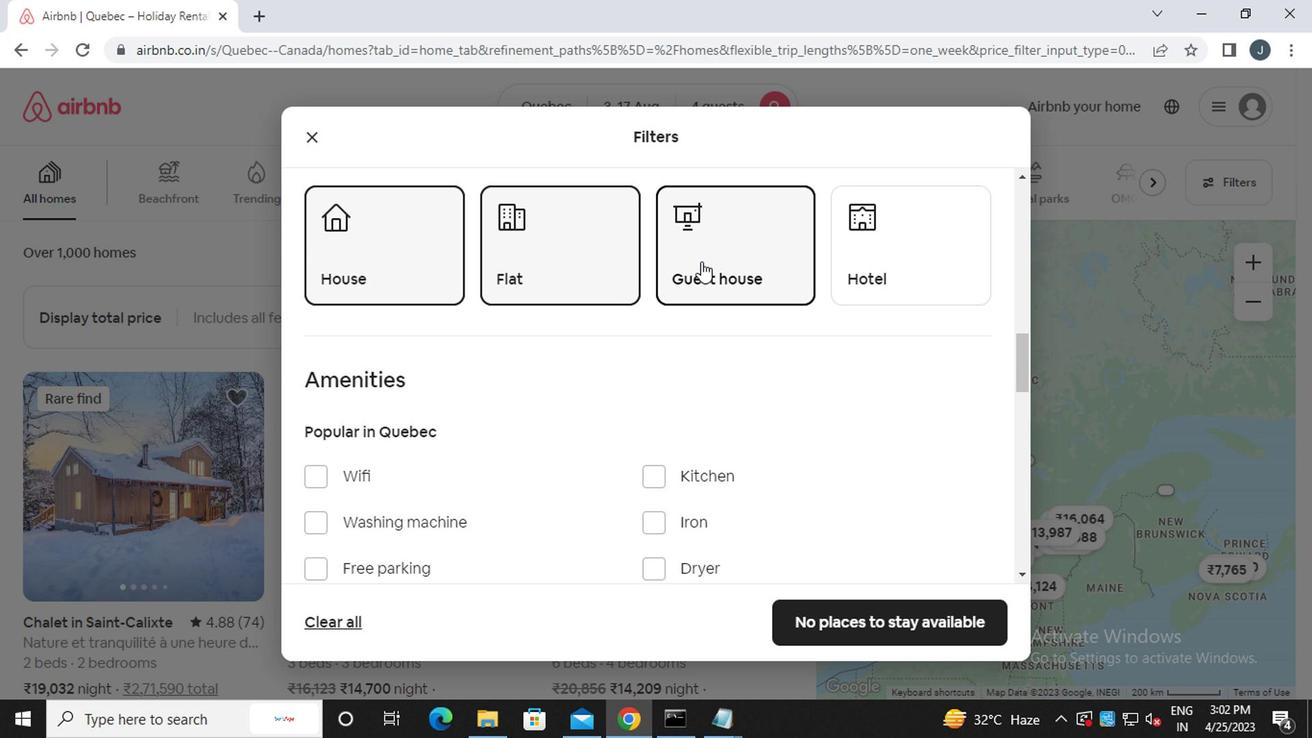 
Action: Mouse scrolled (697, 261) with delta (0, 0)
Screenshot: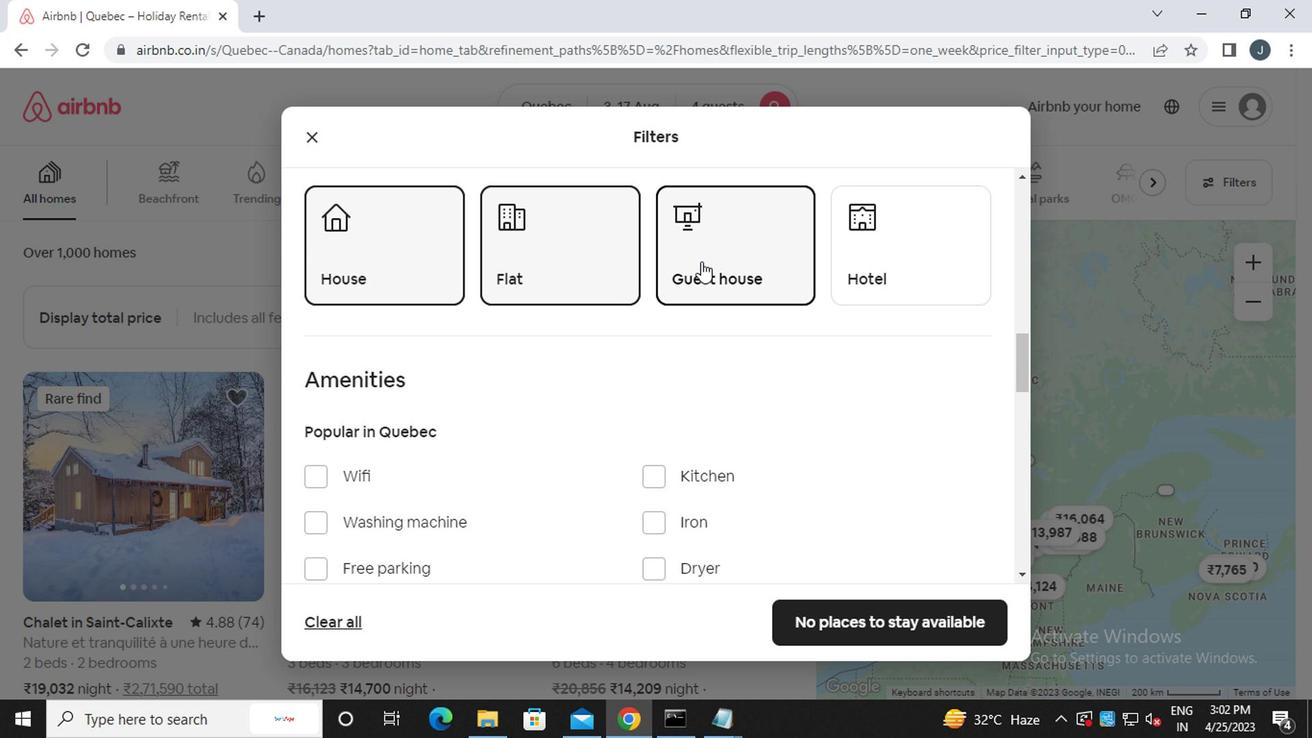 
Action: Mouse scrolled (697, 261) with delta (0, 0)
Screenshot: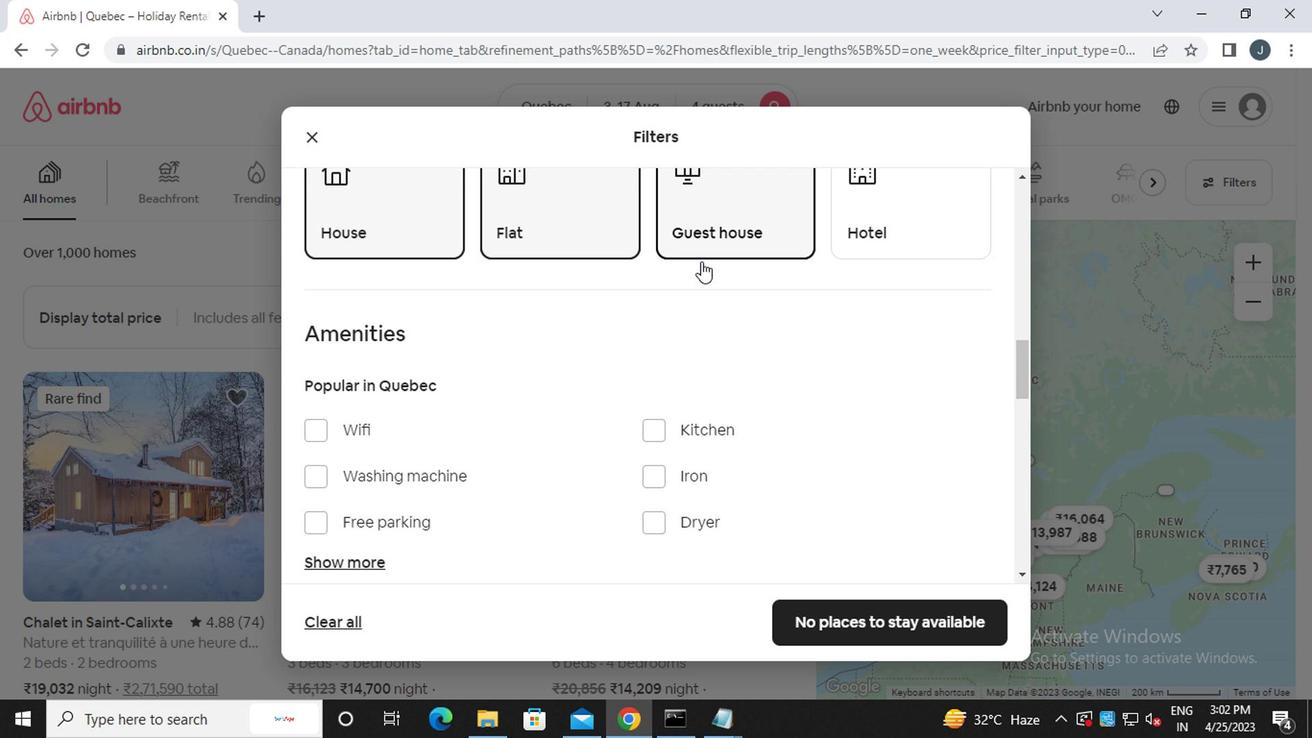 
Action: Mouse scrolled (697, 261) with delta (0, 0)
Screenshot: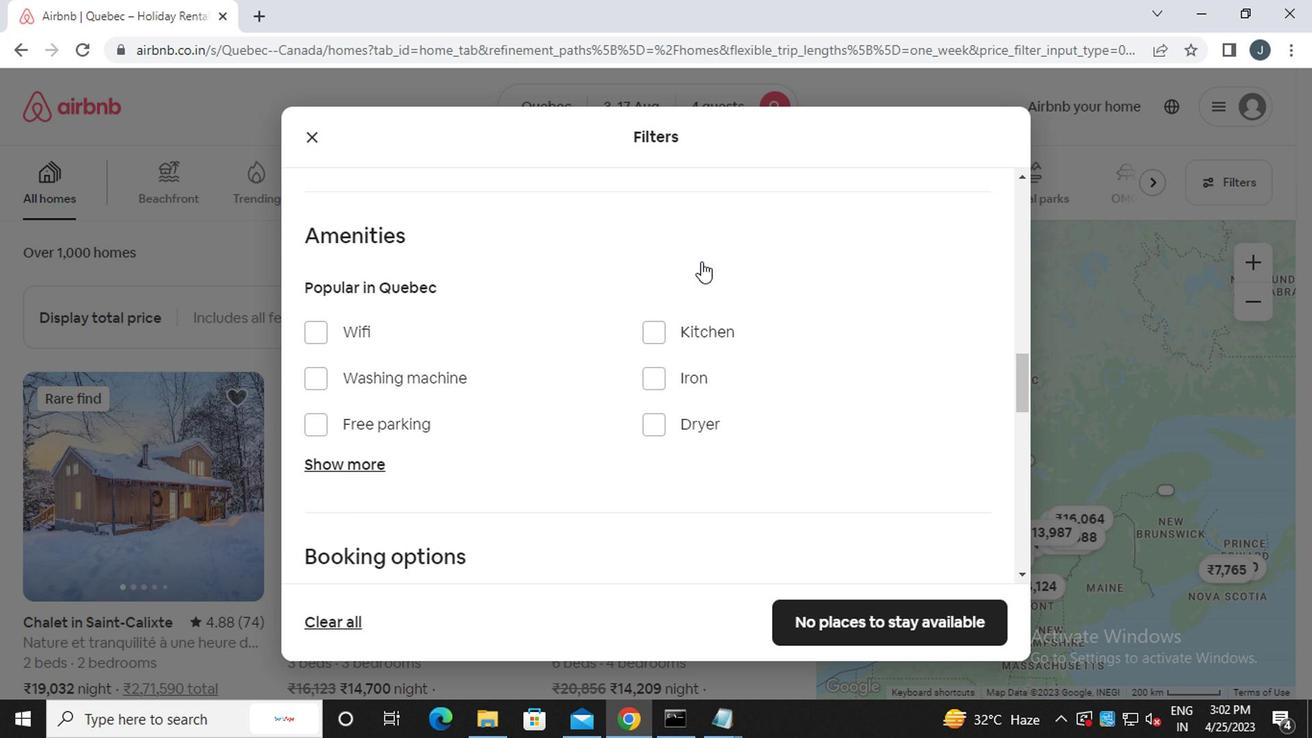 
Action: Mouse moved to (954, 447)
Screenshot: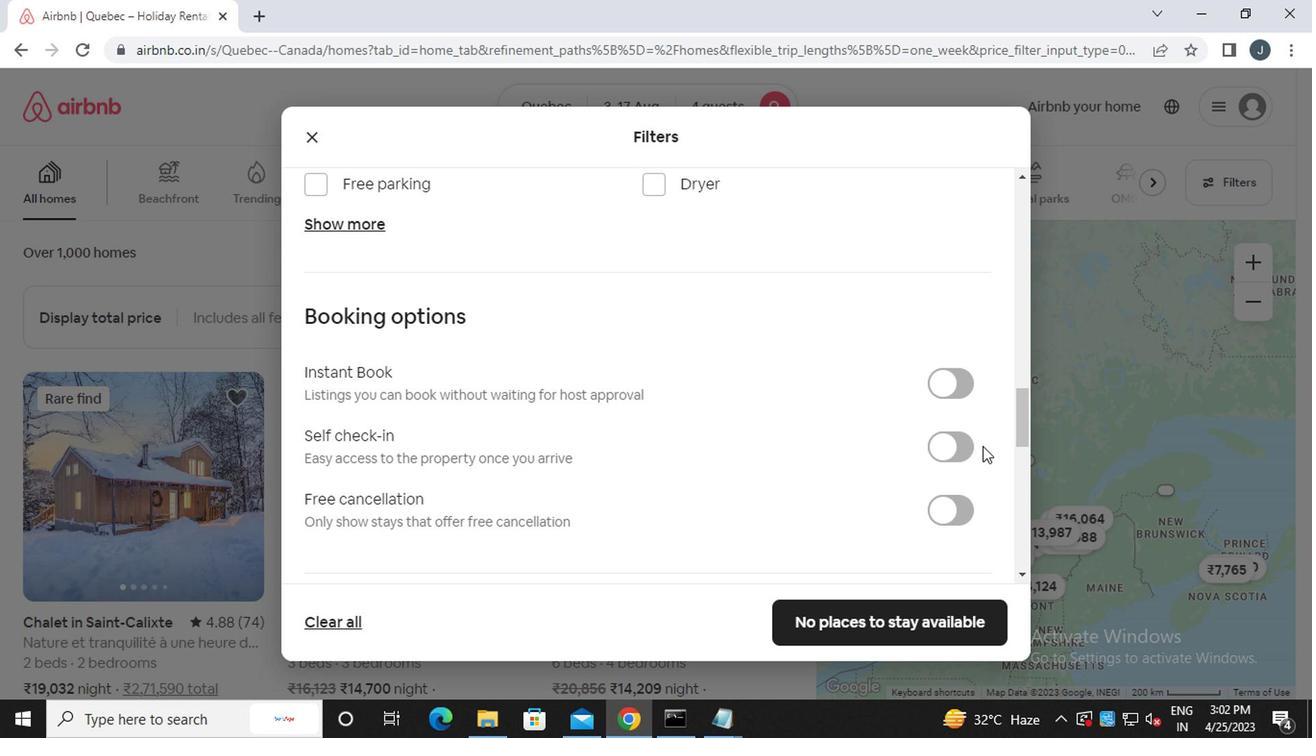 
Action: Mouse pressed left at (954, 447)
Screenshot: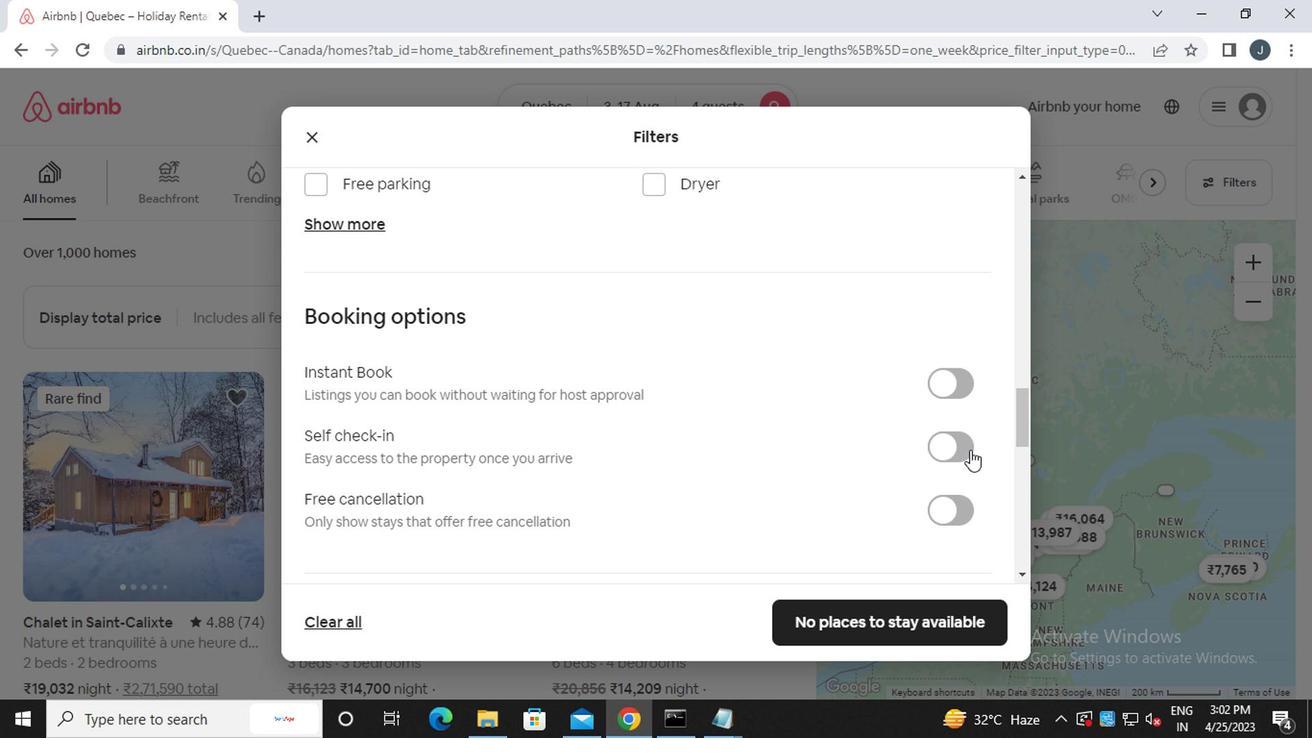 
Action: Mouse moved to (756, 423)
Screenshot: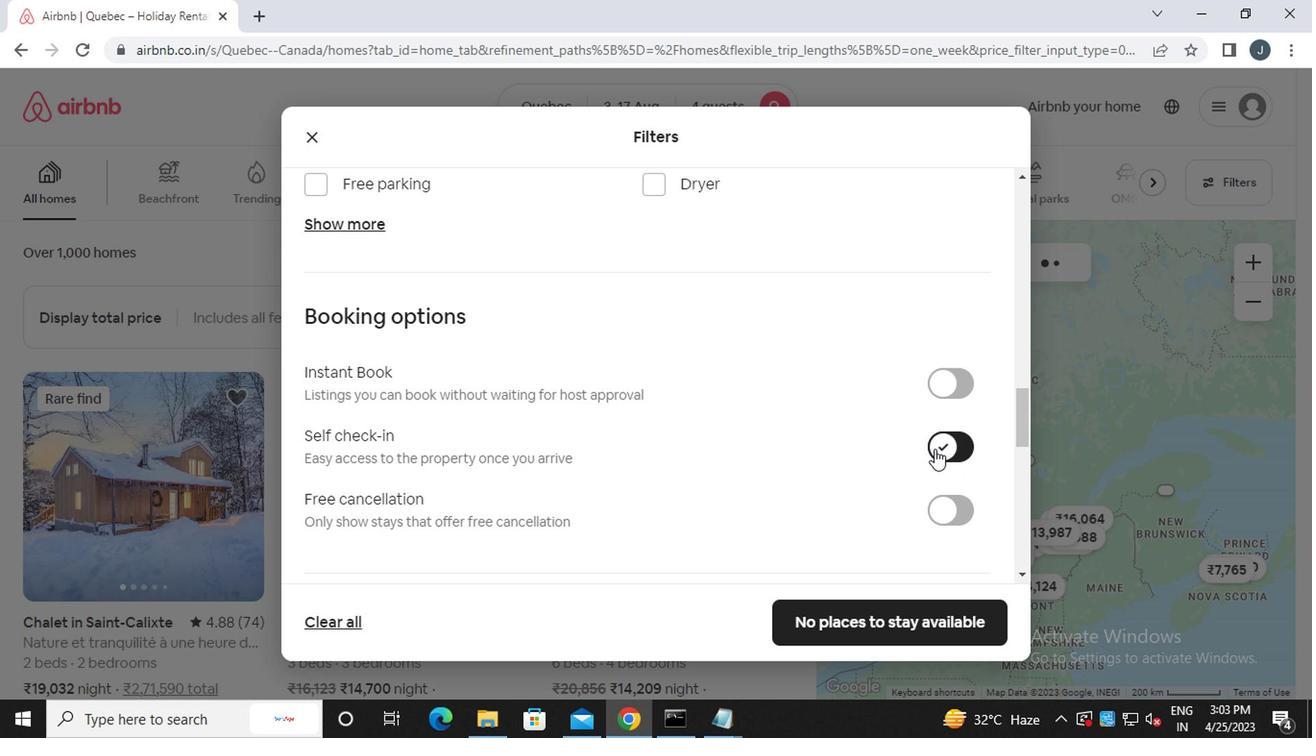 
Action: Mouse scrolled (756, 421) with delta (0, -1)
Screenshot: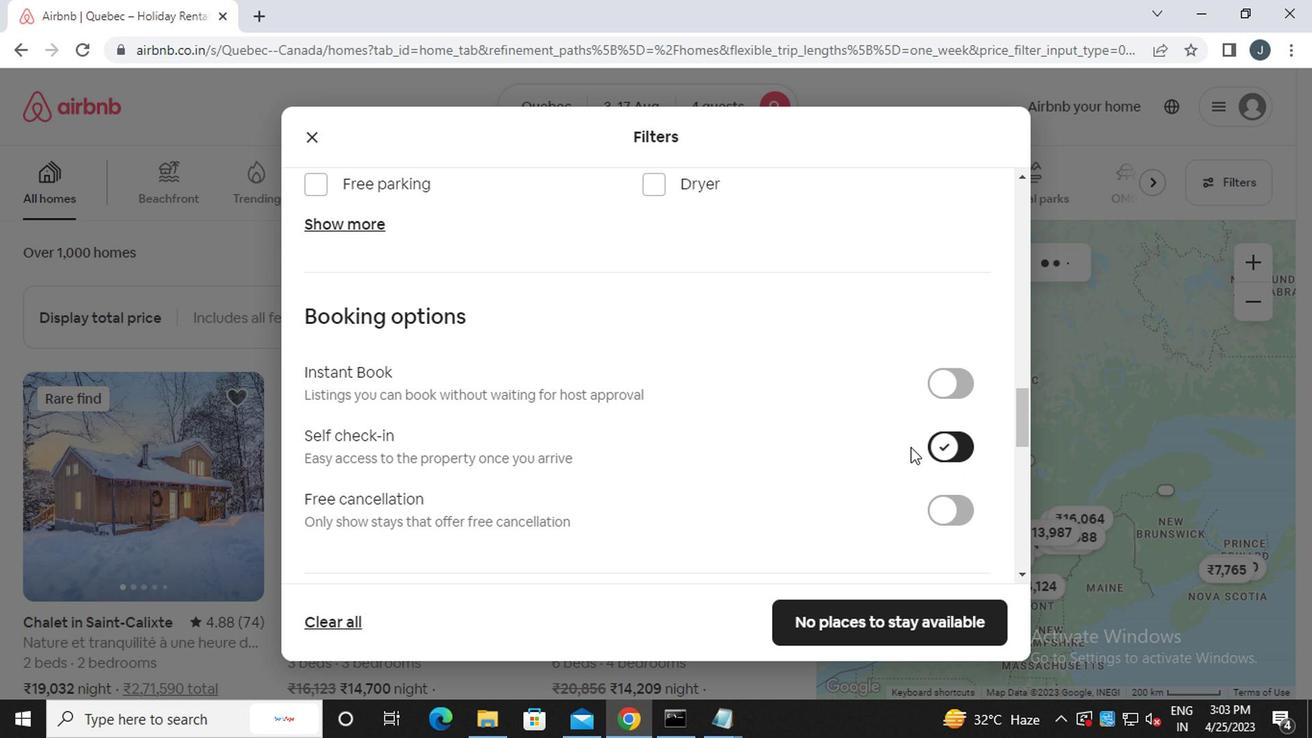 
Action: Mouse scrolled (756, 421) with delta (0, -1)
Screenshot: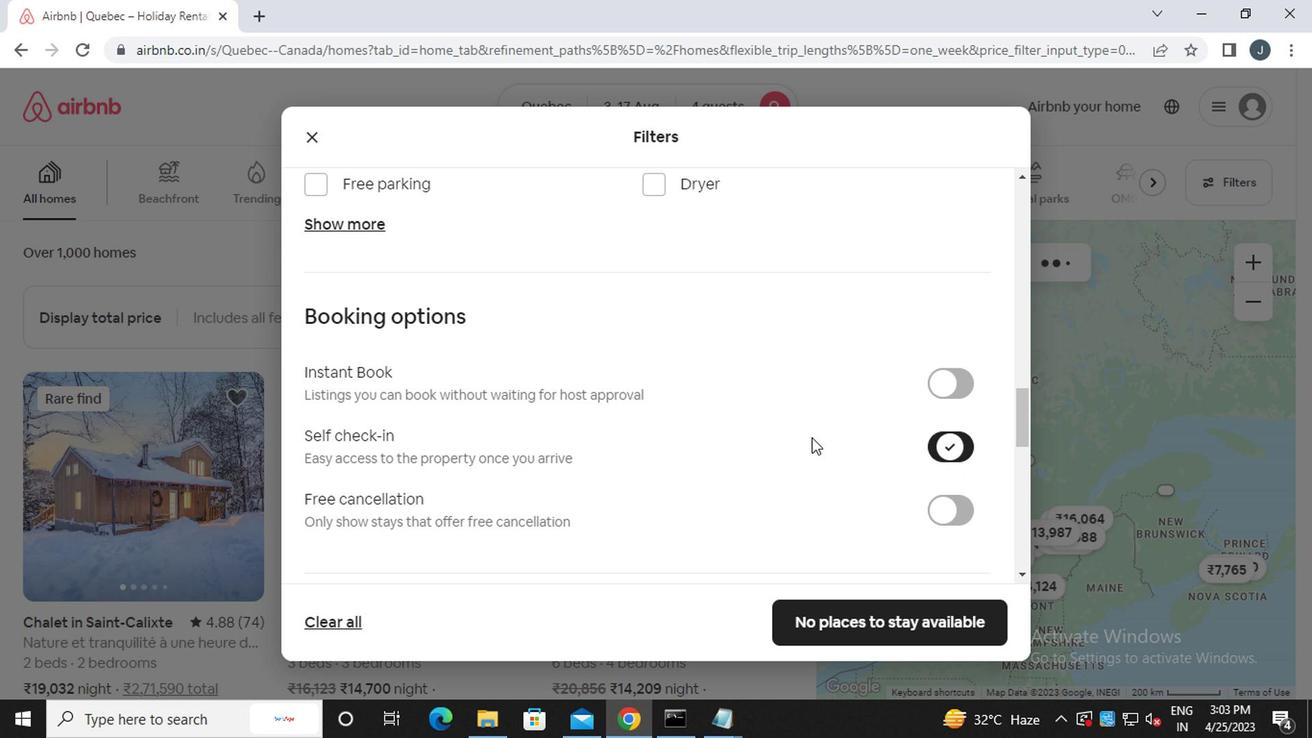 
Action: Mouse scrolled (756, 421) with delta (0, -1)
Screenshot: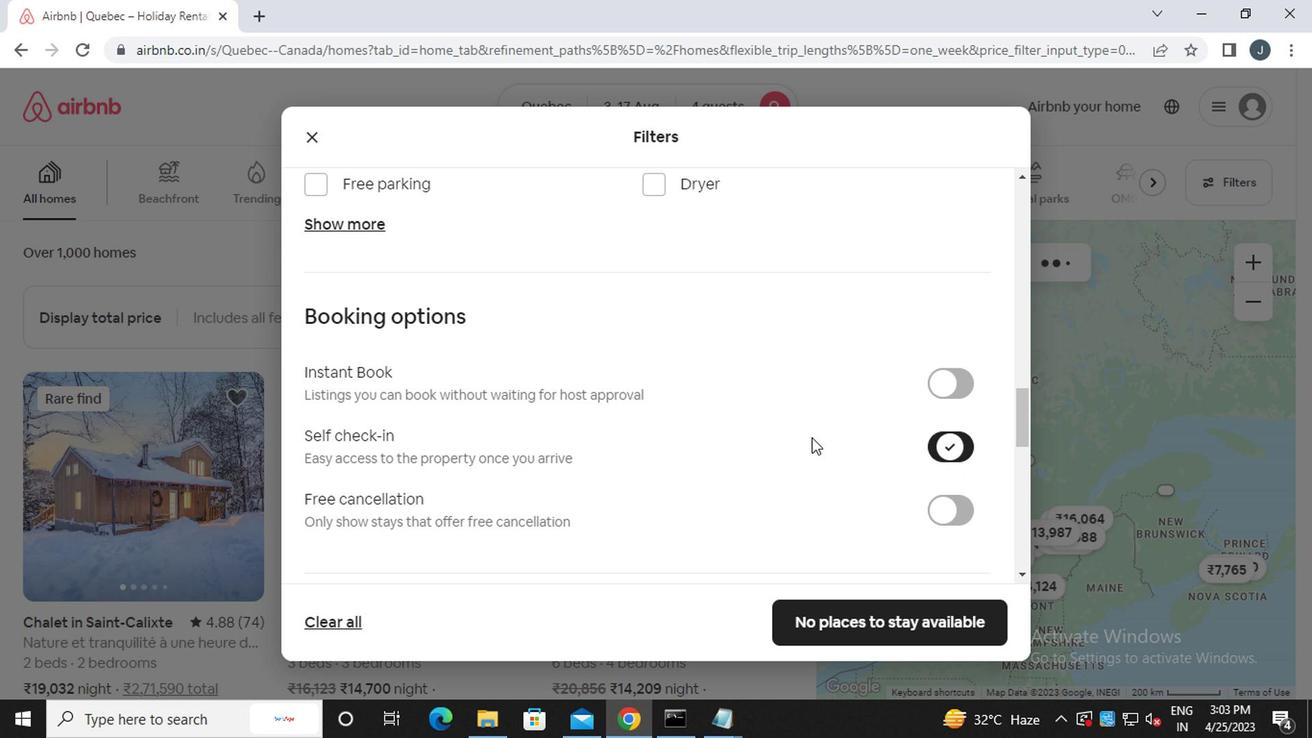 
Action: Mouse scrolled (756, 421) with delta (0, -1)
Screenshot: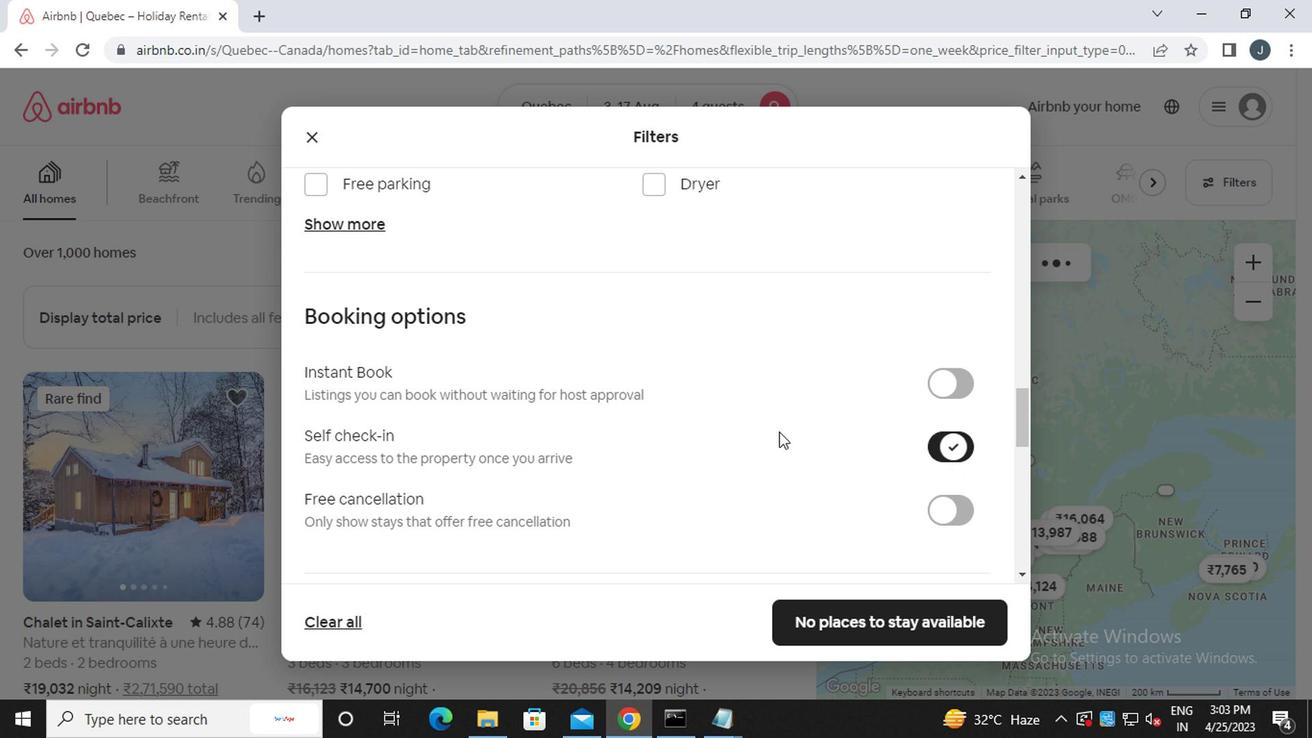 
Action: Mouse scrolled (756, 421) with delta (0, -1)
Screenshot: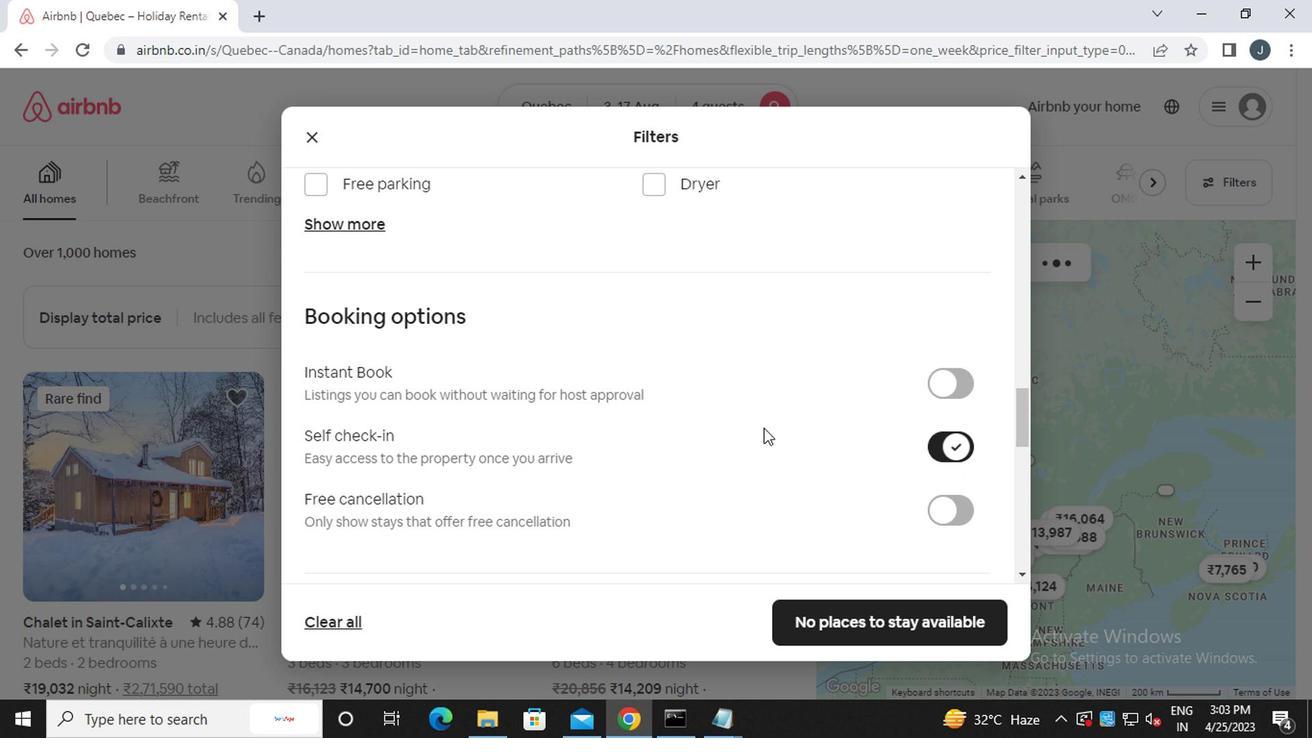 
Action: Mouse scrolled (756, 421) with delta (0, -1)
Screenshot: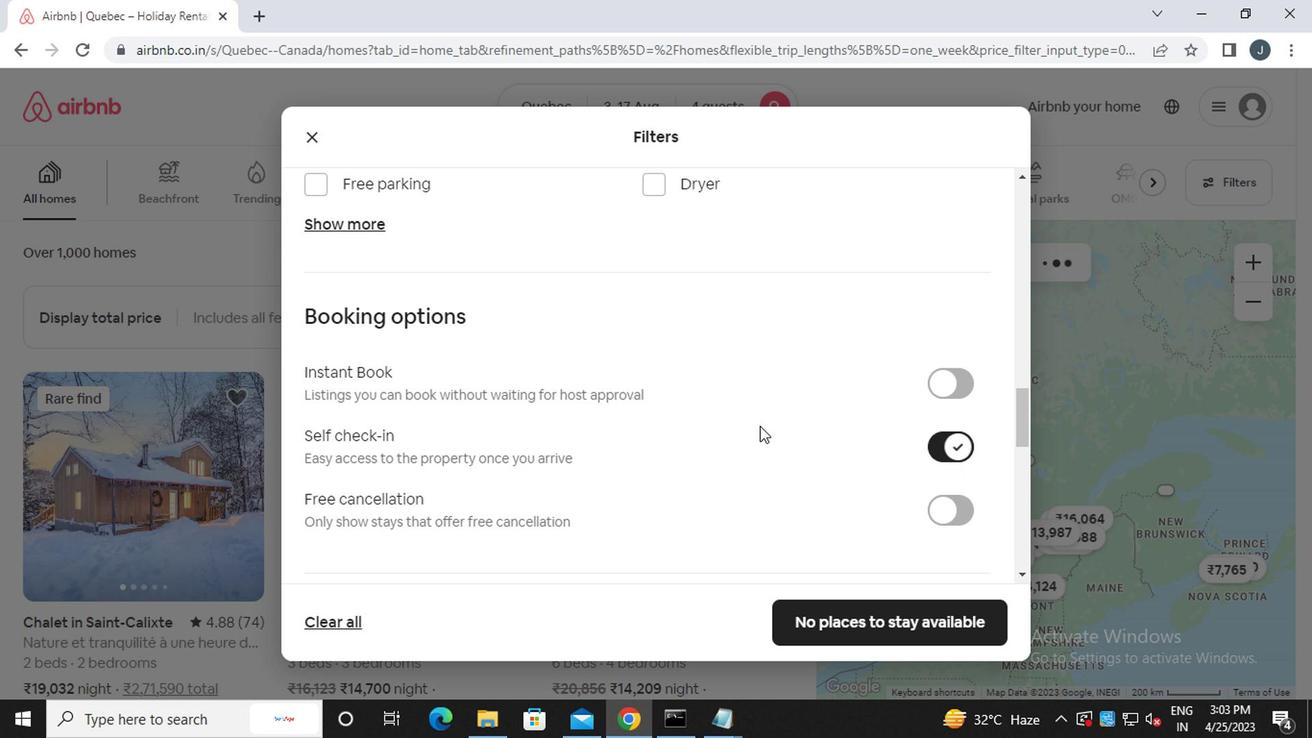 
Action: Mouse scrolled (756, 421) with delta (0, -1)
Screenshot: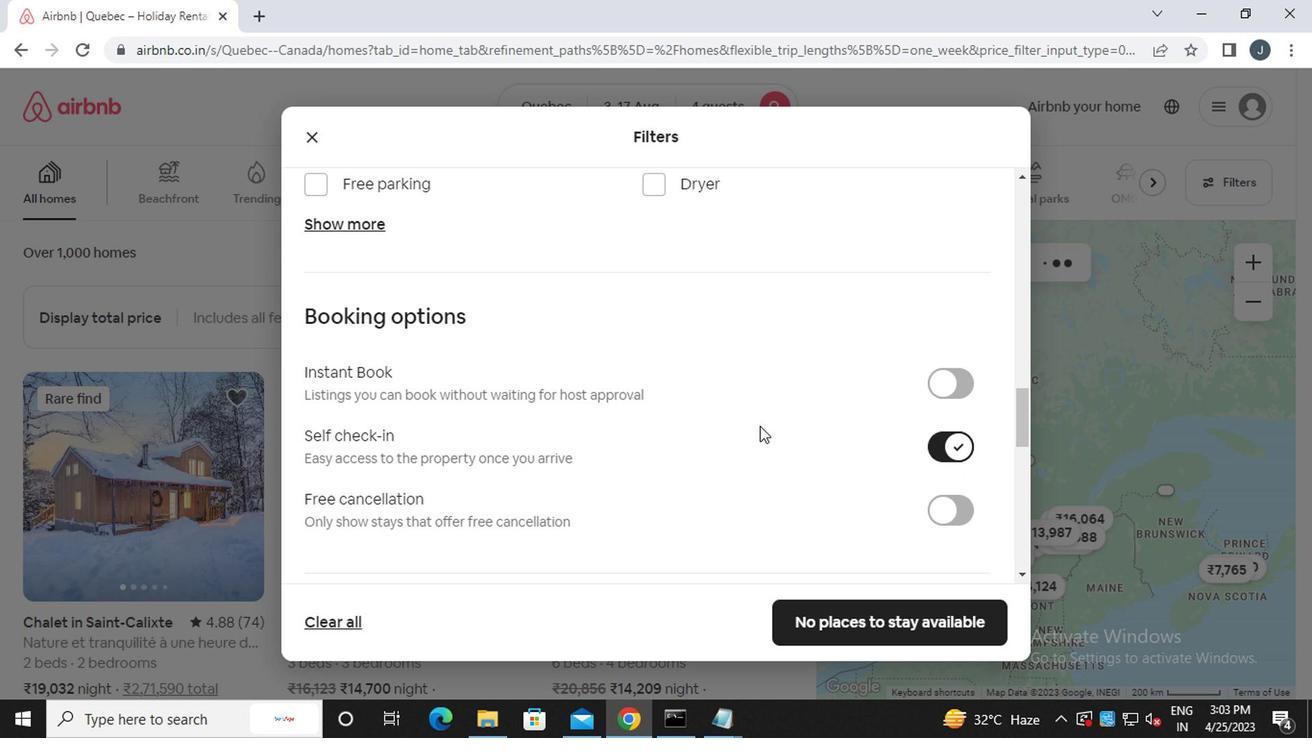 
Action: Mouse moved to (503, 400)
Screenshot: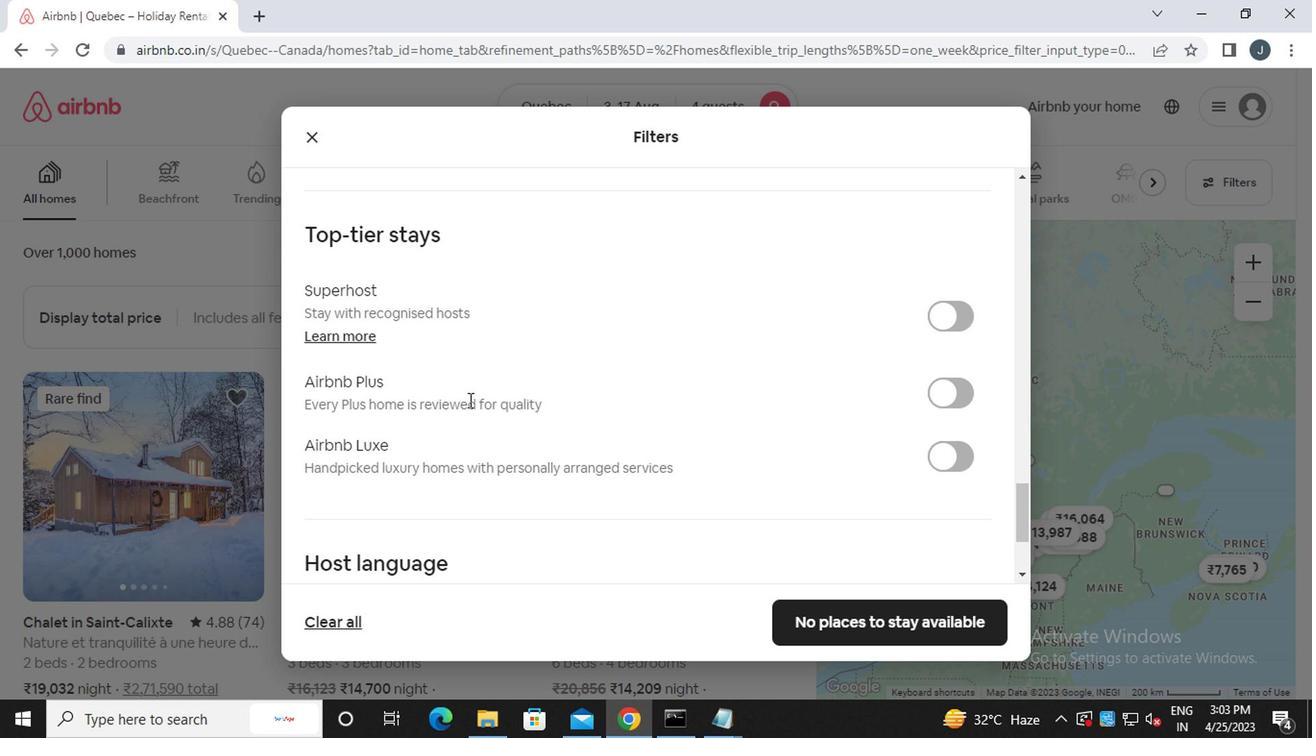 
Action: Mouse scrolled (503, 399) with delta (0, -1)
Screenshot: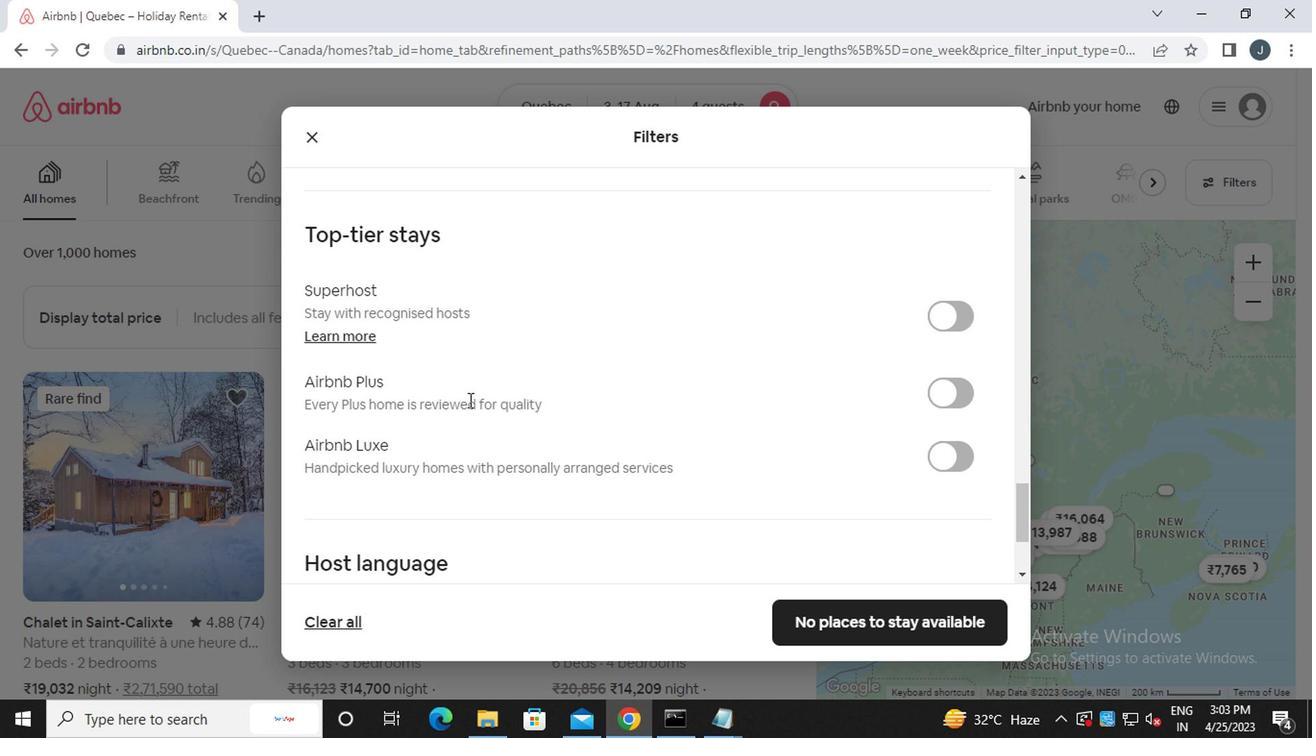 
Action: Mouse moved to (505, 401)
Screenshot: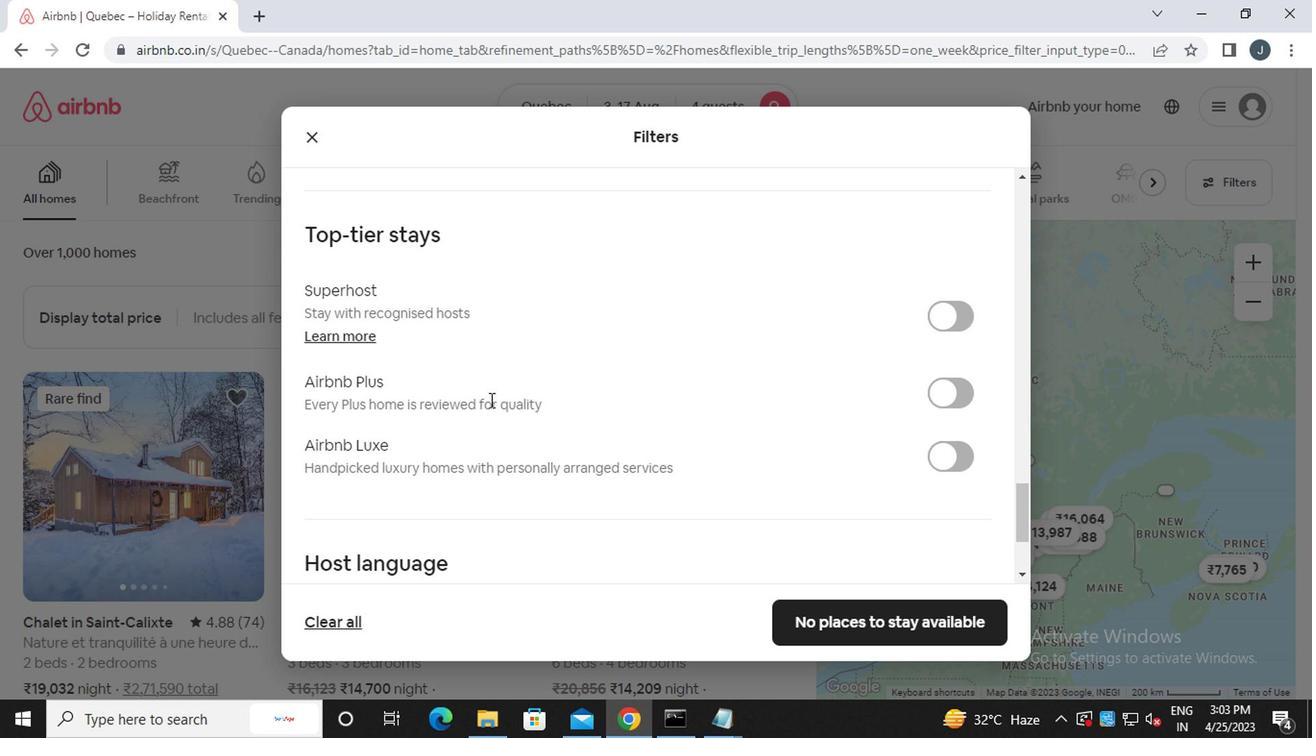 
Action: Mouse scrolled (505, 401) with delta (0, 0)
Screenshot: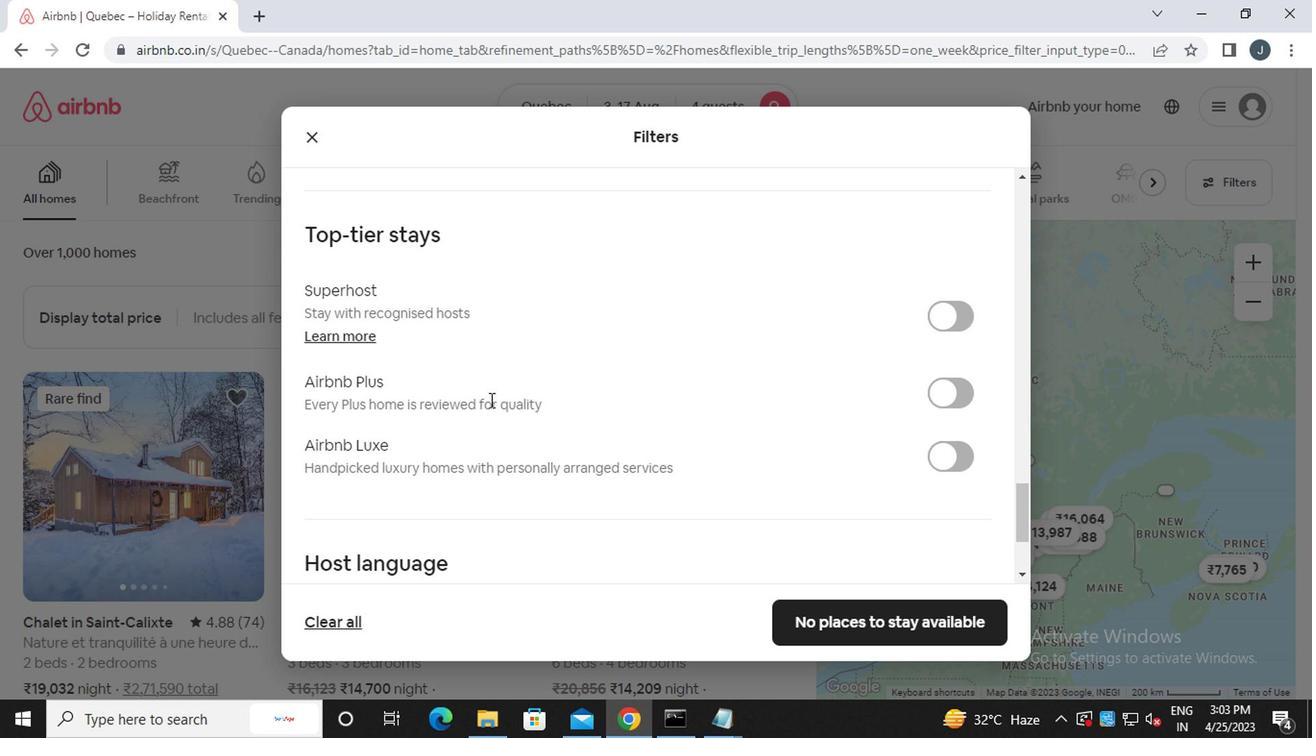
Action: Mouse moved to (505, 401)
Screenshot: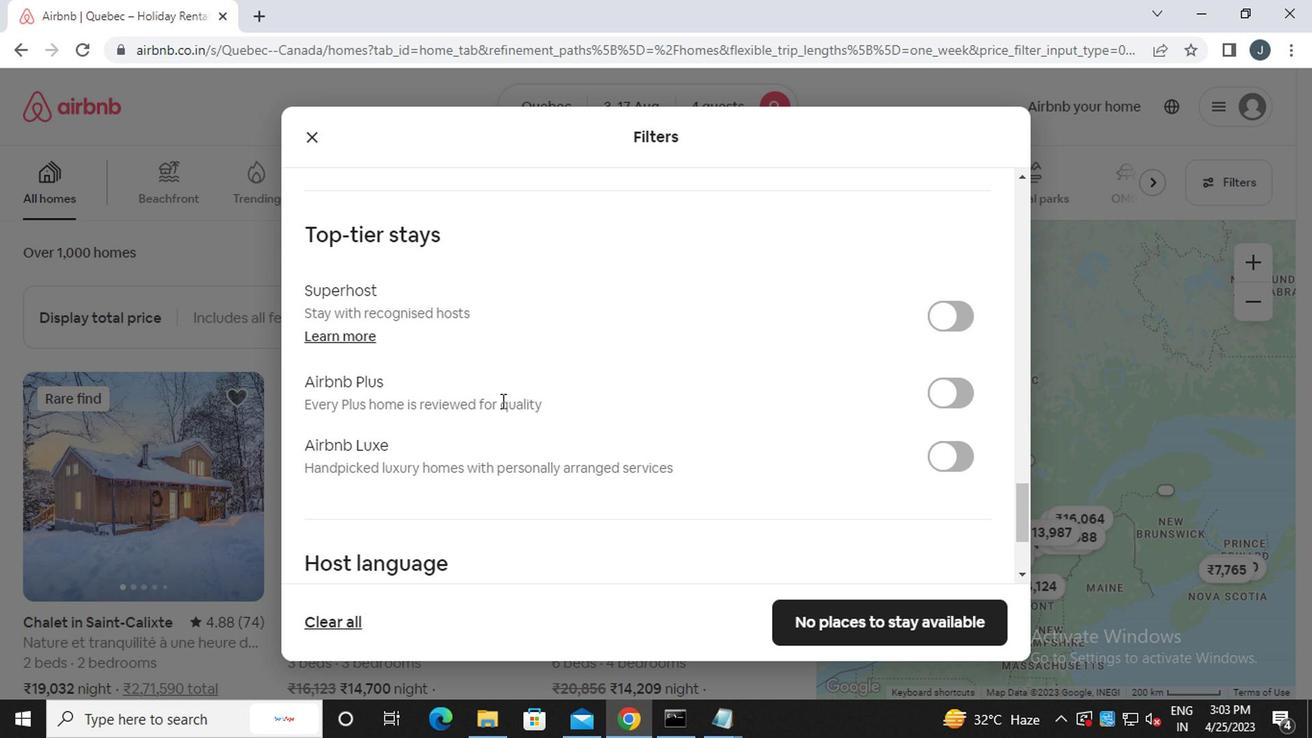 
Action: Mouse scrolled (505, 401) with delta (0, 0)
Screenshot: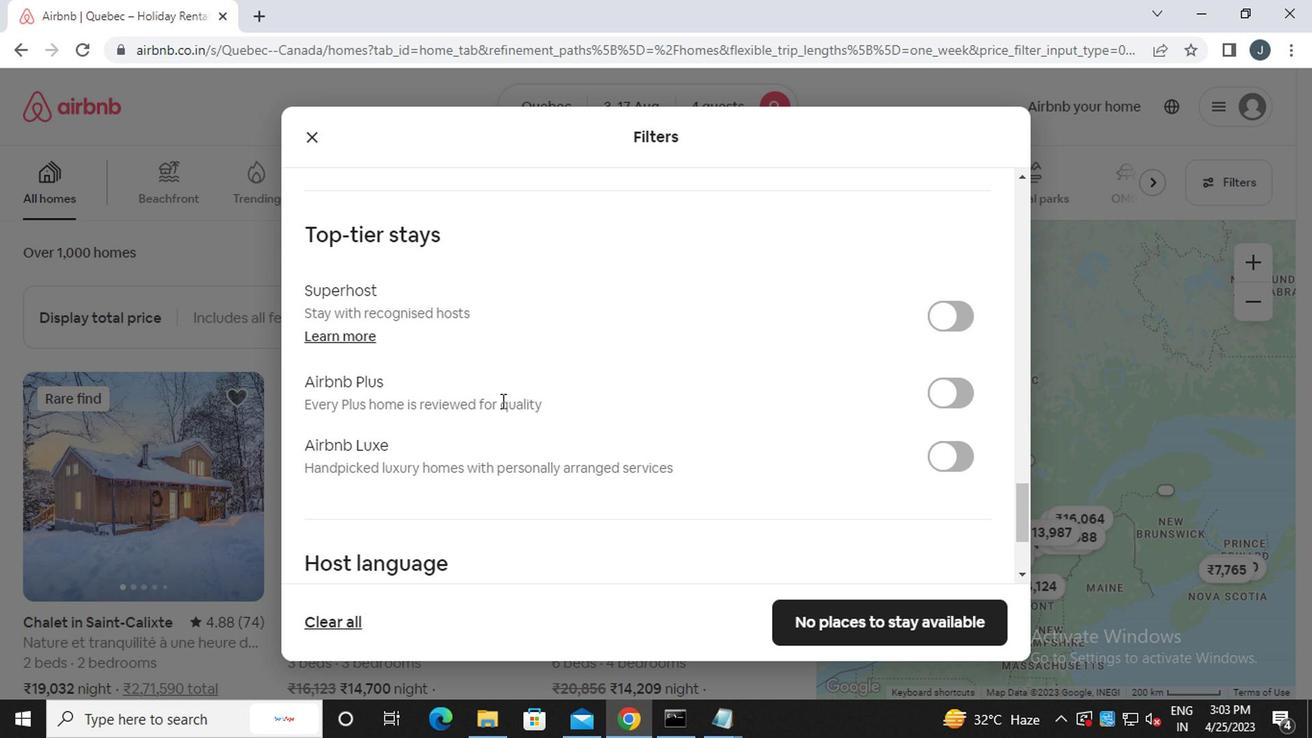
Action: Mouse moved to (505, 403)
Screenshot: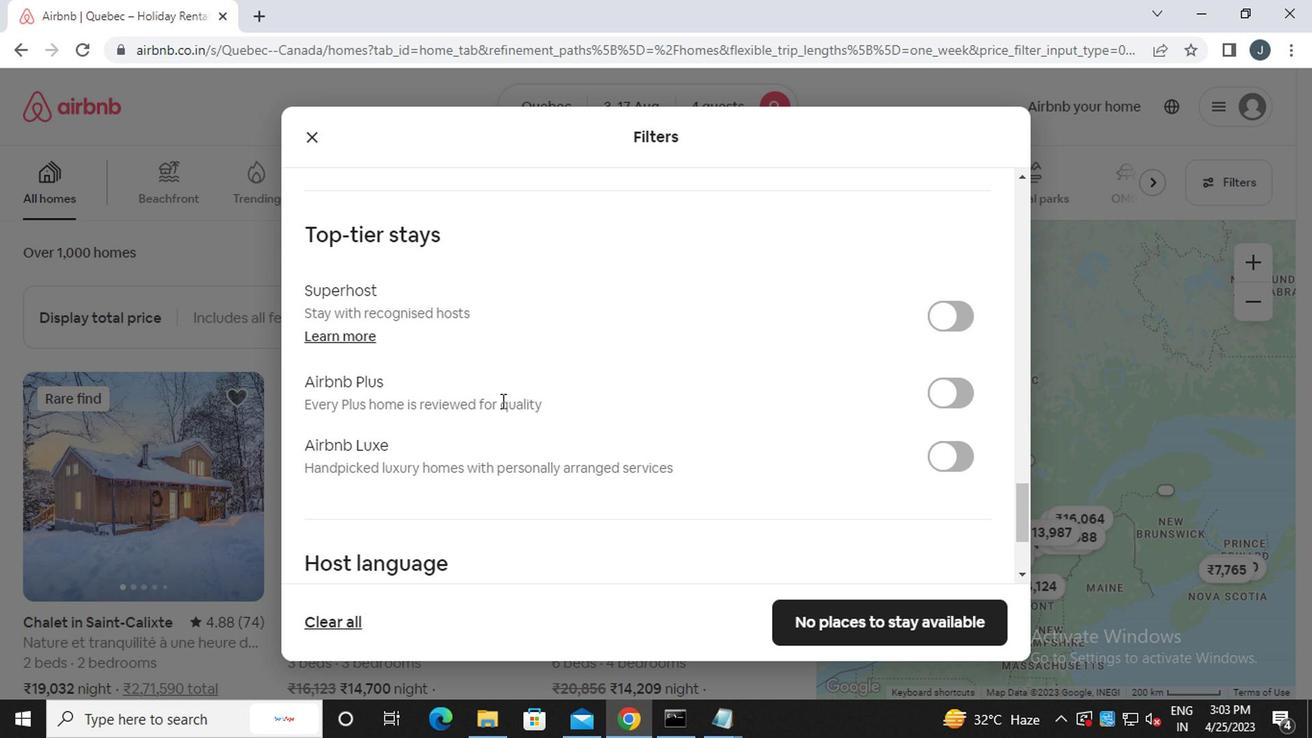 
Action: Mouse scrolled (505, 401) with delta (0, -1)
Screenshot: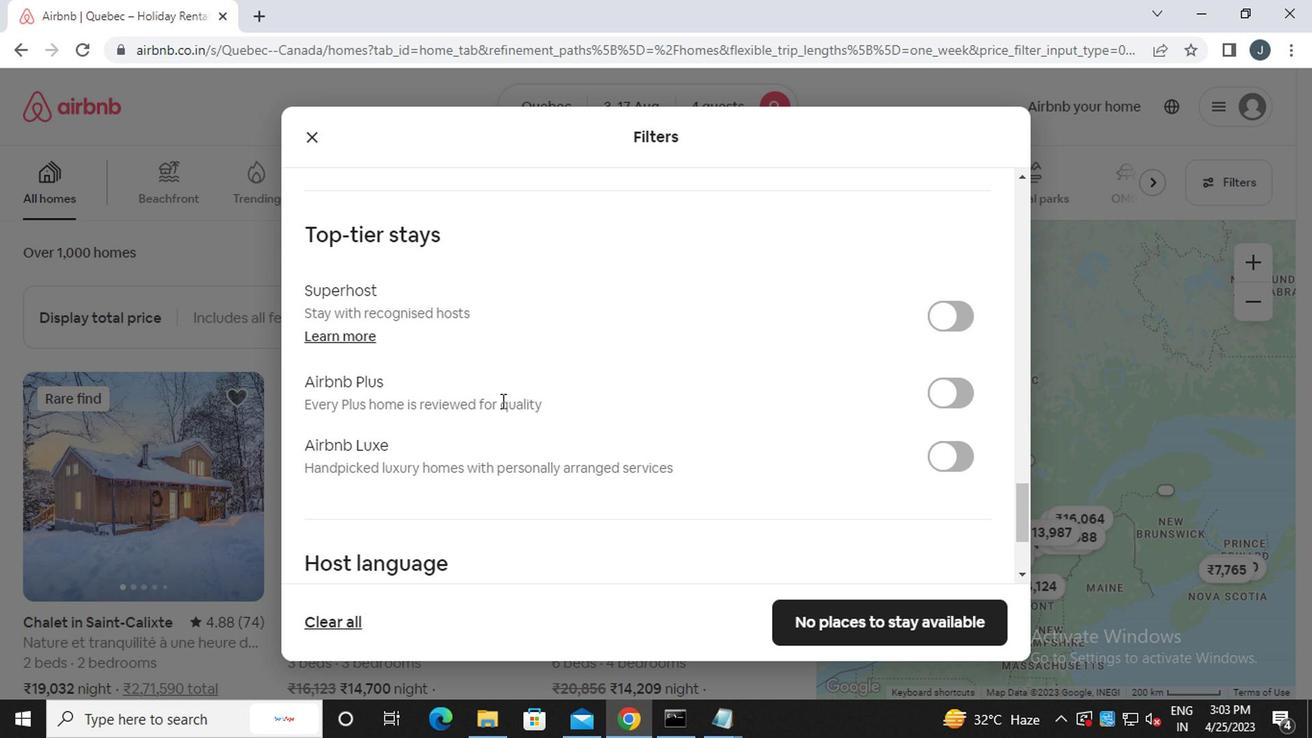 
Action: Mouse moved to (507, 403)
Screenshot: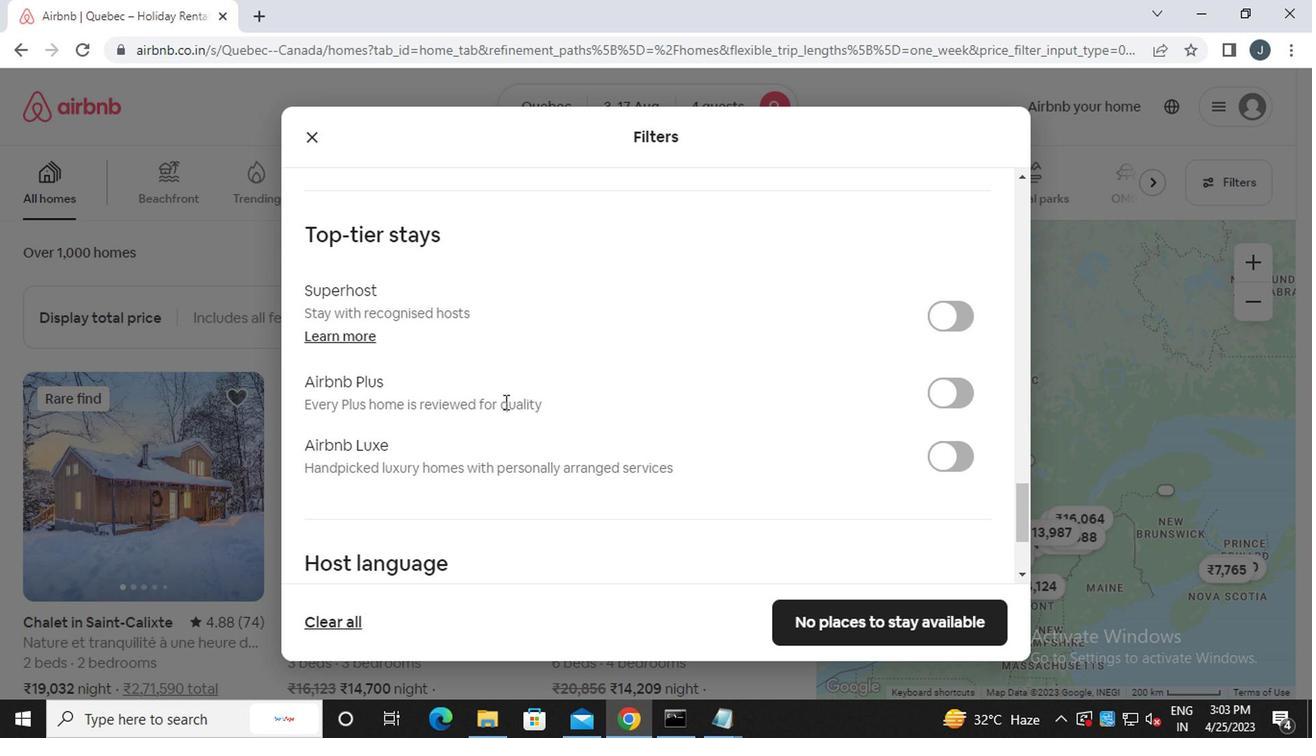 
Action: Mouse scrolled (507, 401) with delta (0, -1)
Screenshot: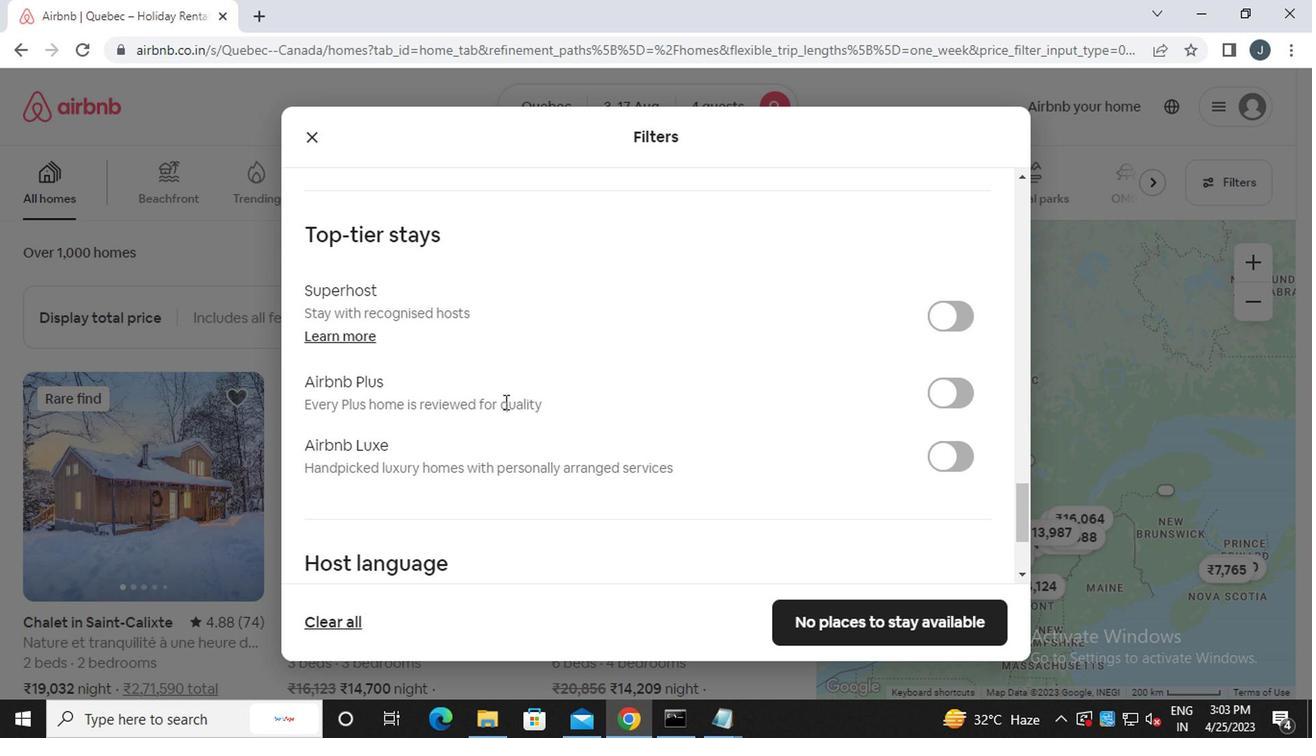 
Action: Mouse moved to (308, 441)
Screenshot: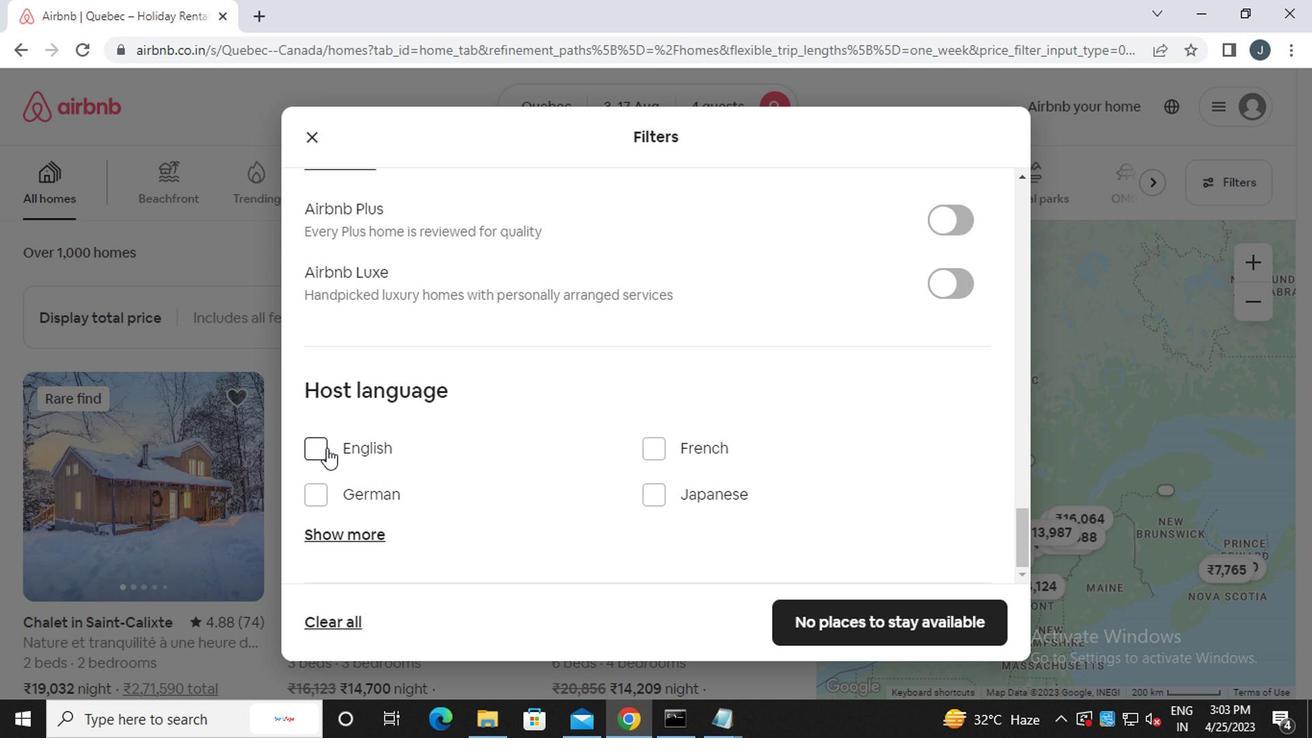 
Action: Mouse pressed left at (308, 441)
Screenshot: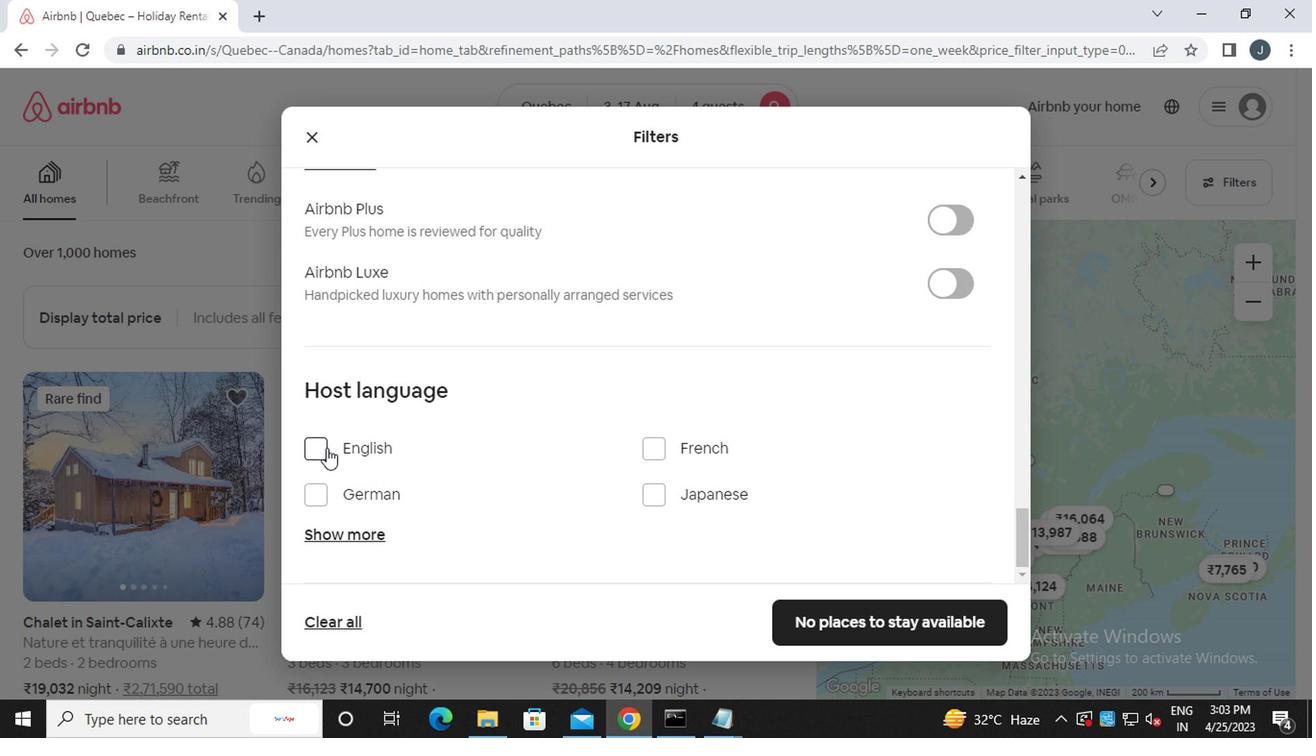 
Action: Mouse moved to (842, 611)
Screenshot: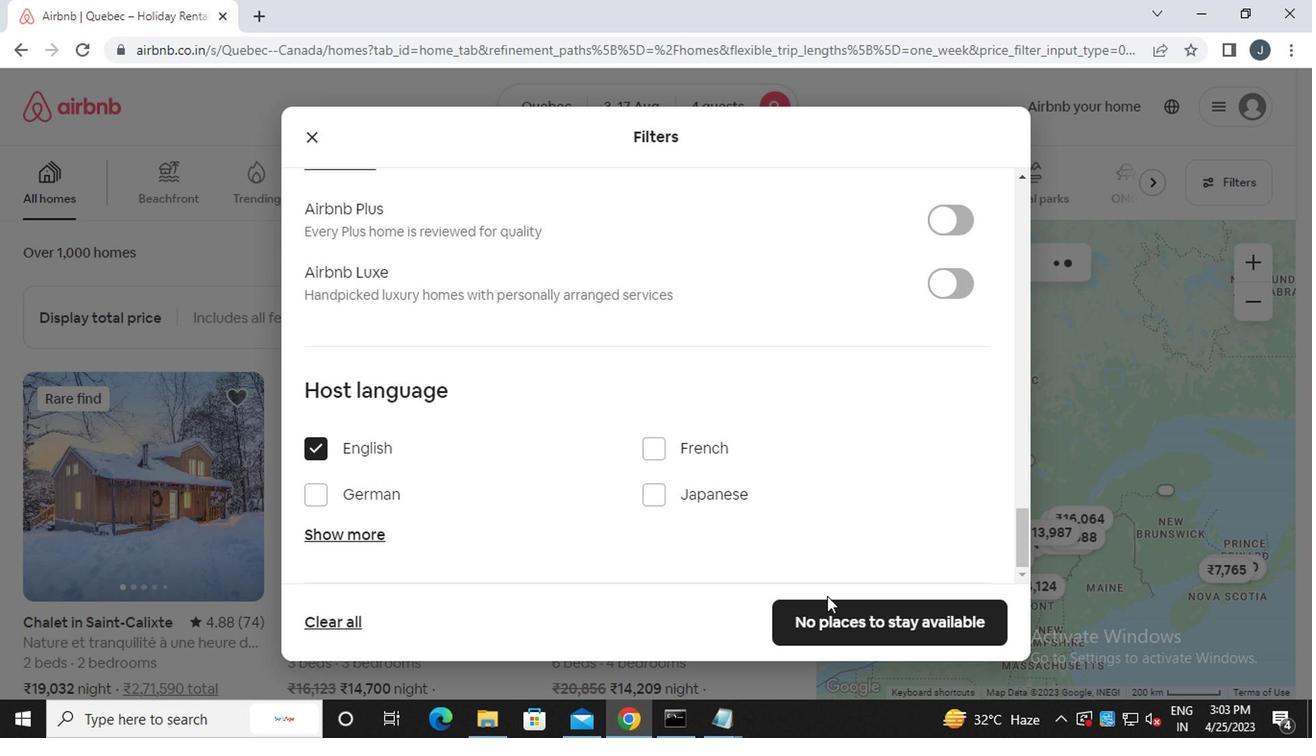 
Action: Mouse pressed left at (842, 611)
Screenshot: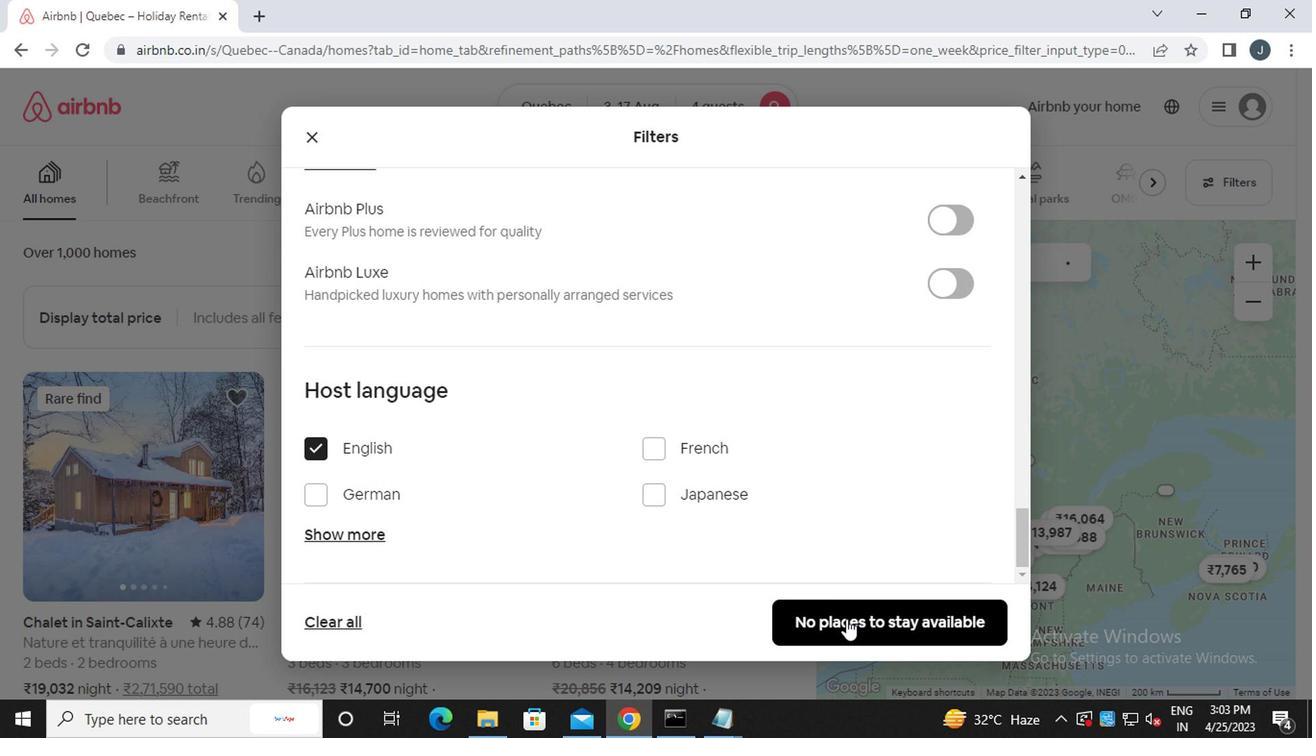 
Action: Mouse moved to (839, 607)
Screenshot: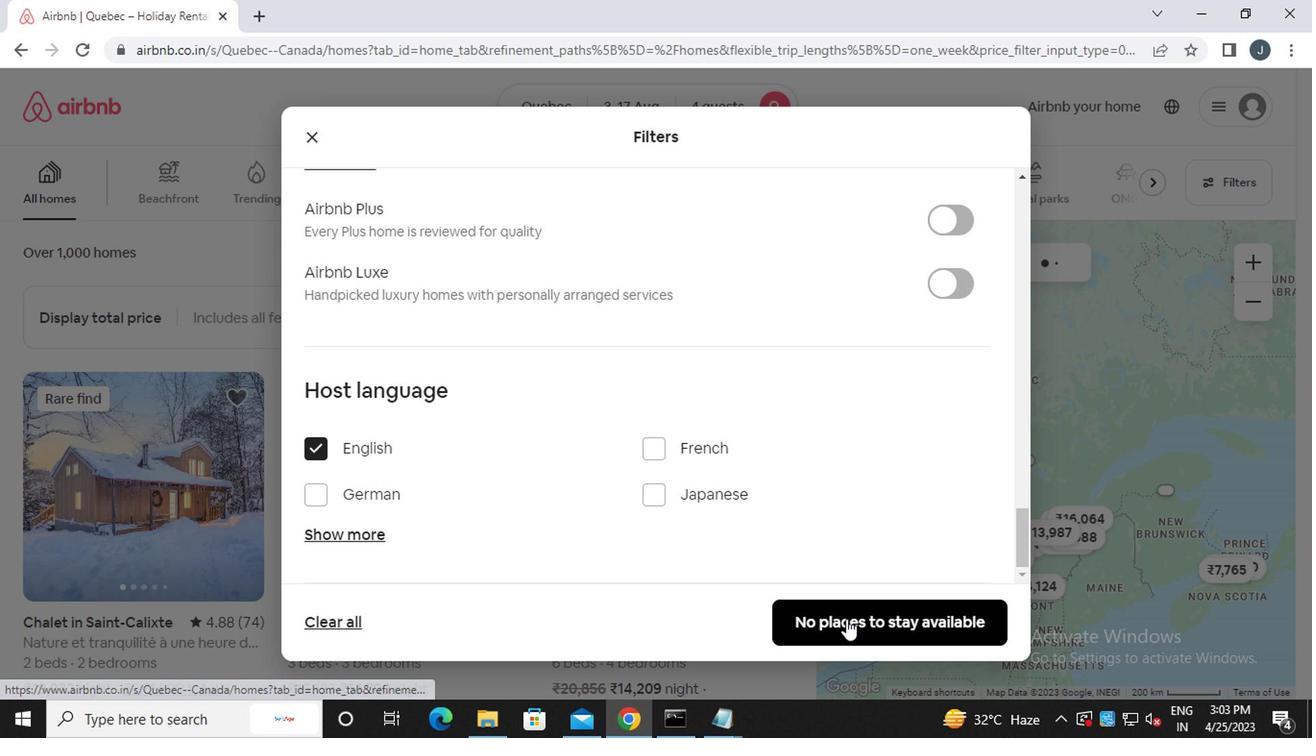 
